 Task: Apply a patch file to your repository.
Action: Mouse moved to (94, 62)
Screenshot: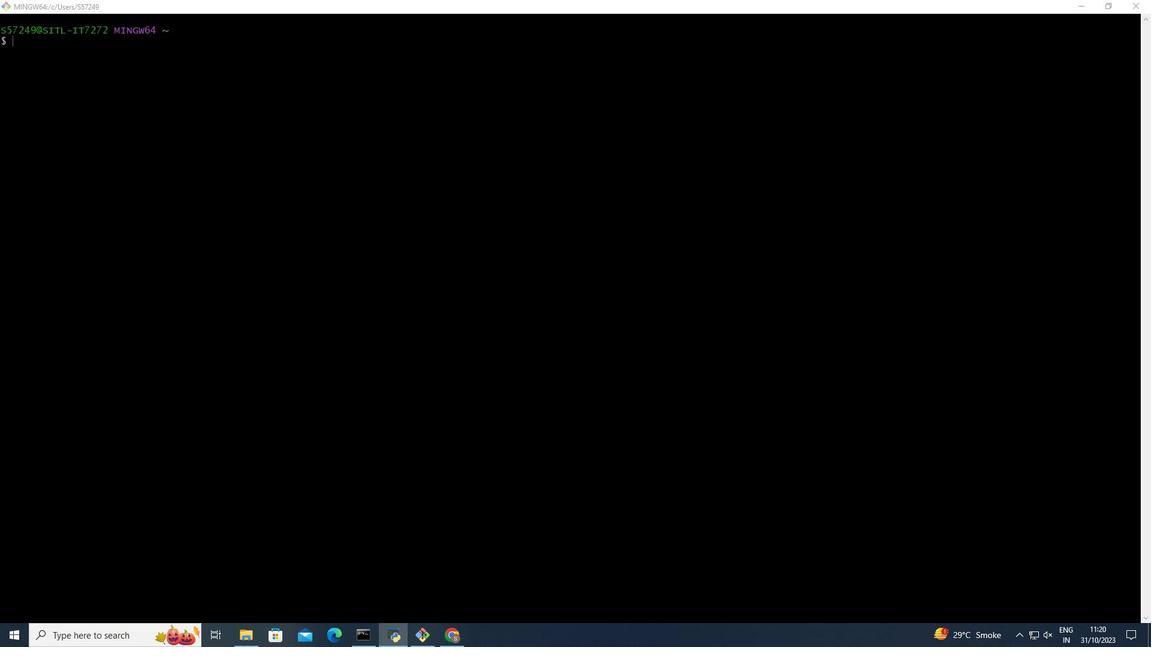 
Action: Mouse pressed left at (94, 62)
Screenshot: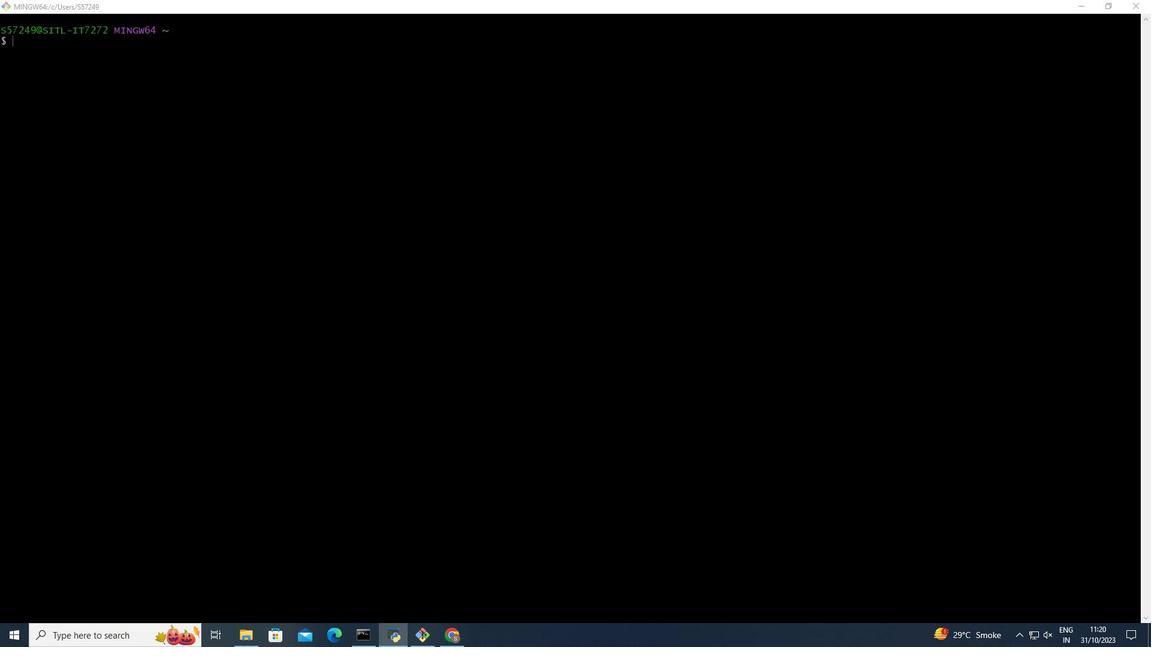 
Action: Mouse moved to (94, 62)
Screenshot: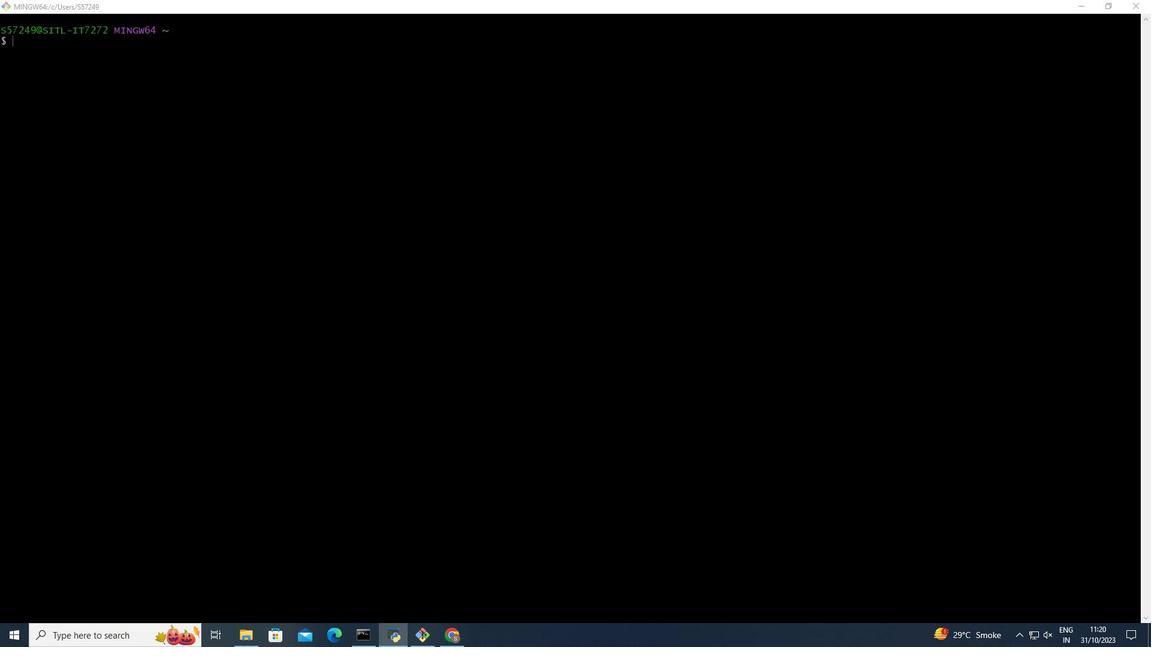 
Action: Key pressed ls<Key.enter>
Screenshot: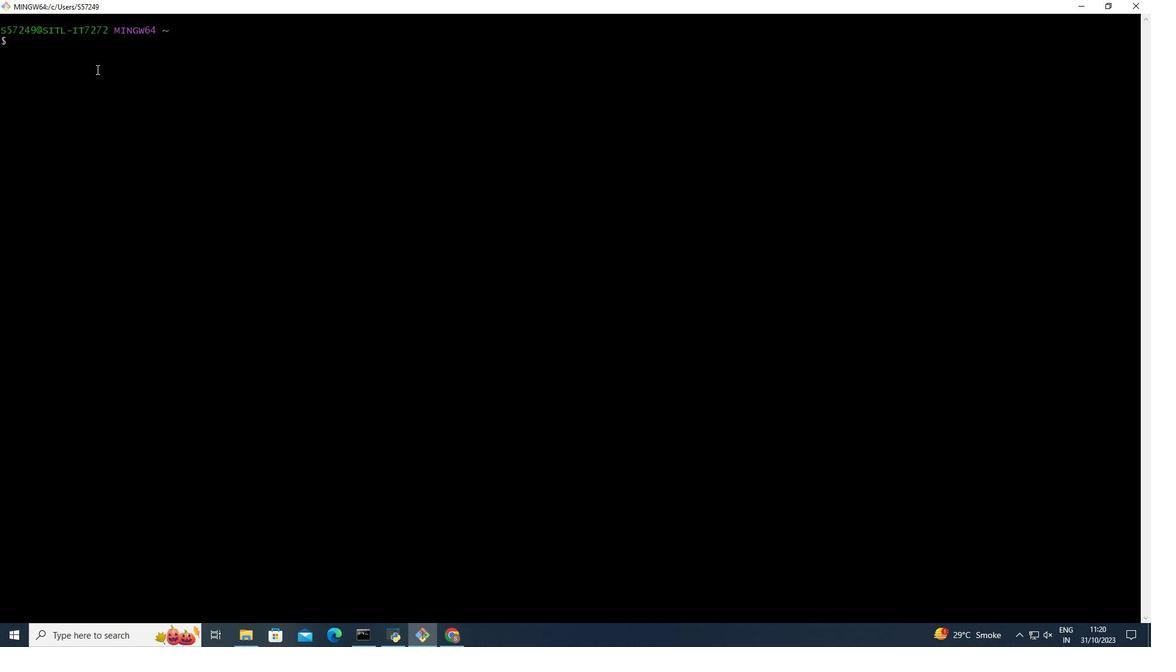
Action: Mouse moved to (95, 74)
Screenshot: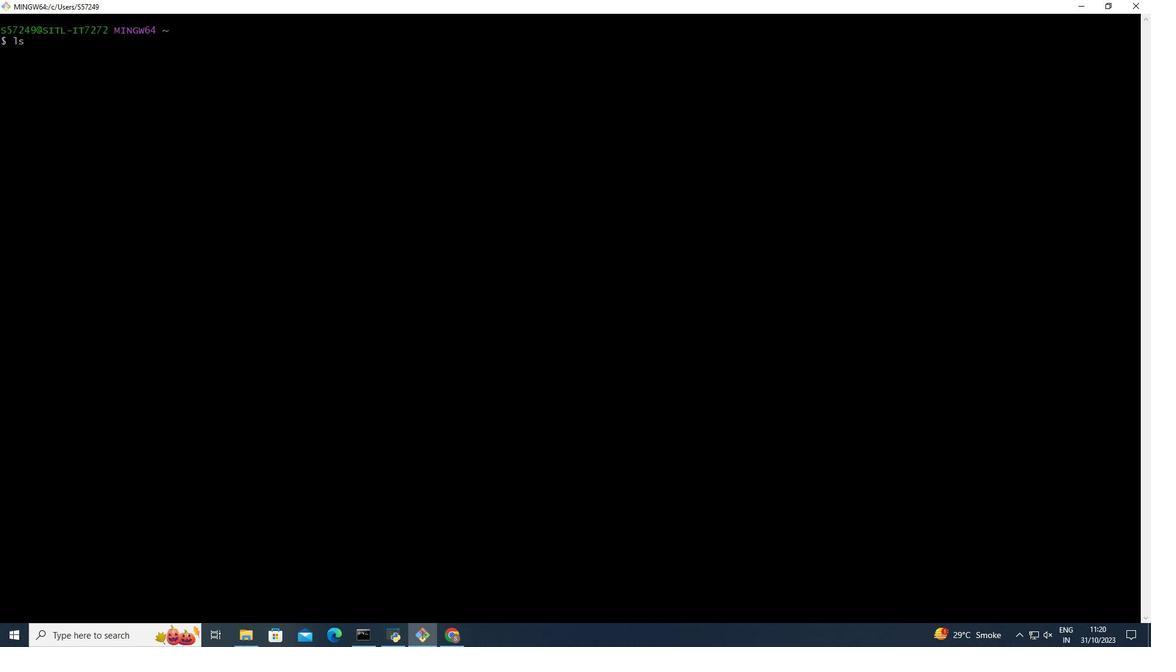 
Action: Mouse scrolled (95, 75) with delta (0, 0)
Screenshot: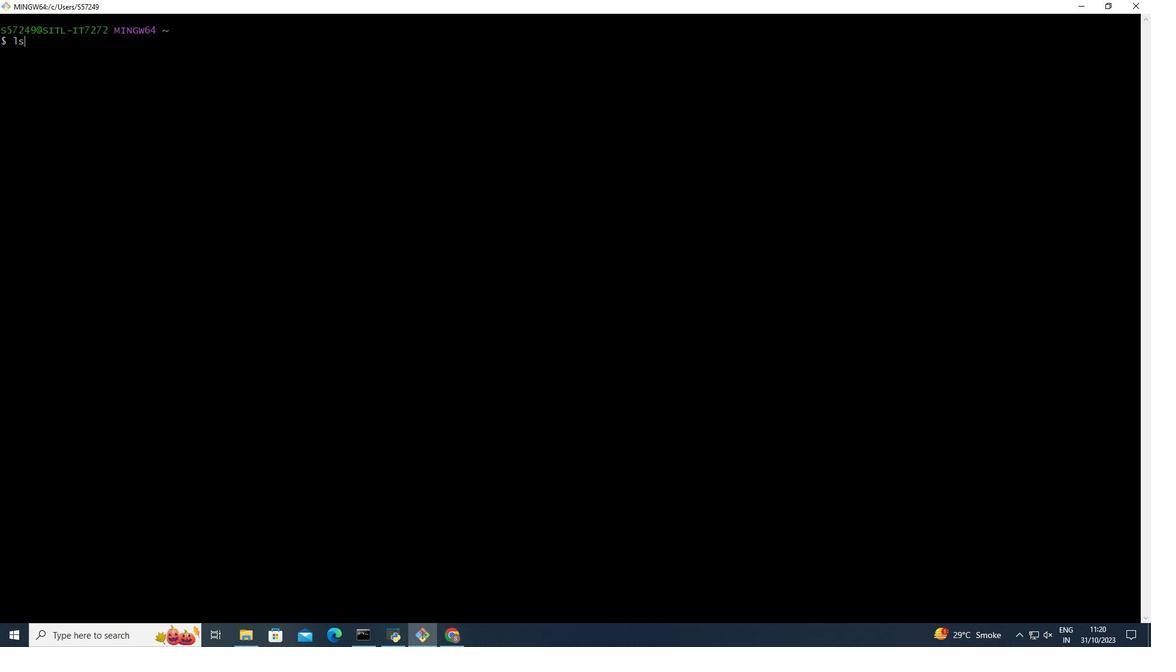 
Action: Mouse scrolled (95, 75) with delta (0, 0)
Screenshot: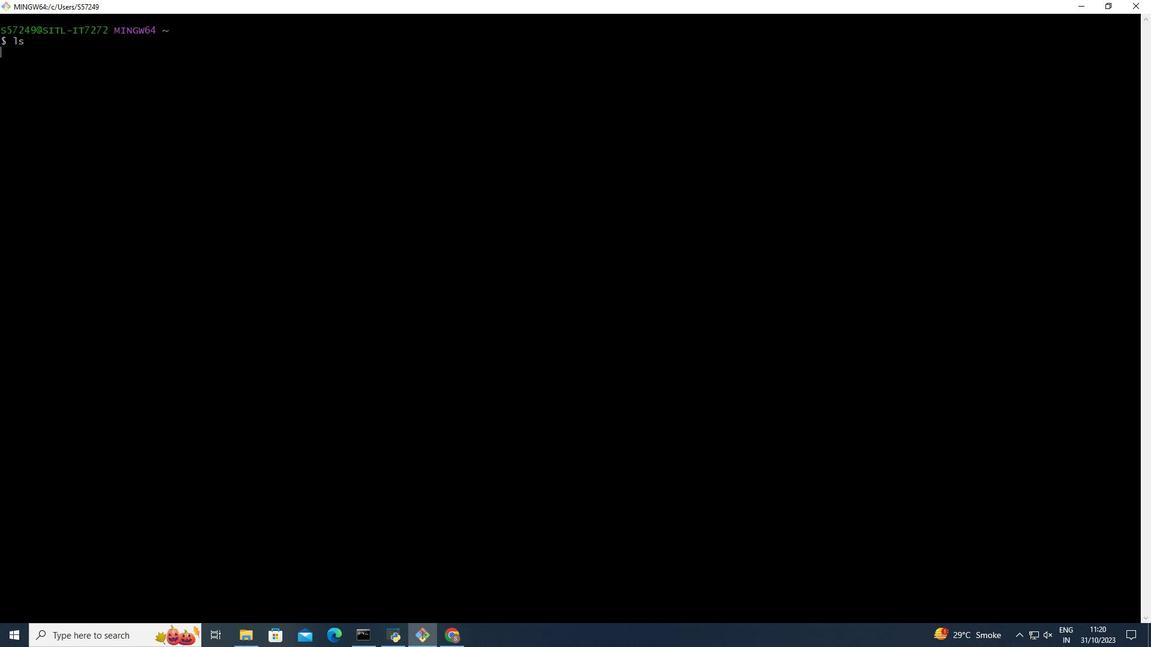 
Action: Mouse scrolled (95, 75) with delta (0, 0)
Screenshot: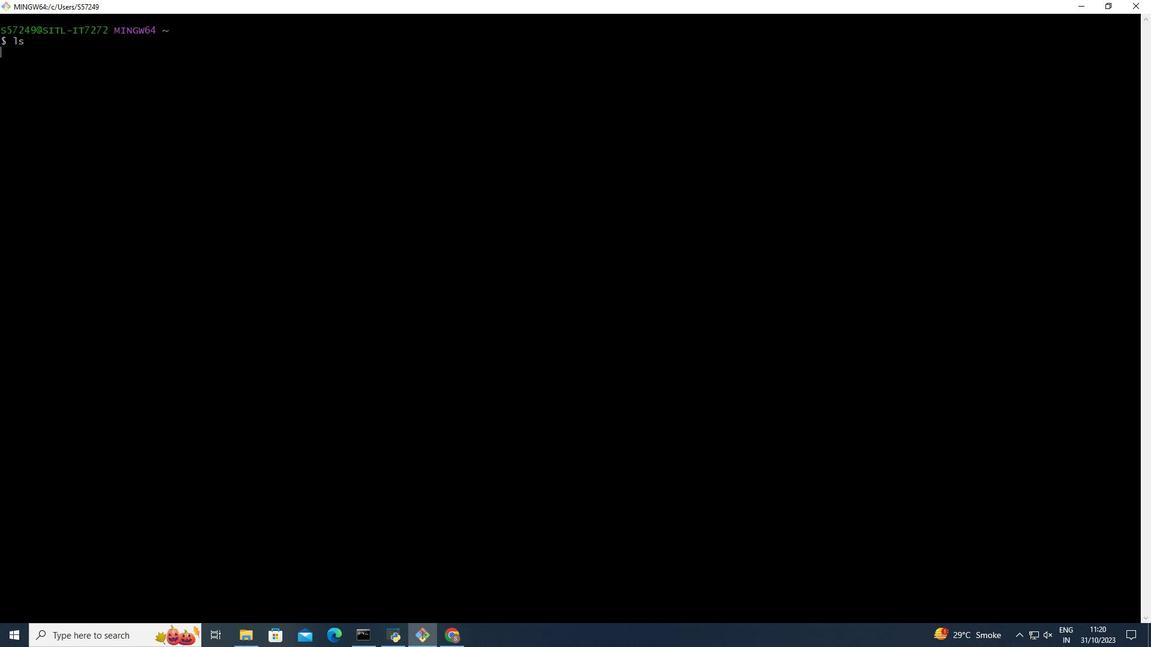 
Action: Mouse scrolled (95, 75) with delta (0, 0)
Screenshot: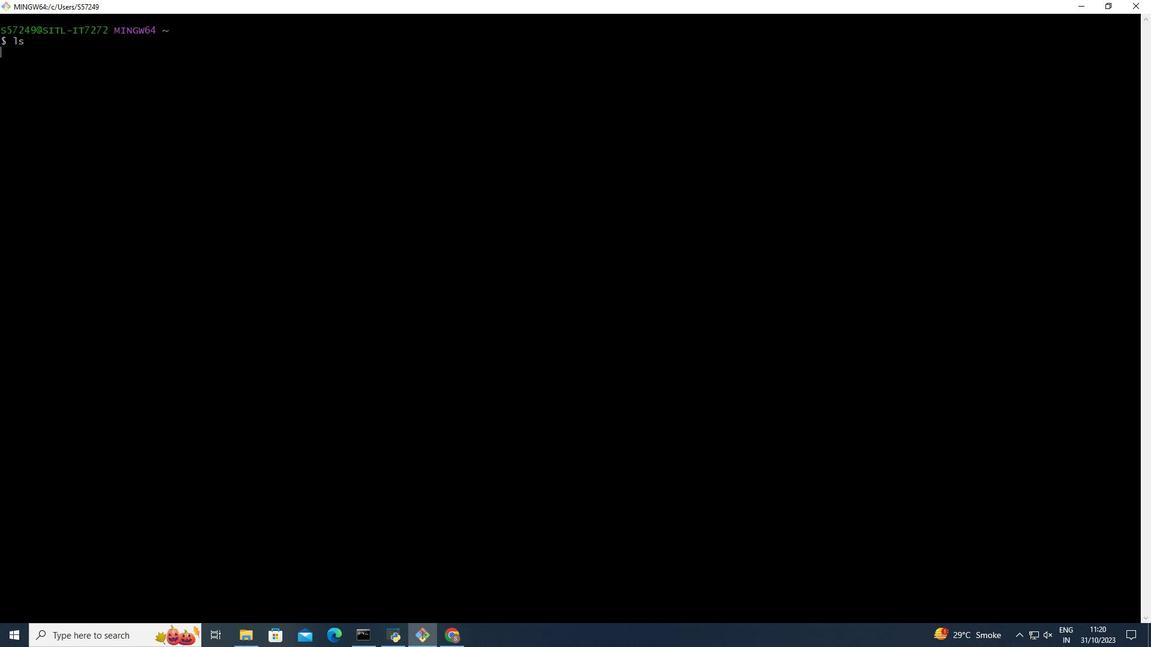 
Action: Mouse moved to (92, 85)
Screenshot: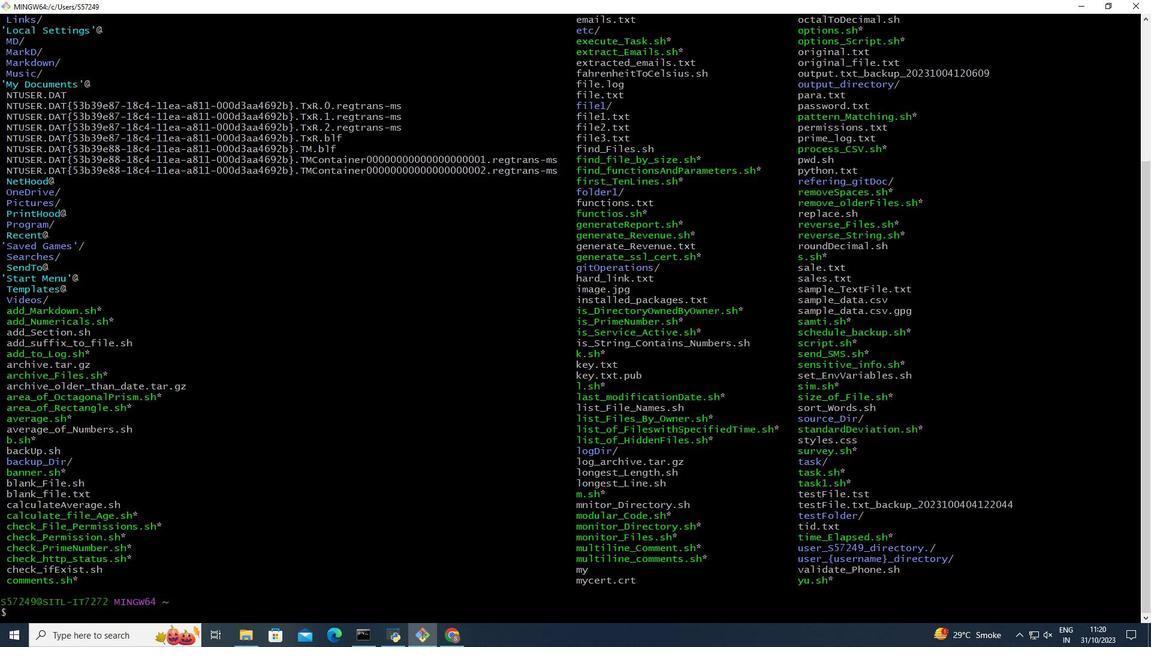 
Action: Mouse scrolled (92, 85) with delta (0, 0)
Screenshot: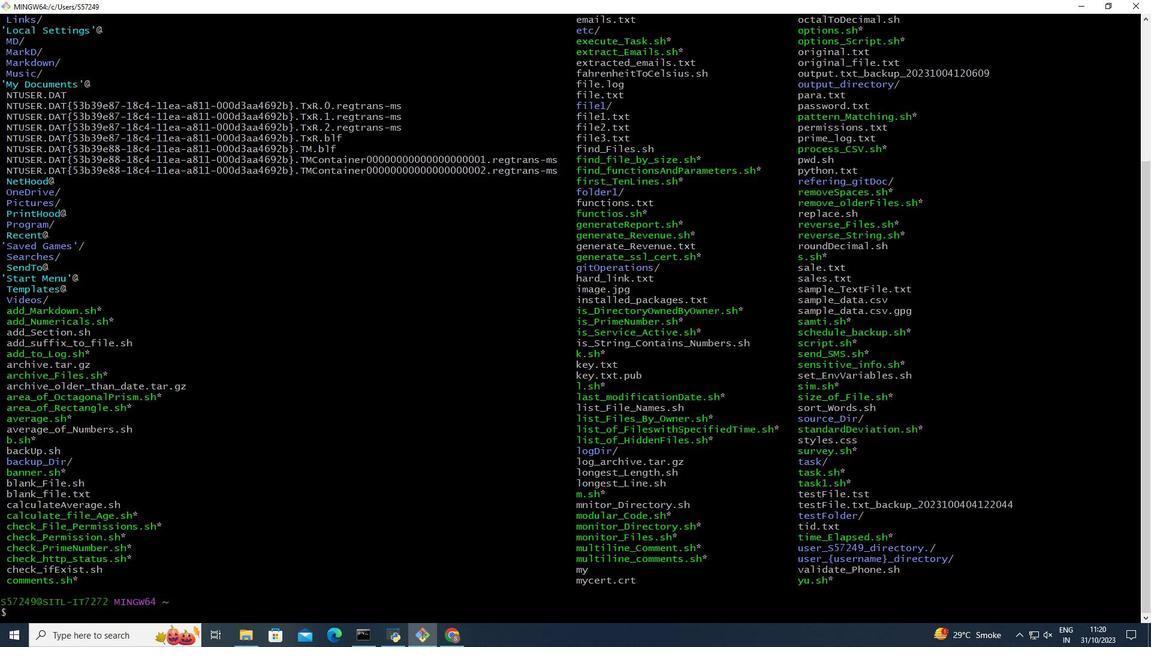 
Action: Mouse moved to (92, 86)
Screenshot: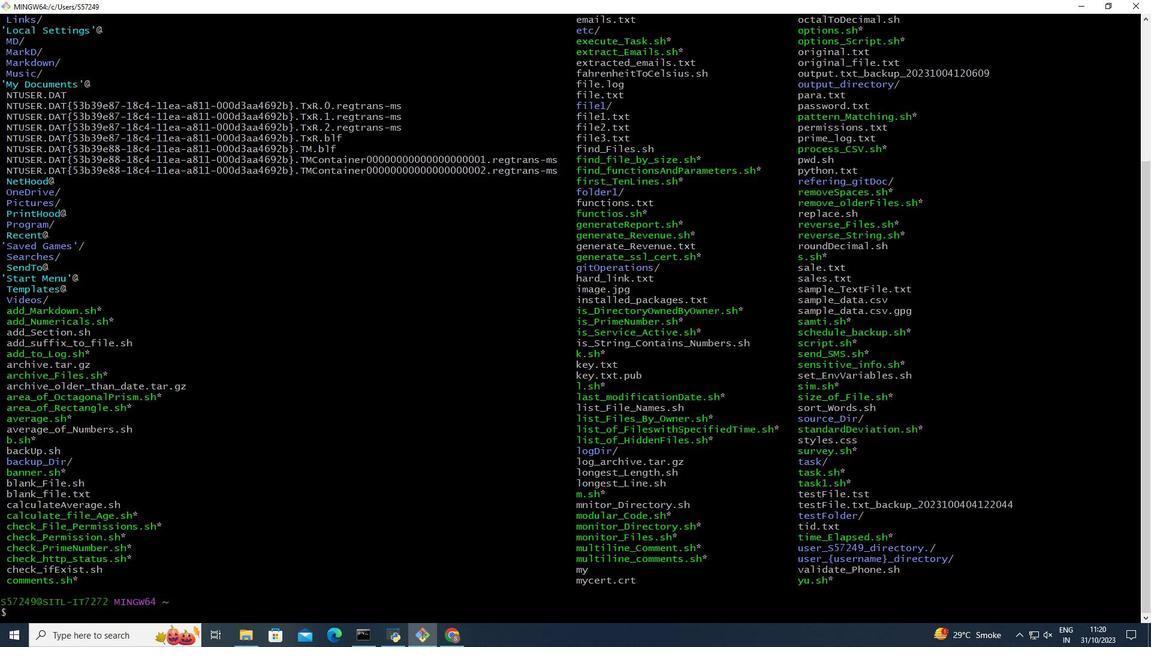 
Action: Mouse scrolled (92, 86) with delta (0, 0)
Screenshot: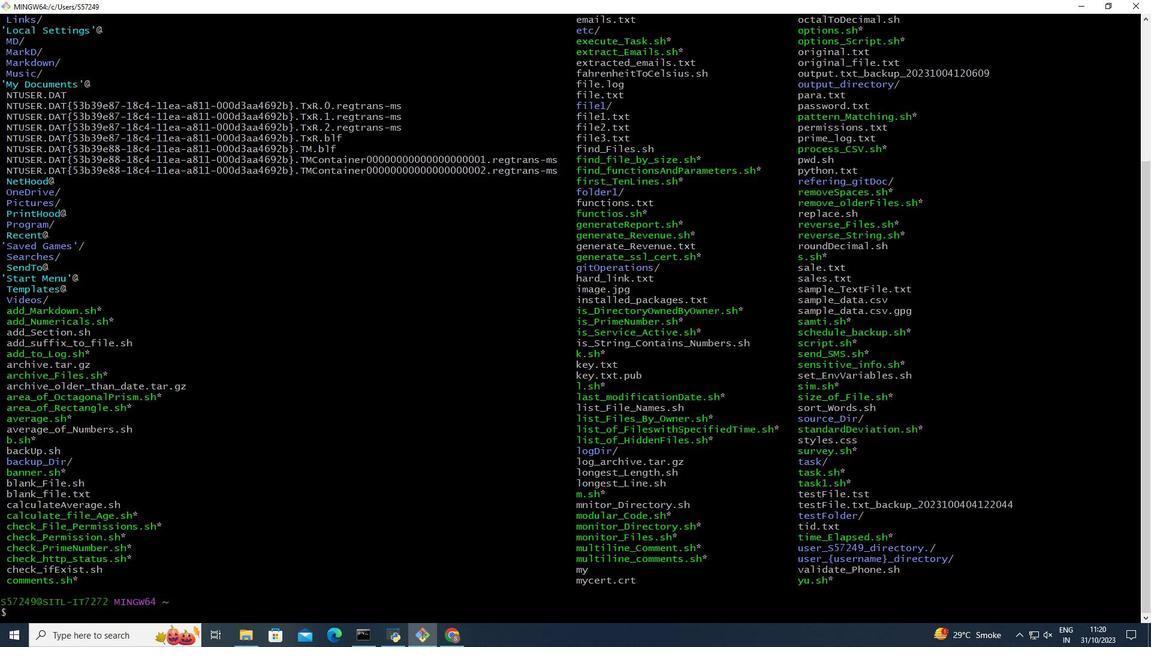 
Action: Mouse moved to (92, 86)
Screenshot: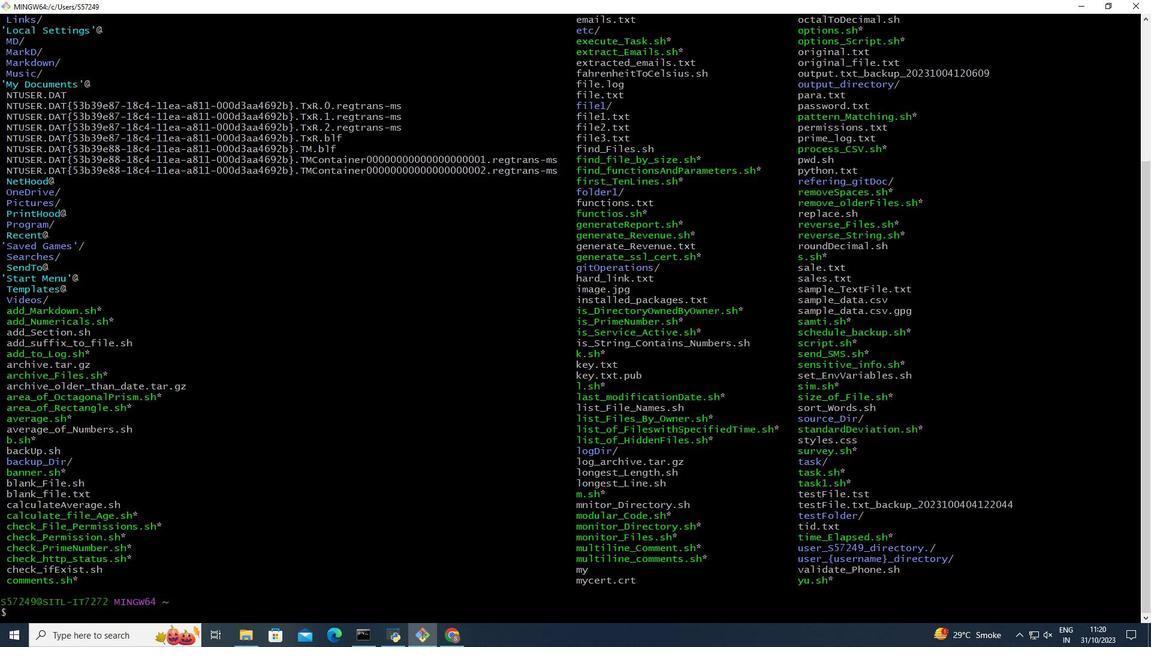 
Action: Mouse scrolled (92, 86) with delta (0, 0)
Screenshot: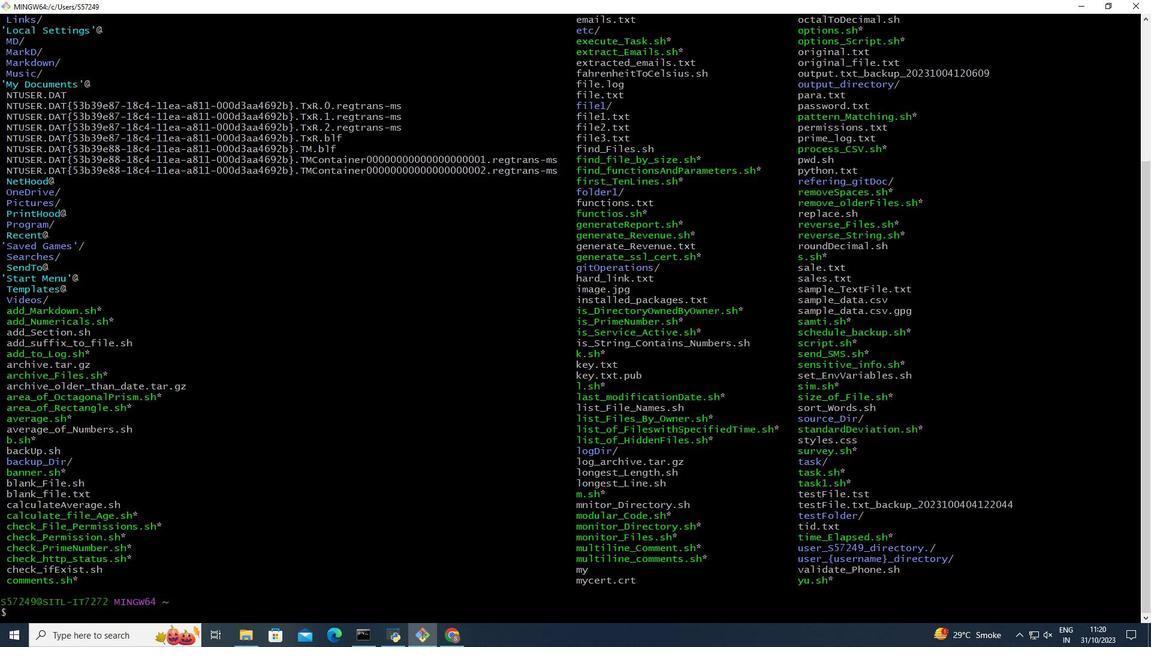 
Action: Mouse scrolled (92, 86) with delta (0, 0)
Screenshot: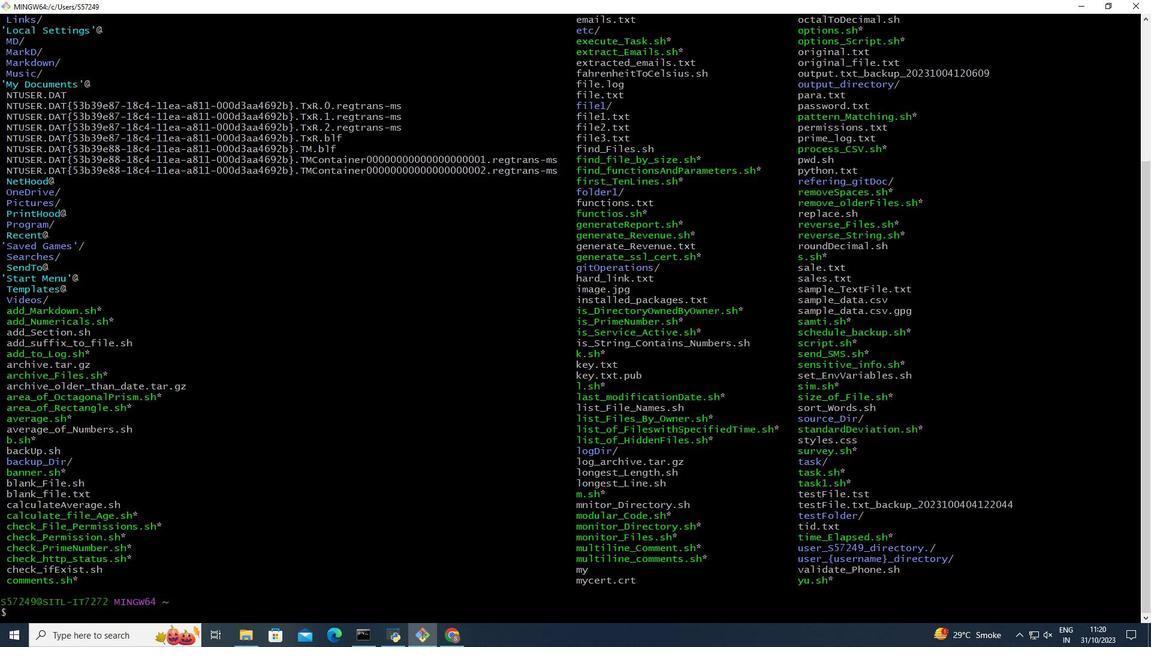 
Action: Mouse scrolled (92, 86) with delta (0, 0)
Screenshot: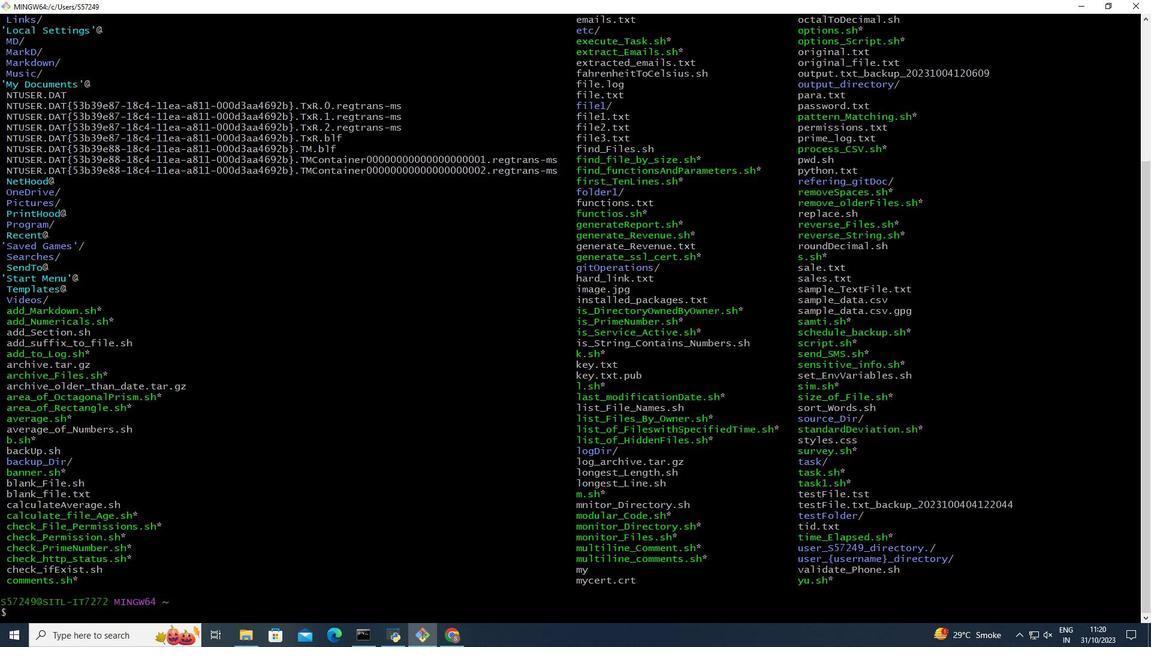 
Action: Mouse scrolled (92, 86) with delta (0, 0)
Screenshot: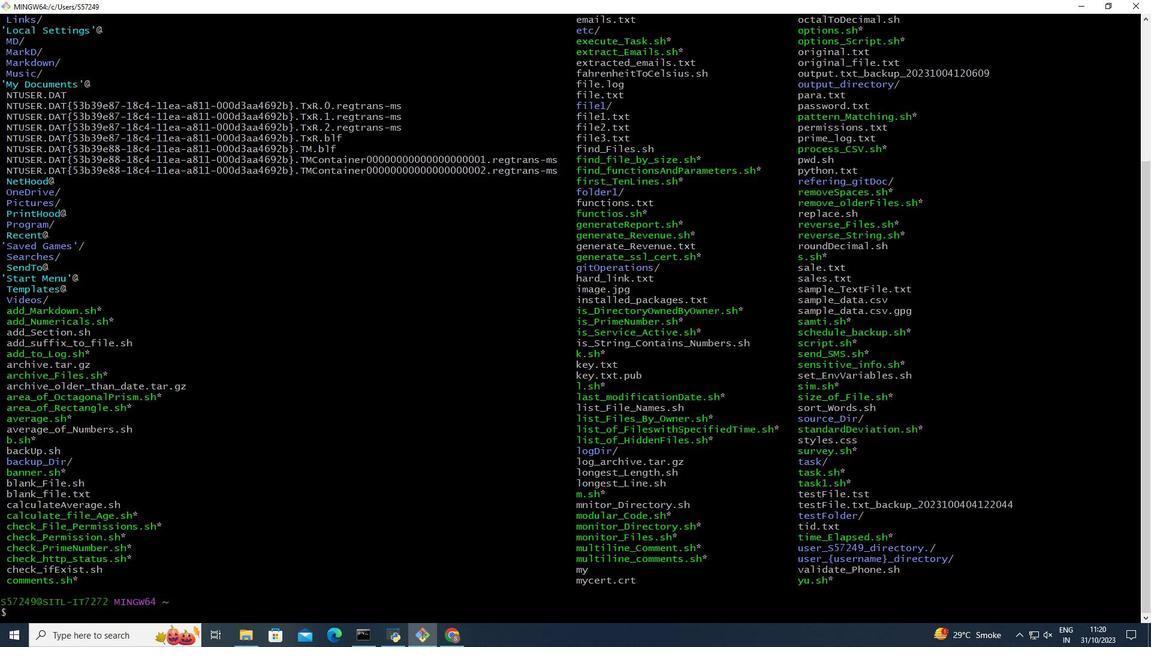 
Action: Mouse scrolled (92, 86) with delta (0, 0)
Screenshot: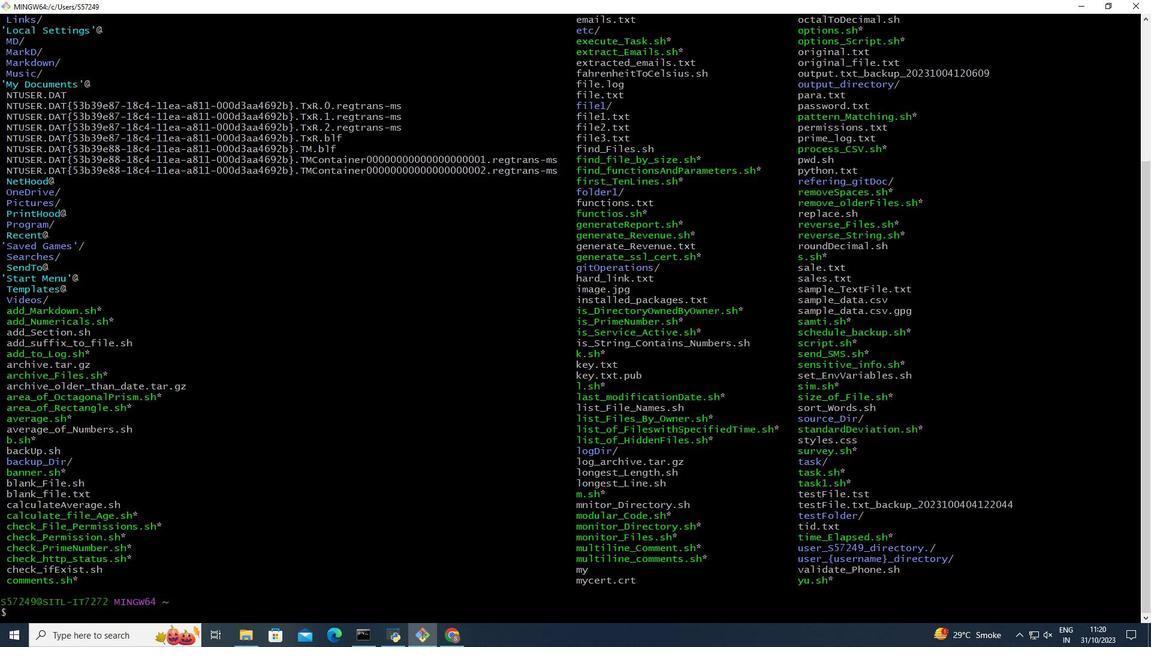 
Action: Mouse moved to (92, 90)
Screenshot: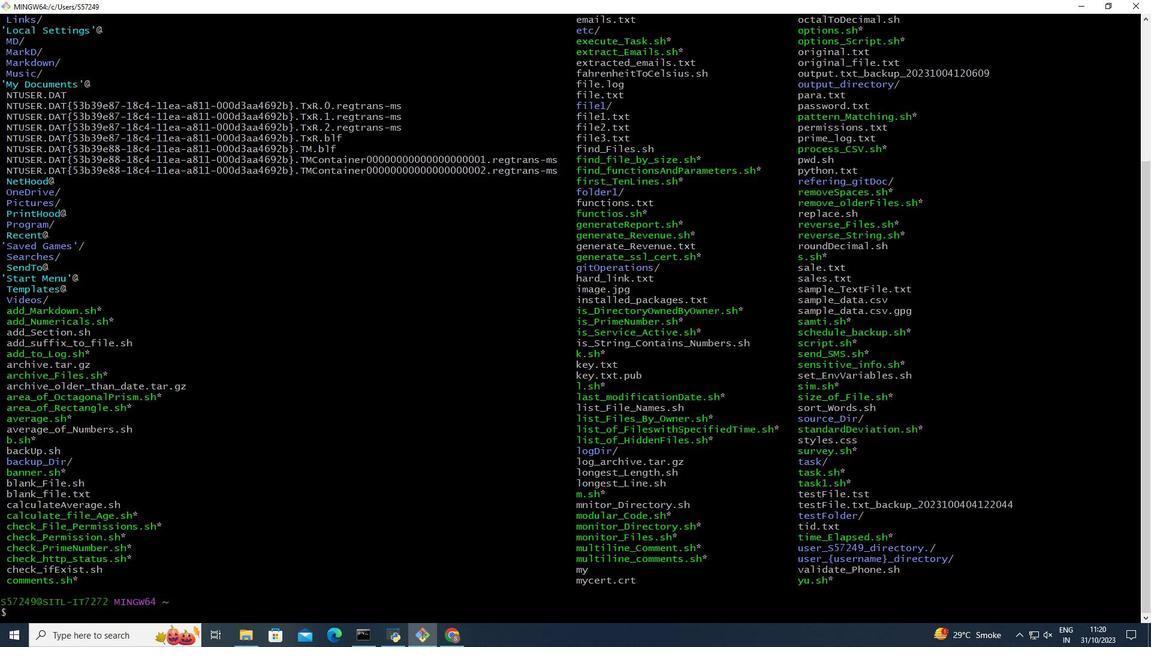 
Action: Mouse scrolled (92, 90) with delta (0, 0)
Screenshot: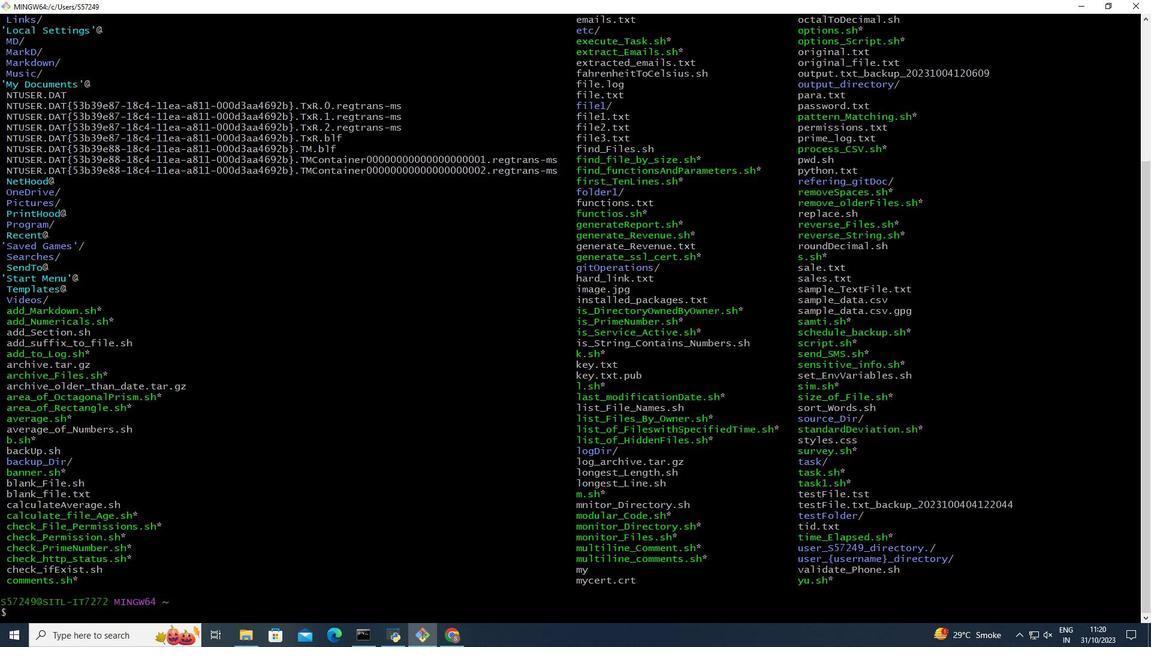 
Action: Mouse moved to (92, 94)
Screenshot: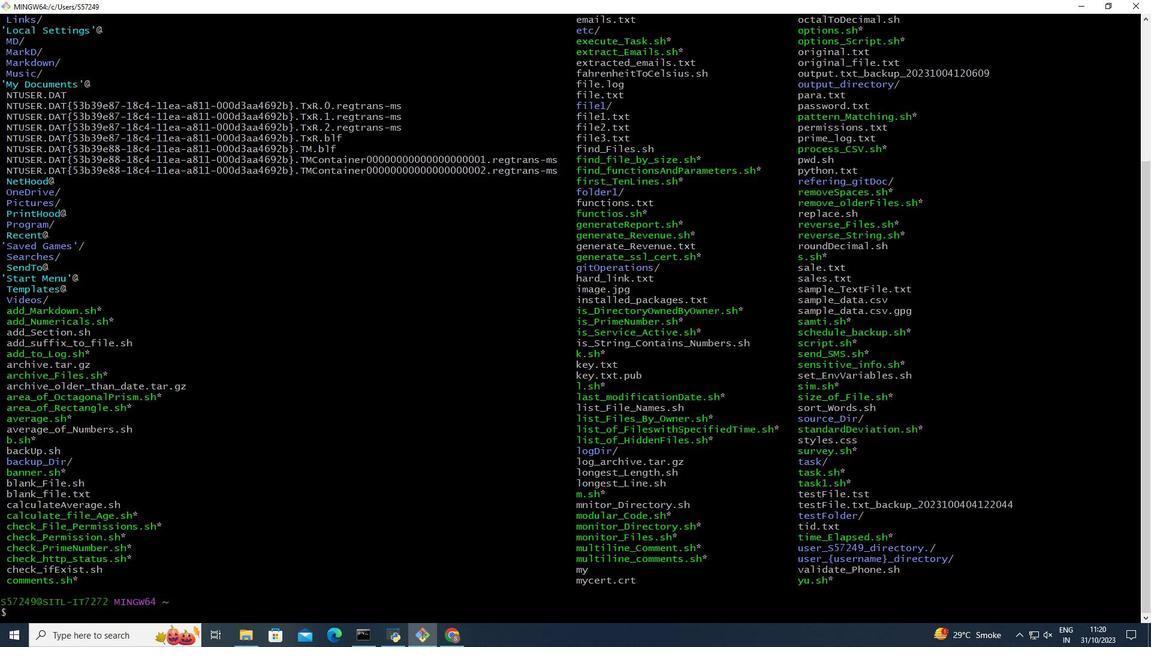 
Action: Mouse scrolled (92, 94) with delta (0, 0)
Screenshot: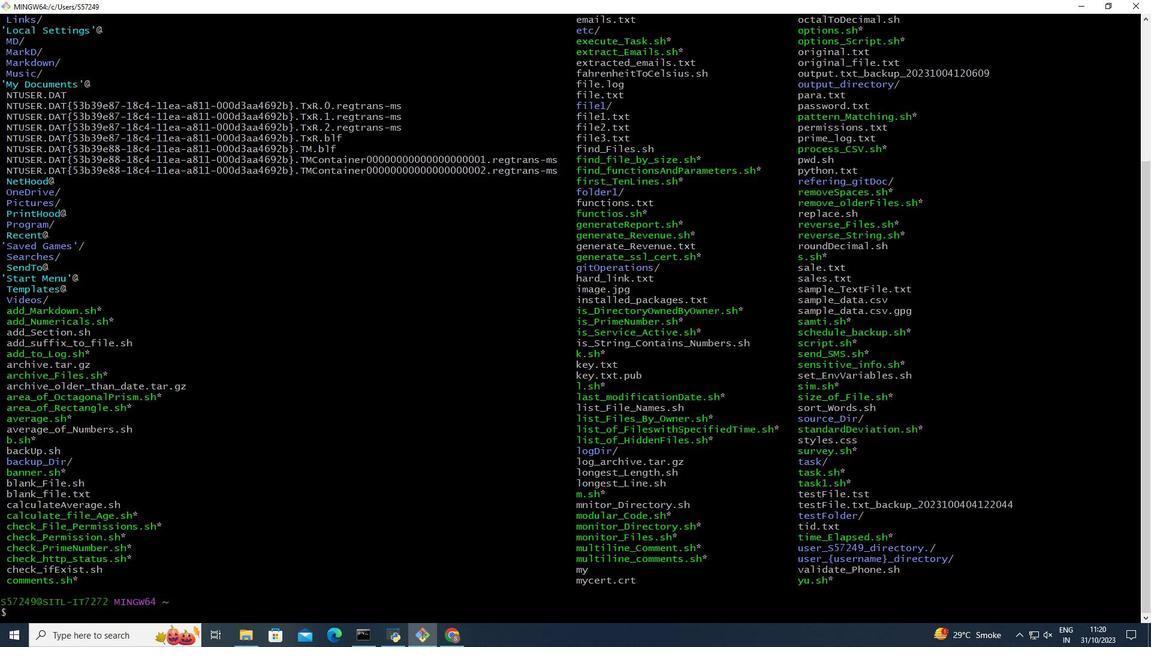 
Action: Mouse moved to (92, 95)
Screenshot: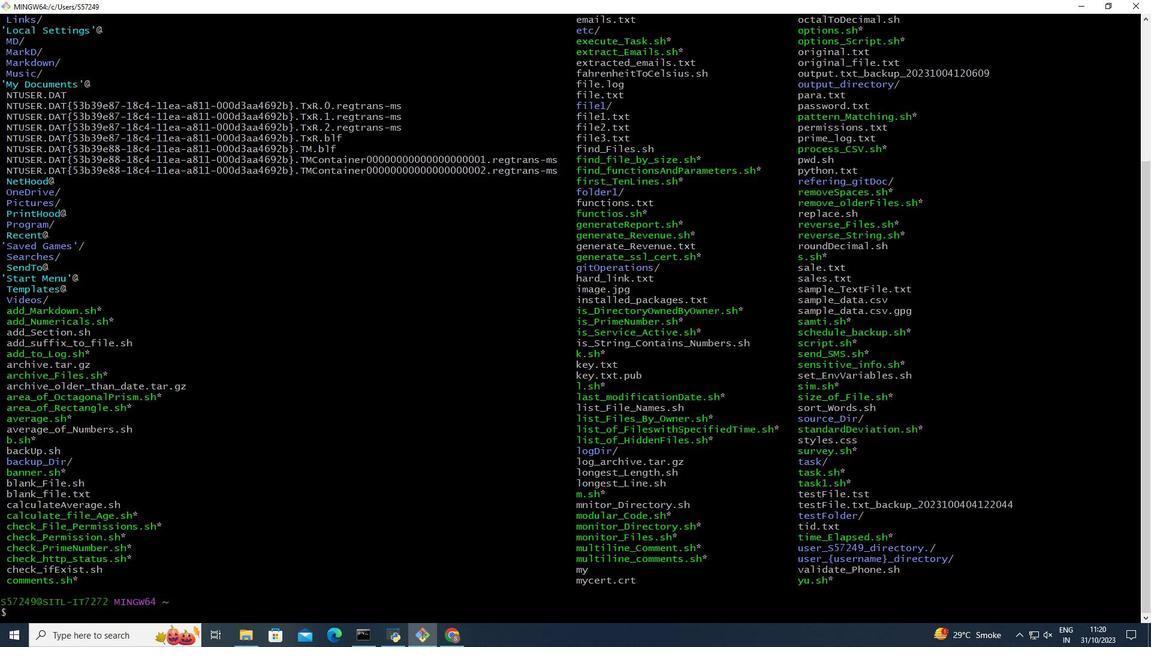 
Action: Mouse scrolled (92, 95) with delta (0, 0)
Screenshot: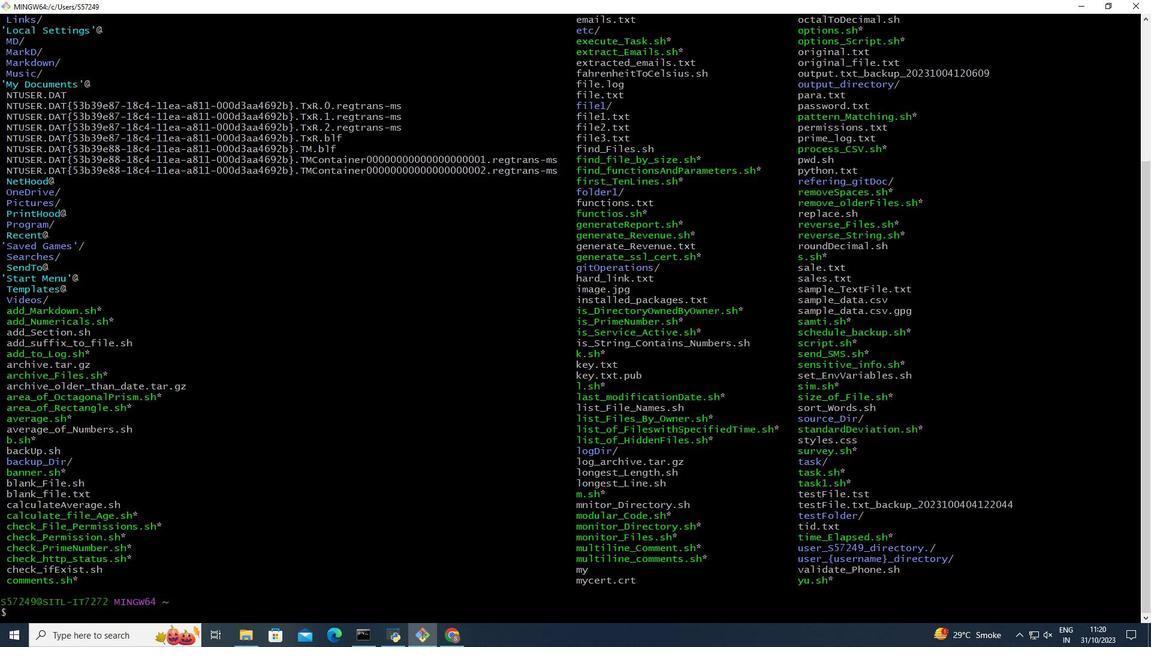
Action: Mouse moved to (94, 177)
Screenshot: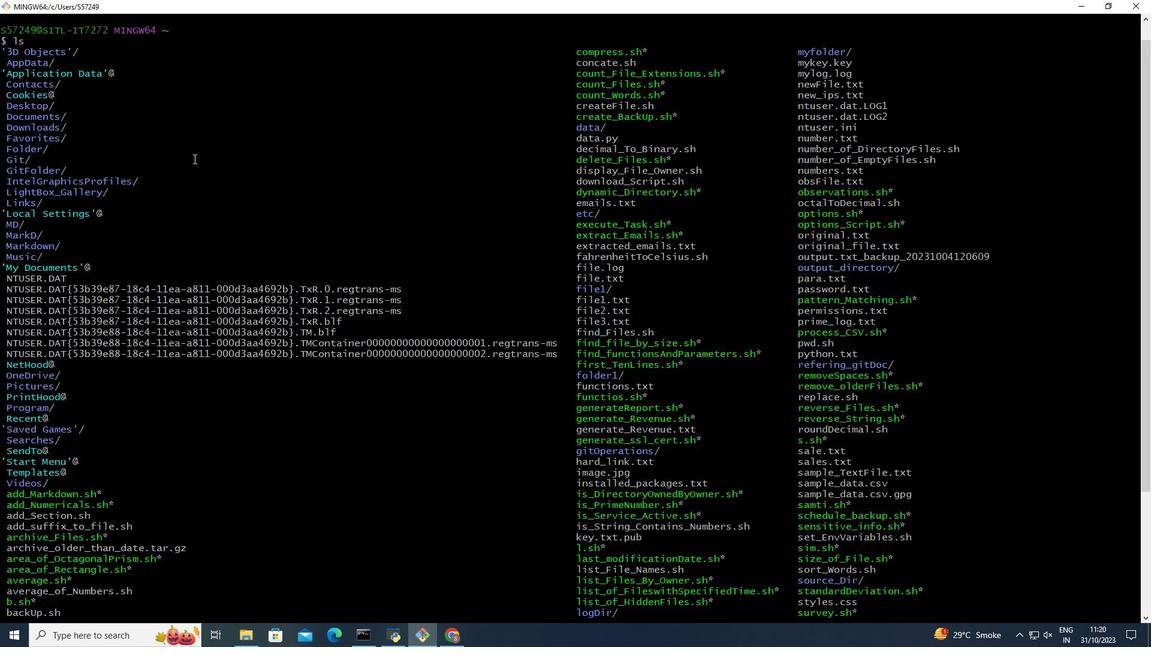 
Action: Mouse pressed left at (94, 177)
Screenshot: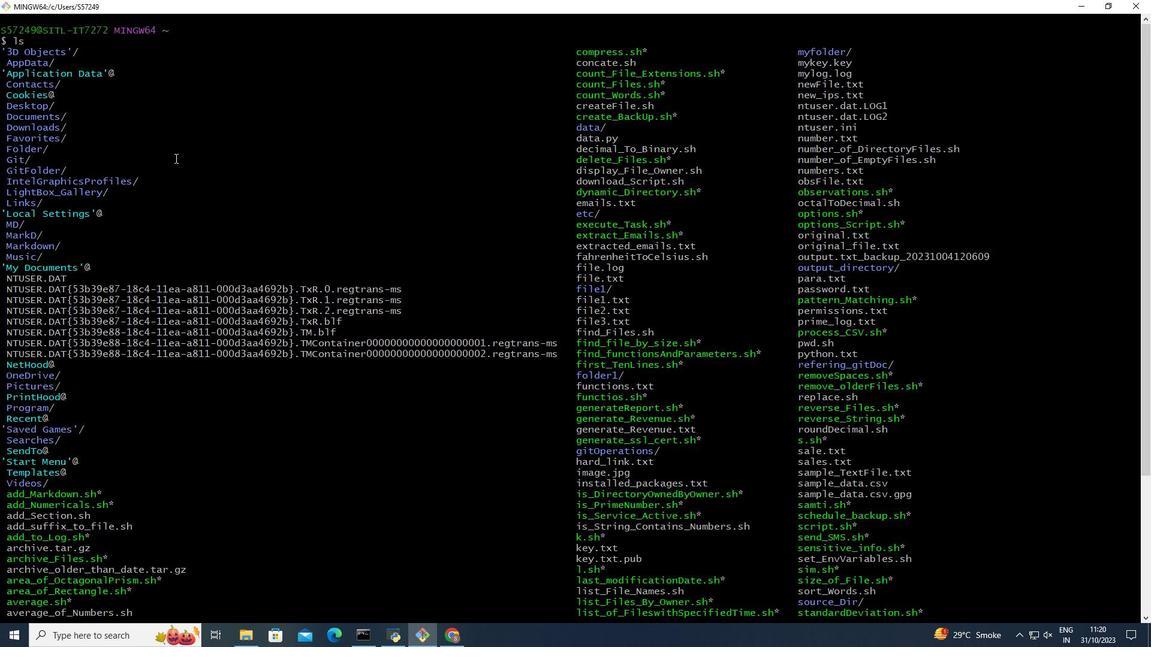 
Action: Mouse moved to (106, 149)
Screenshot: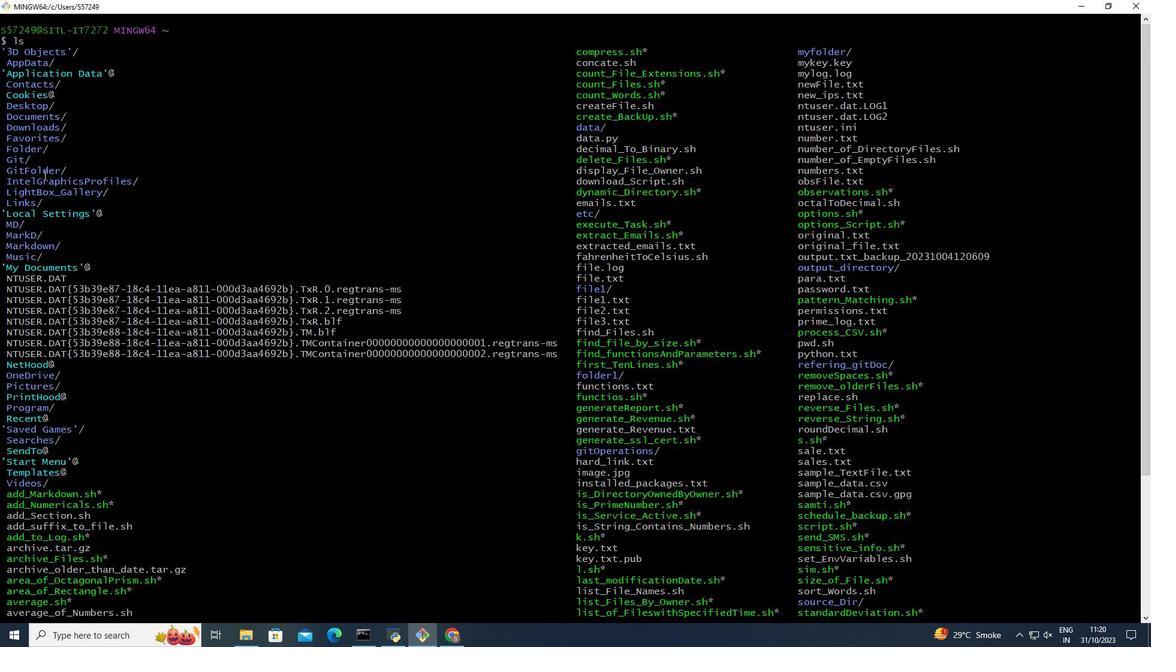
Action: Key pressed cd<Key.space><Key.shift>Git<Key.enter>clear<Key.enter>ls<Key.enter>cd<Key.space>link<Key.shift>Remote<Key.shift>Re
Screenshot: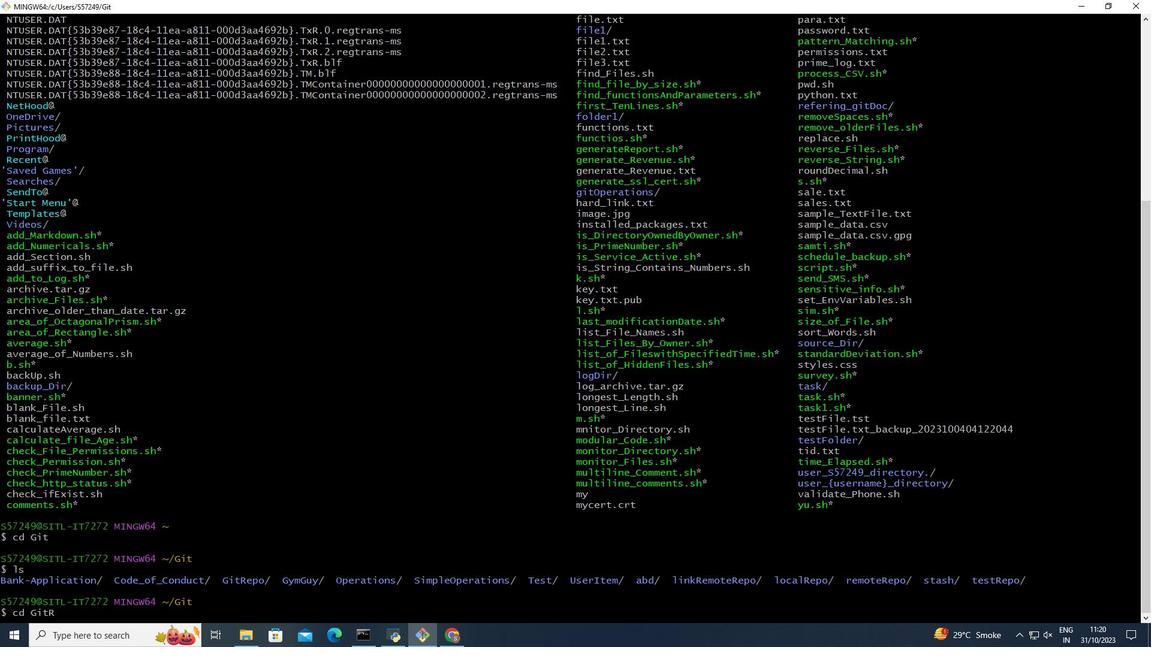 
Action: Mouse moved to (86, 111)
Screenshot: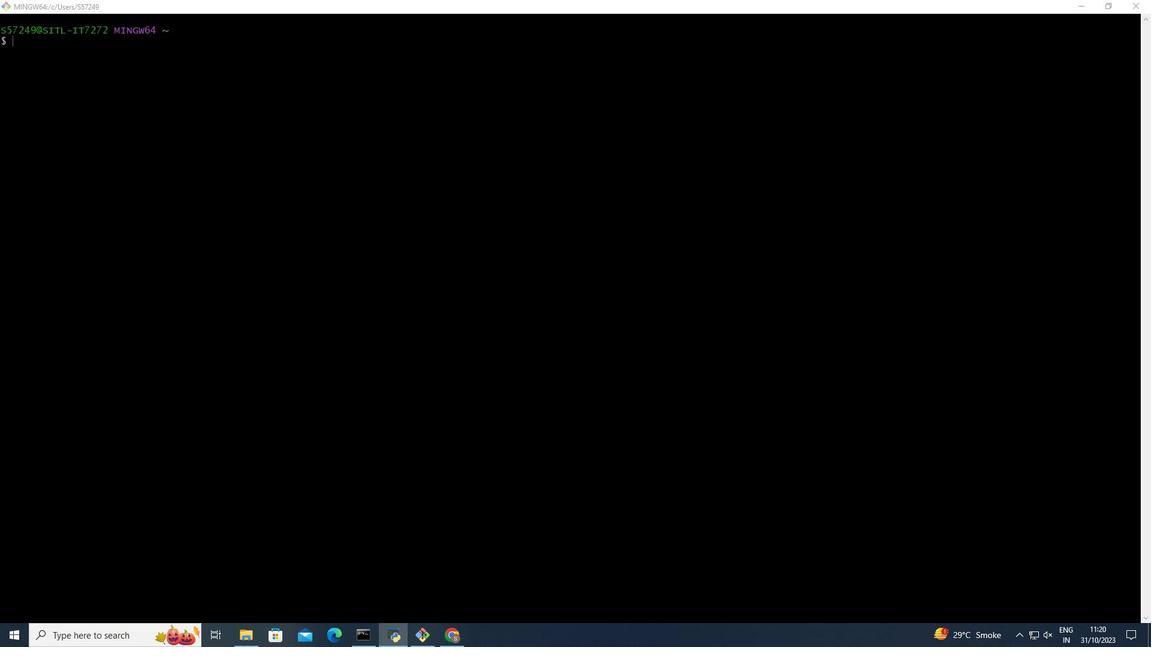 
Action: Mouse pressed left at (86, 111)
Screenshot: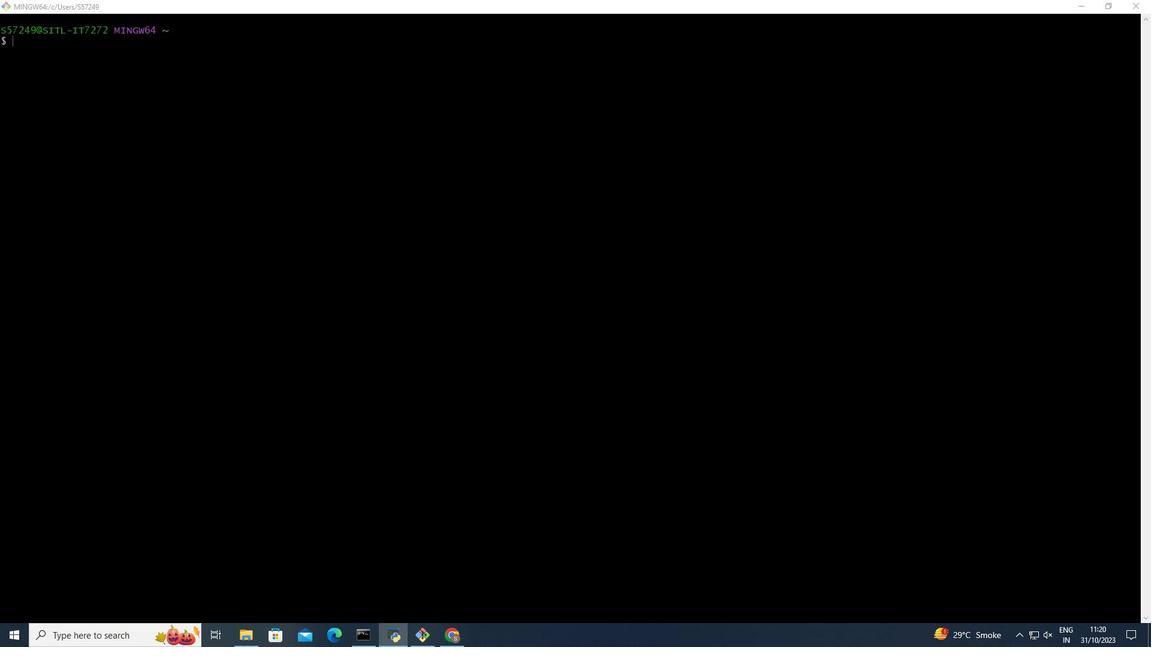 
Action: Mouse moved to (88, 112)
Screenshot: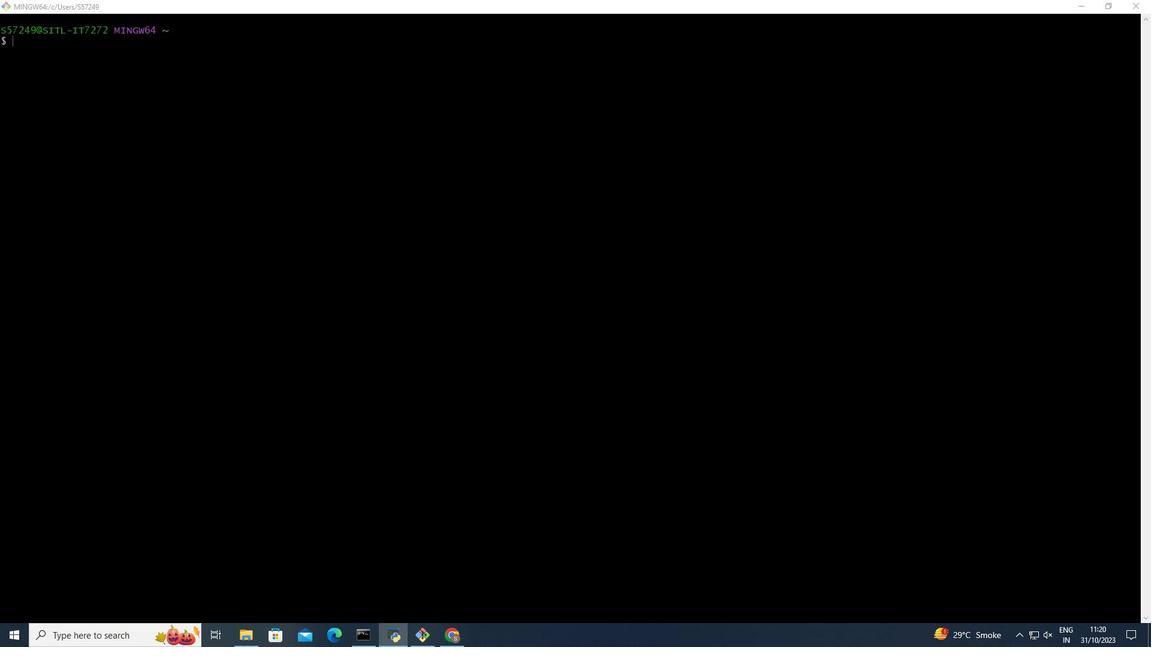 
Action: Mouse pressed left at (88, 112)
Screenshot: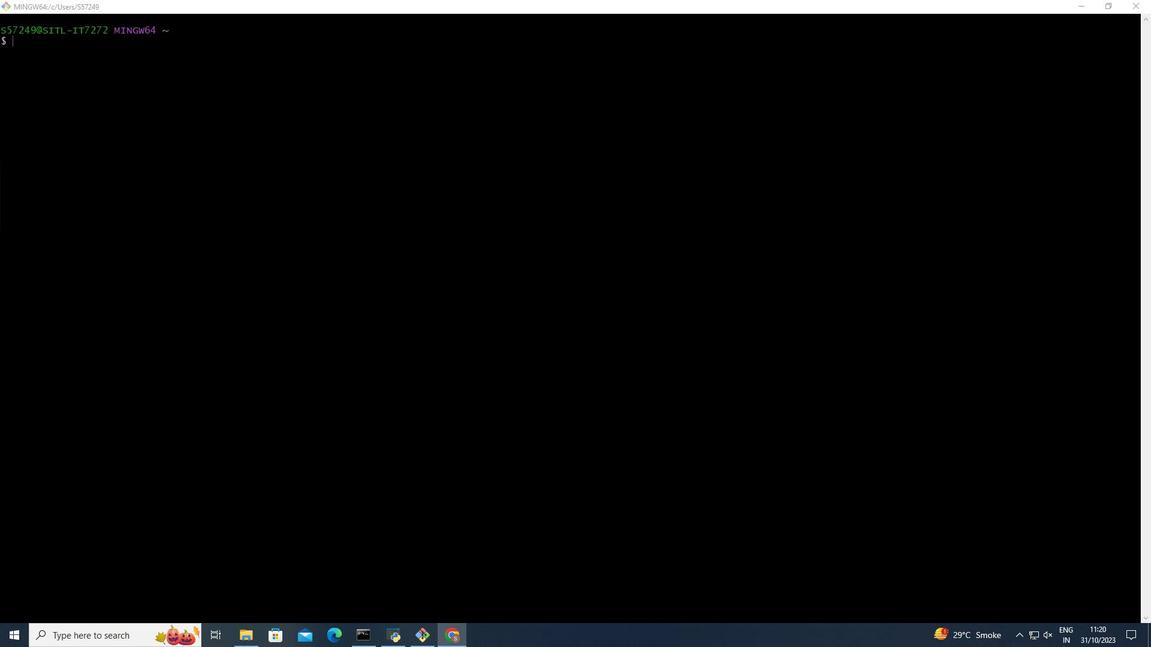 
Action: Mouse moved to (94, 65)
Screenshot: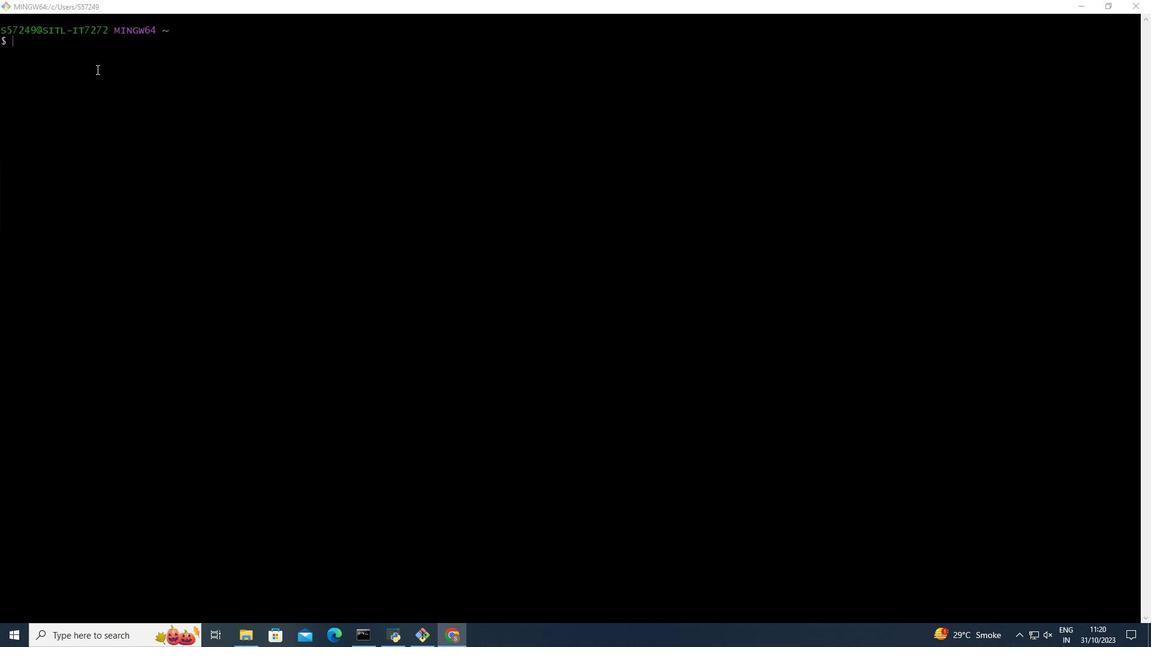 
Action: Mouse pressed left at (94, 65)
Screenshot: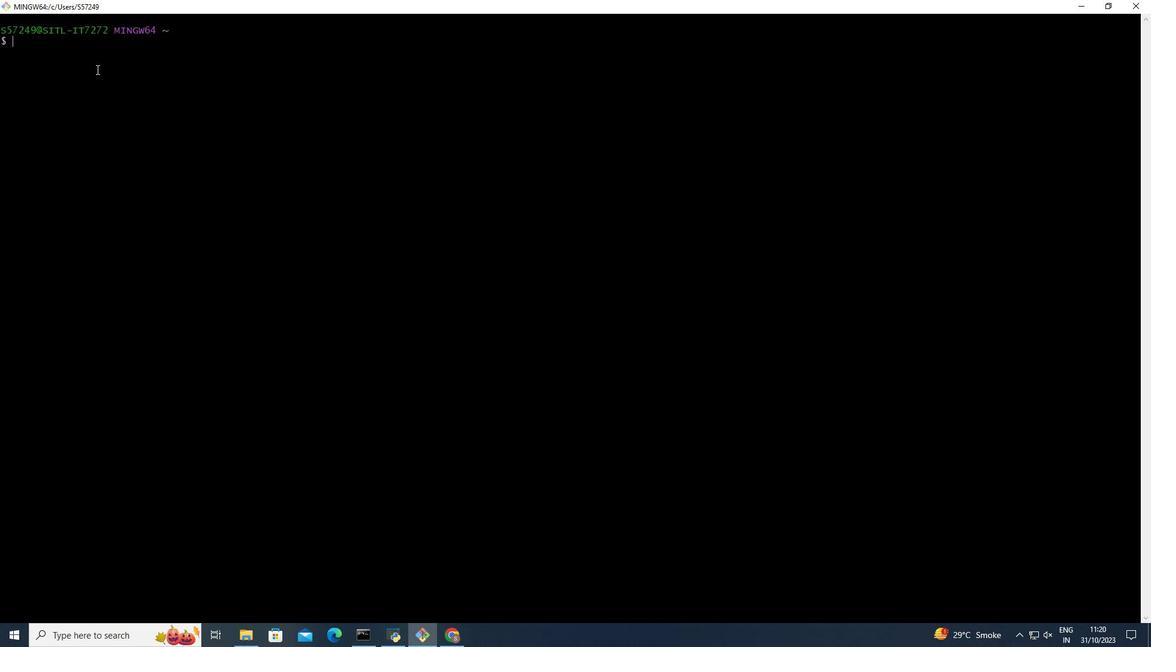 
Action: Key pressed ls<Key.enter>
Screenshot: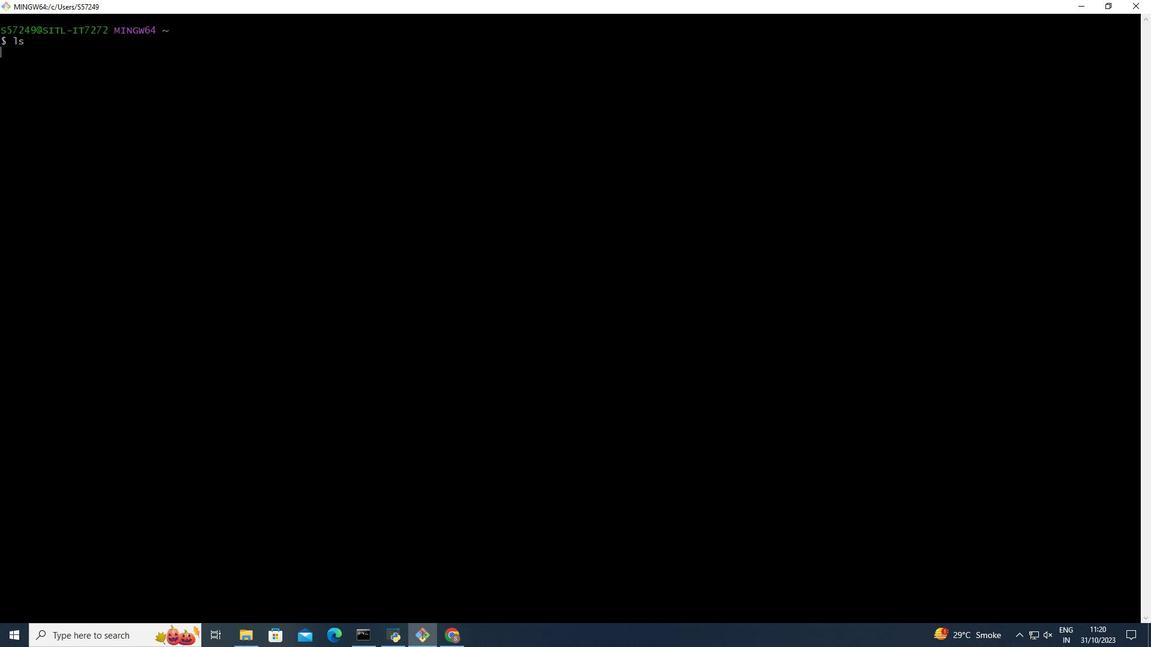 
Action: Mouse moved to (100, 84)
Screenshot: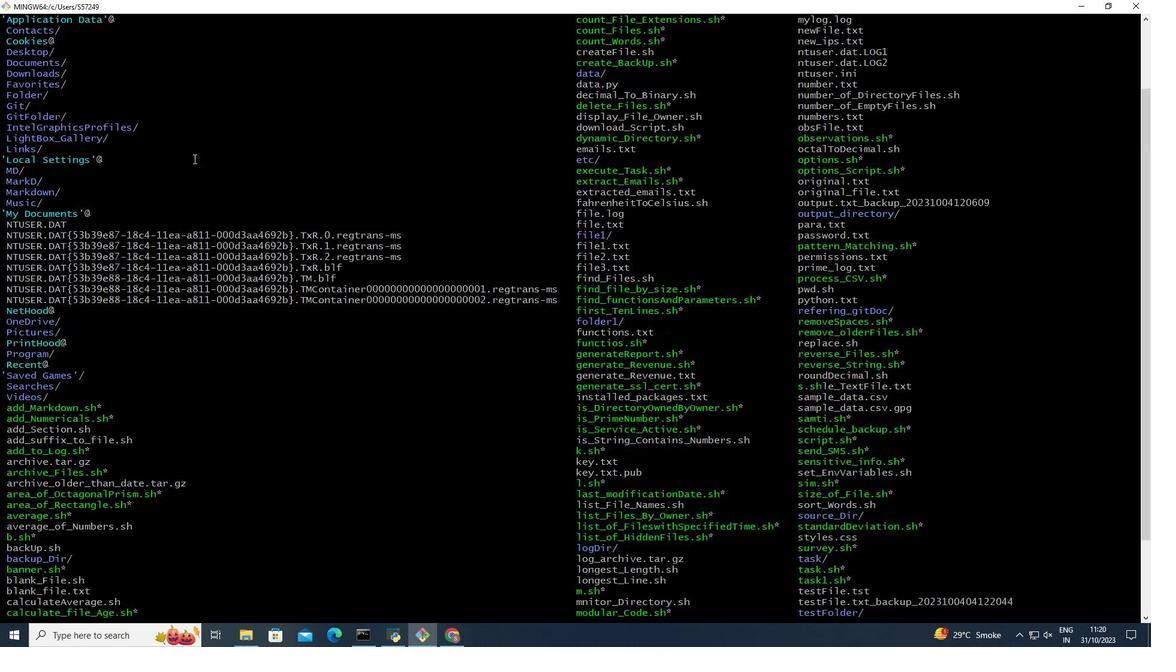 
Action: Mouse scrolled (100, 84) with delta (0, 0)
Screenshot: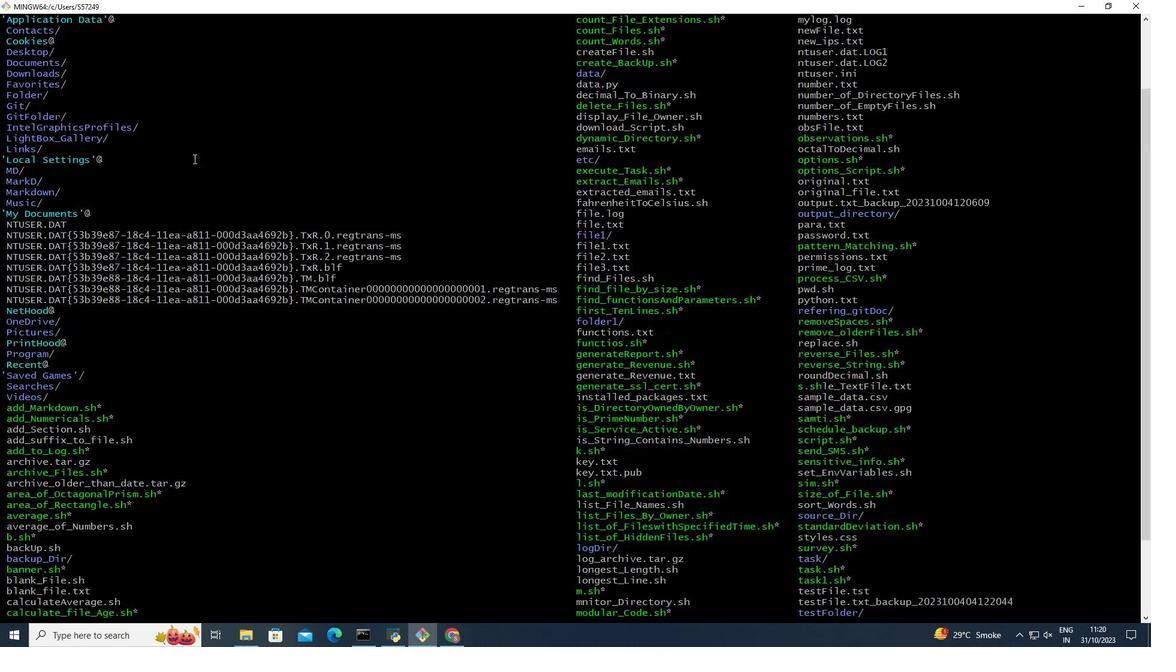 
Action: Mouse scrolled (100, 84) with delta (0, 0)
Screenshot: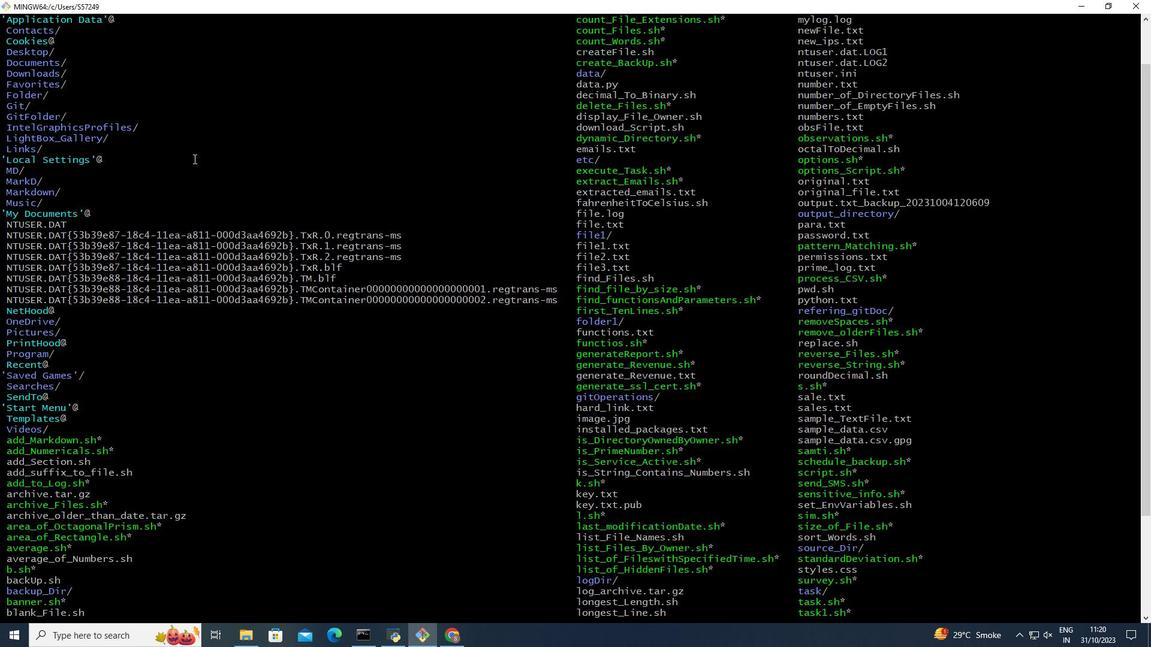 
Action: Mouse scrolled (100, 84) with delta (0, 0)
Screenshot: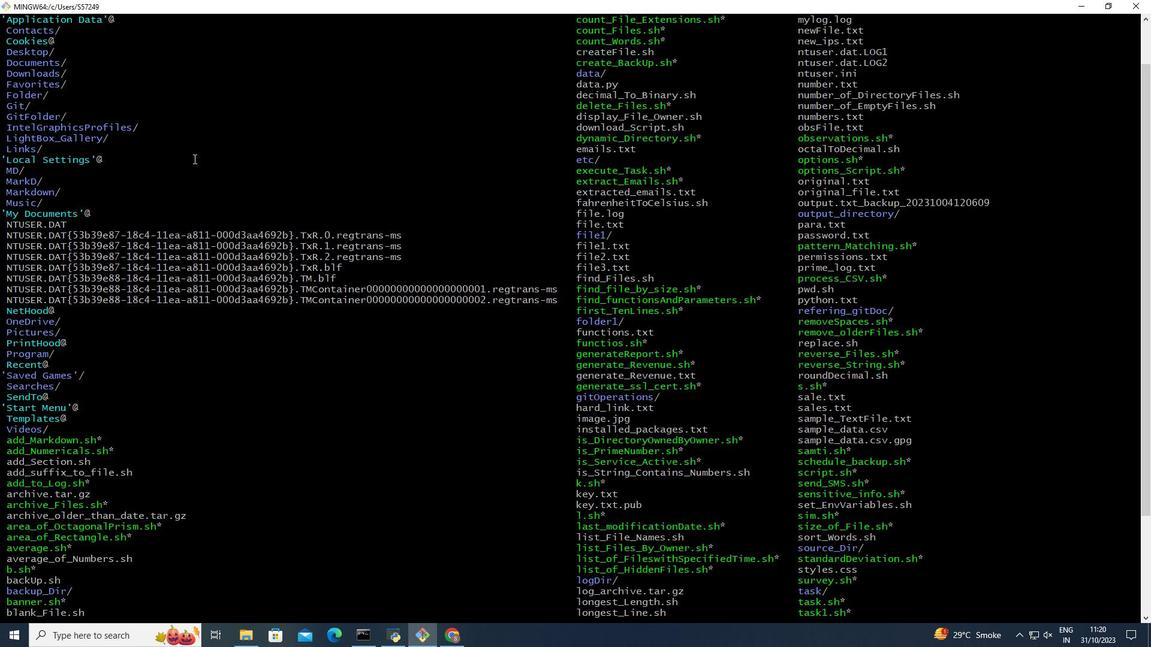 
Action: Mouse scrolled (100, 84) with delta (0, 0)
Screenshot: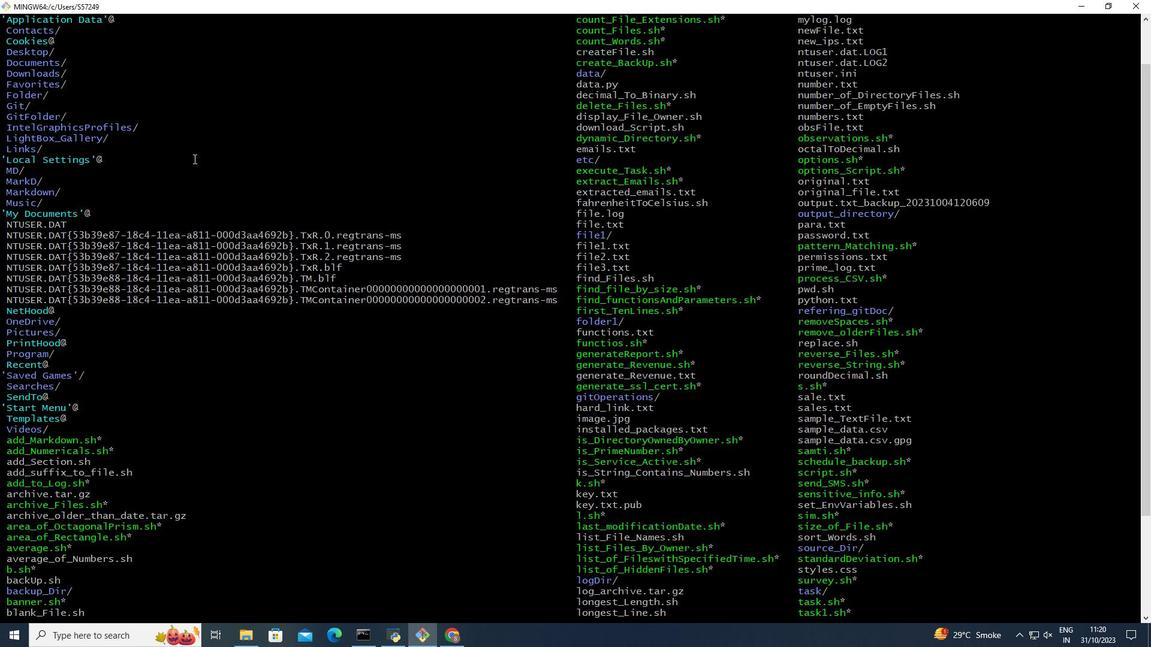 
Action: Mouse scrolled (100, 84) with delta (0, 0)
Screenshot: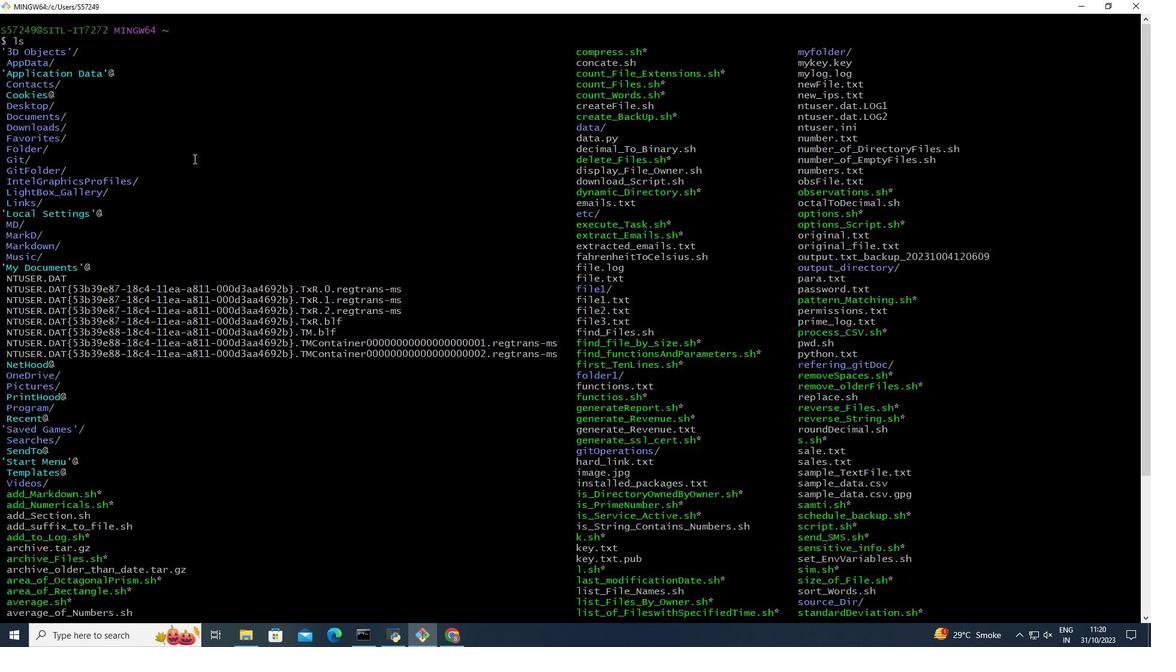 
Action: Mouse scrolled (100, 84) with delta (0, 0)
Screenshot: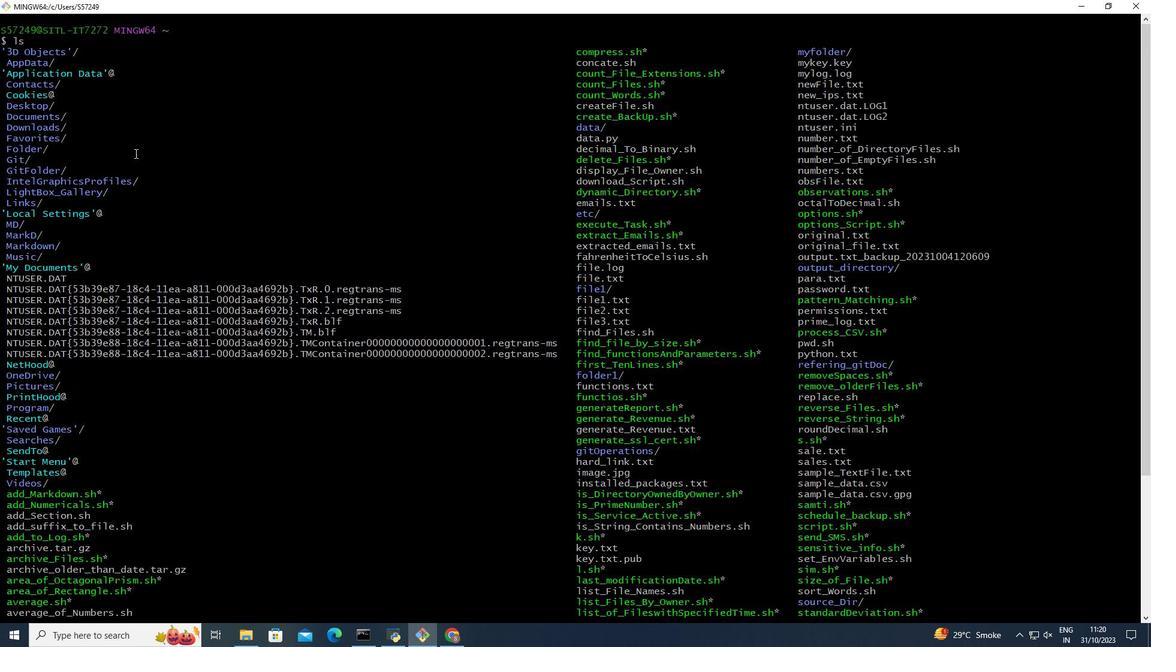 
Action: Mouse moved to (94, 89)
Screenshot: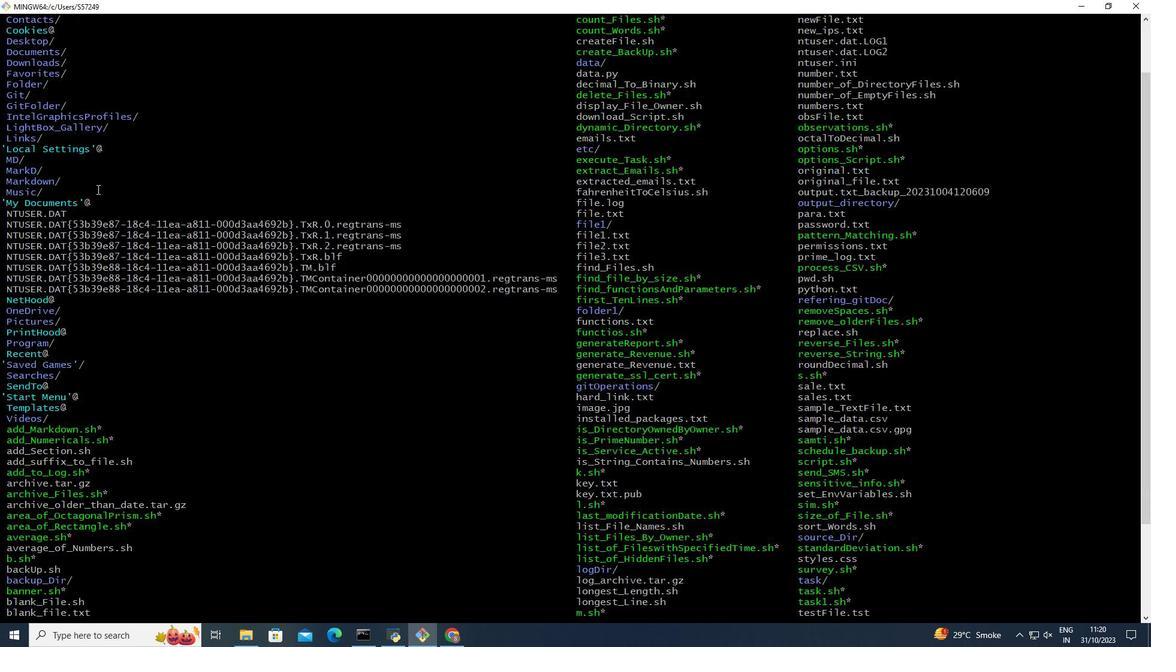 
Action: Mouse scrolled (94, 89) with delta (0, 0)
Screenshot: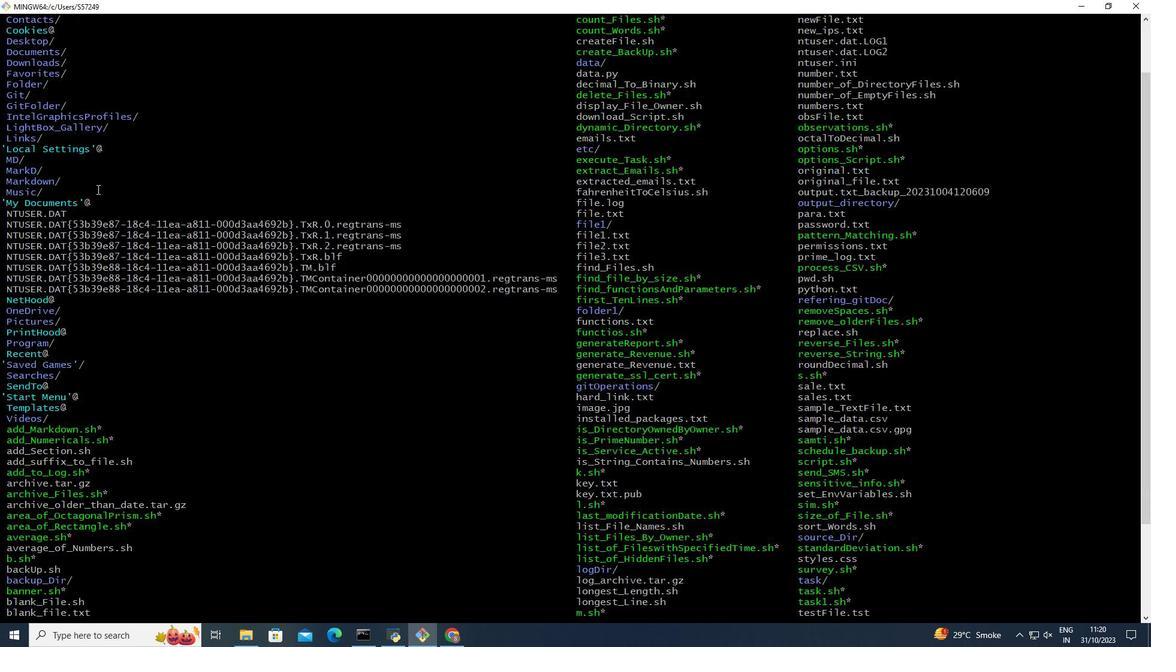 
Action: Mouse moved to (94, 89)
Screenshot: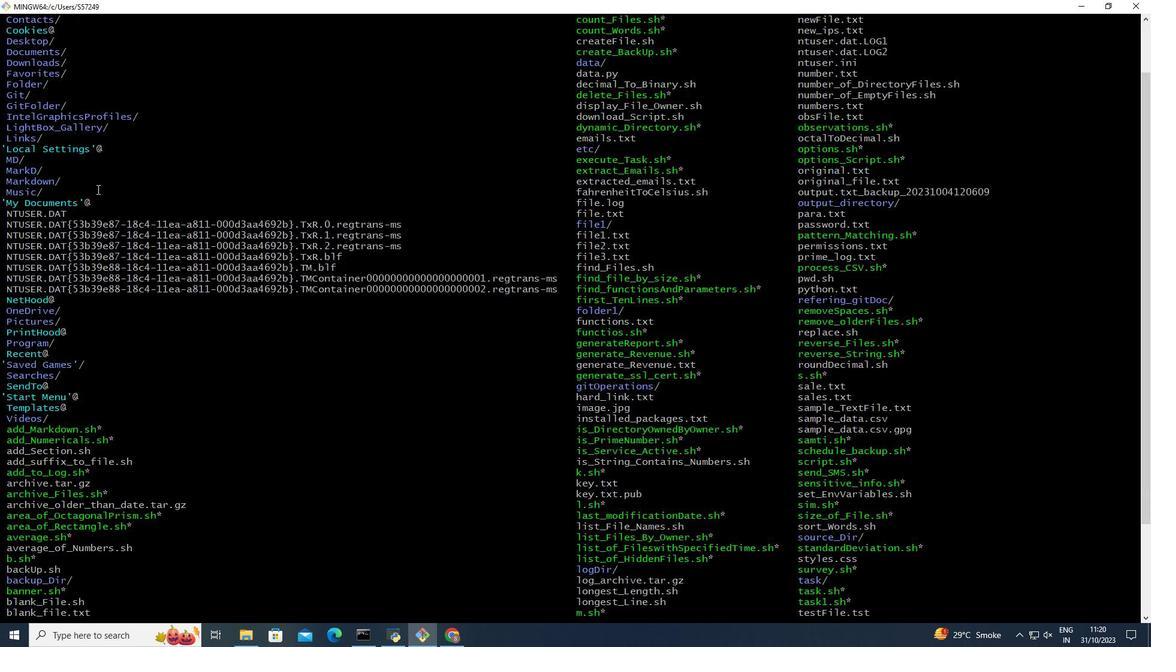 
Action: Mouse scrolled (94, 89) with delta (0, 0)
Screenshot: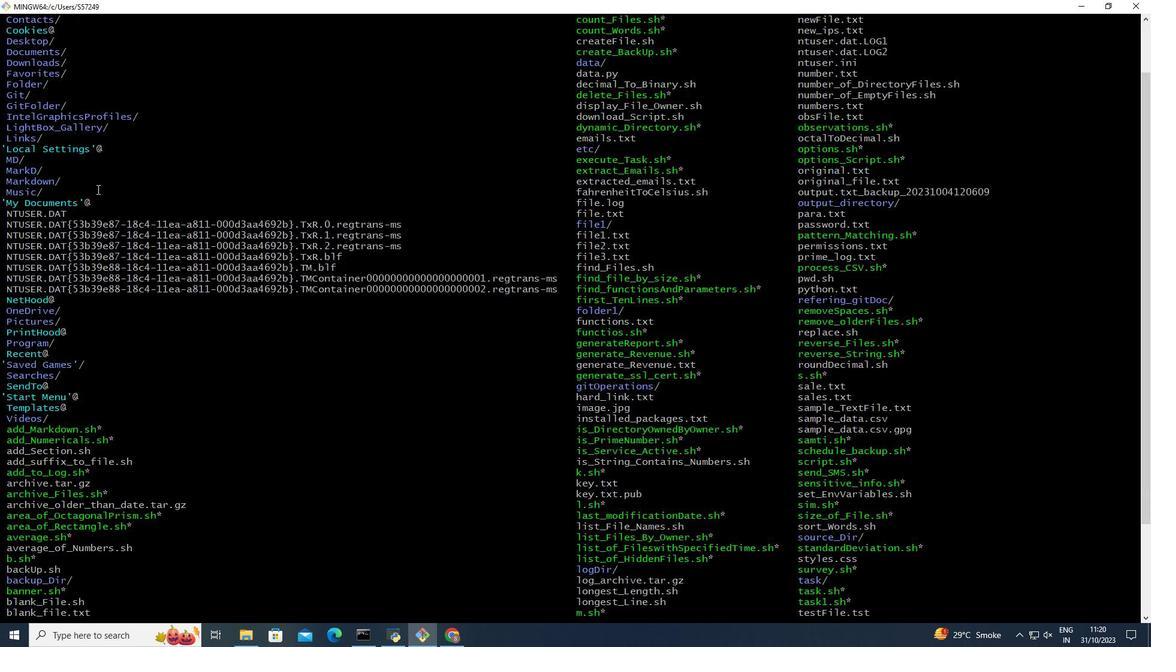 
Action: Mouse moved to (94, 90)
Screenshot: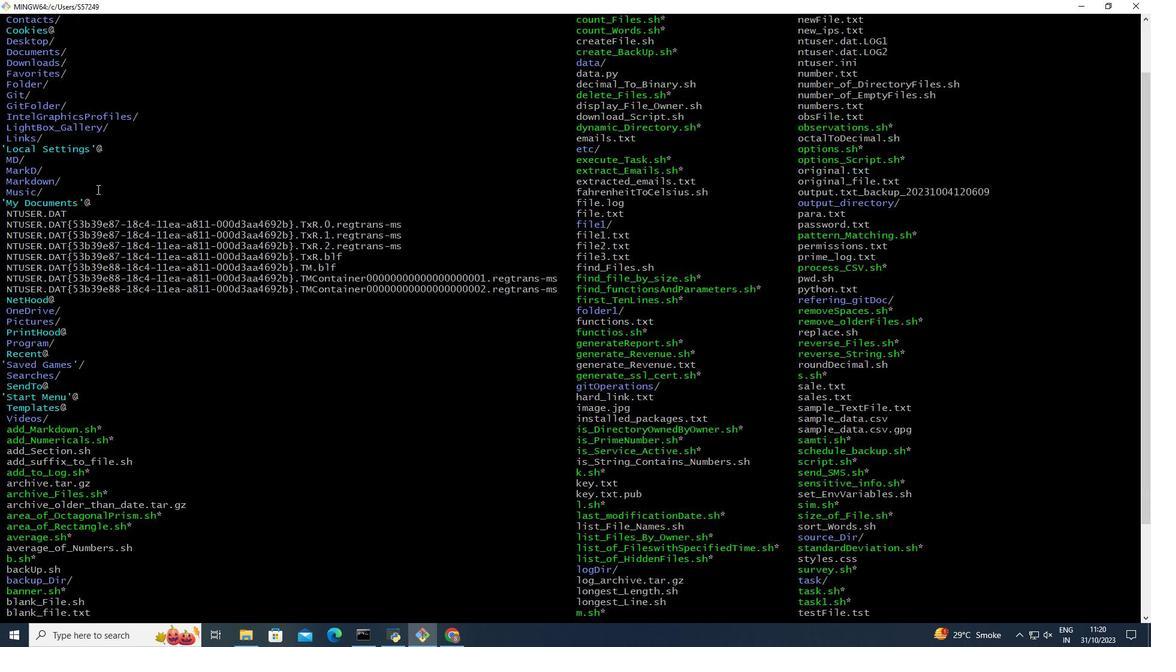 
Action: Mouse scrolled (94, 90) with delta (0, 0)
Screenshot: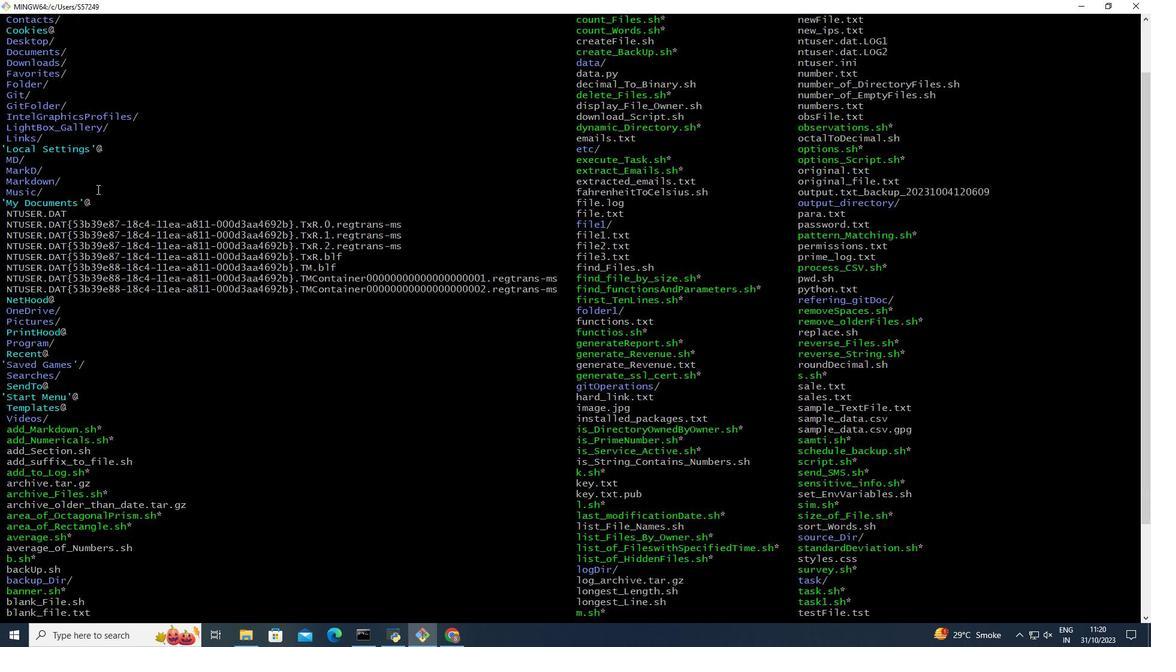 
Action: Mouse scrolled (94, 91) with delta (0, 0)
Screenshot: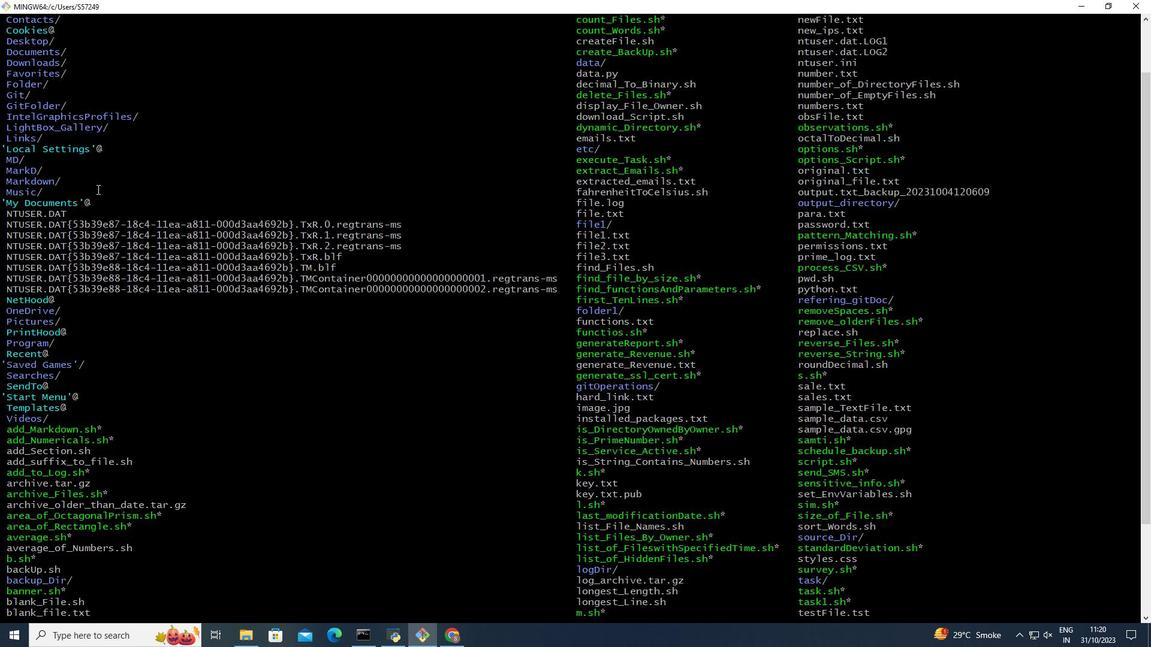 
Action: Mouse moved to (94, 90)
Screenshot: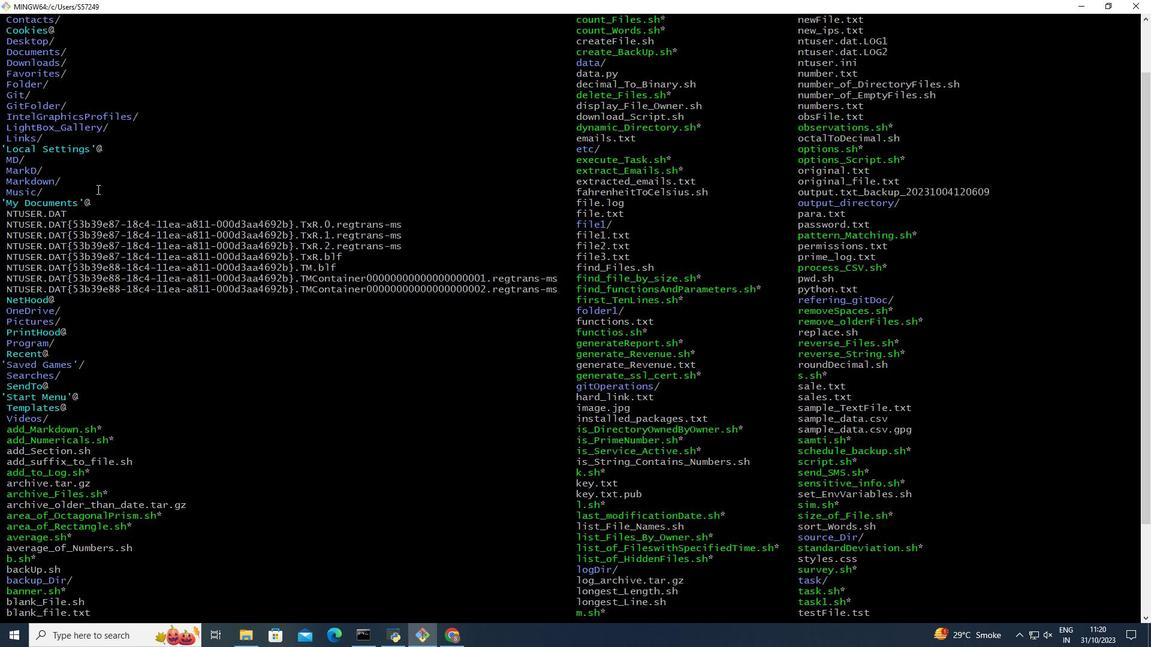 
Action: Mouse scrolled (94, 90) with delta (0, 0)
Screenshot: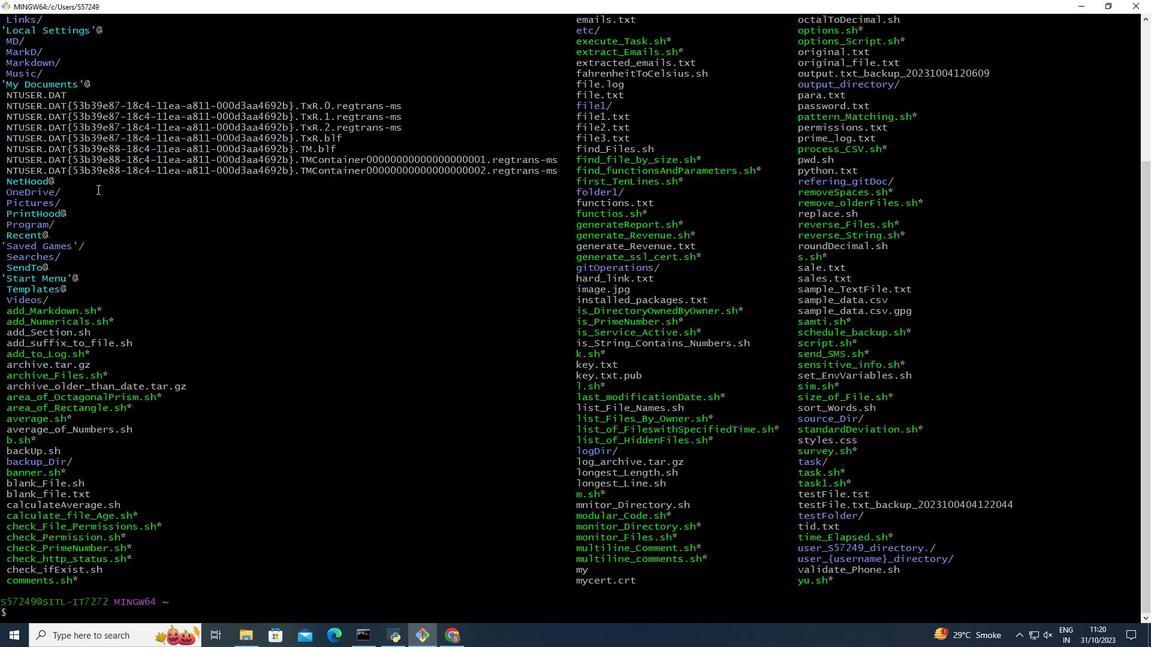 
Action: Mouse scrolled (94, 90) with delta (0, 0)
Screenshot: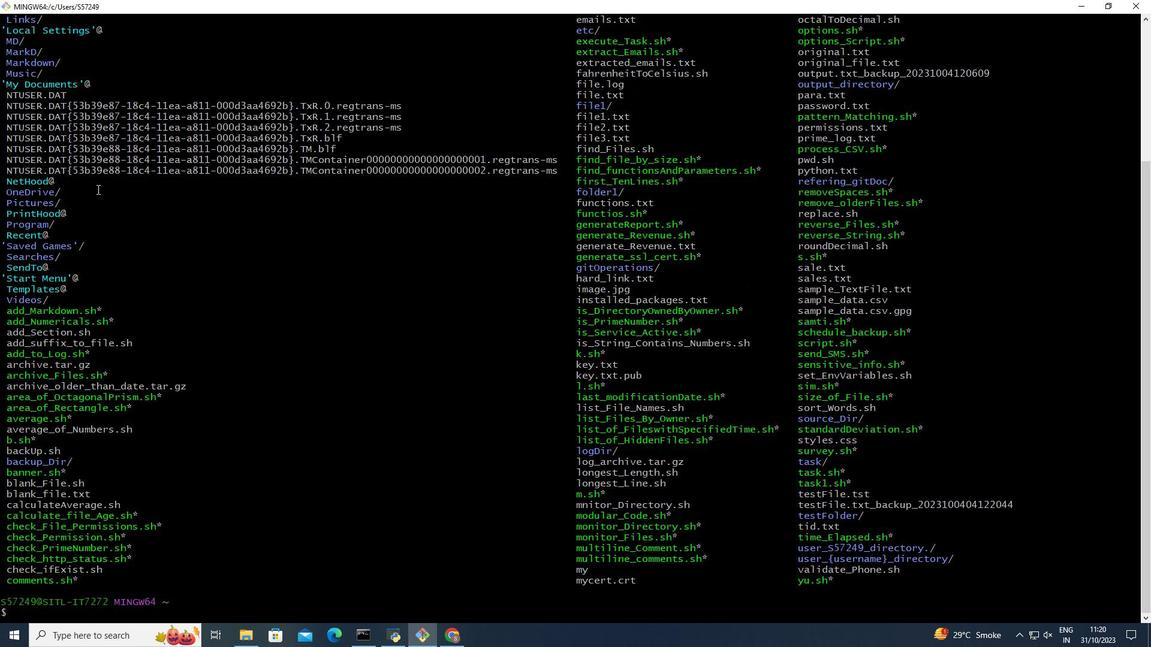 
Action: Mouse scrolled (94, 90) with delta (0, 0)
Screenshot: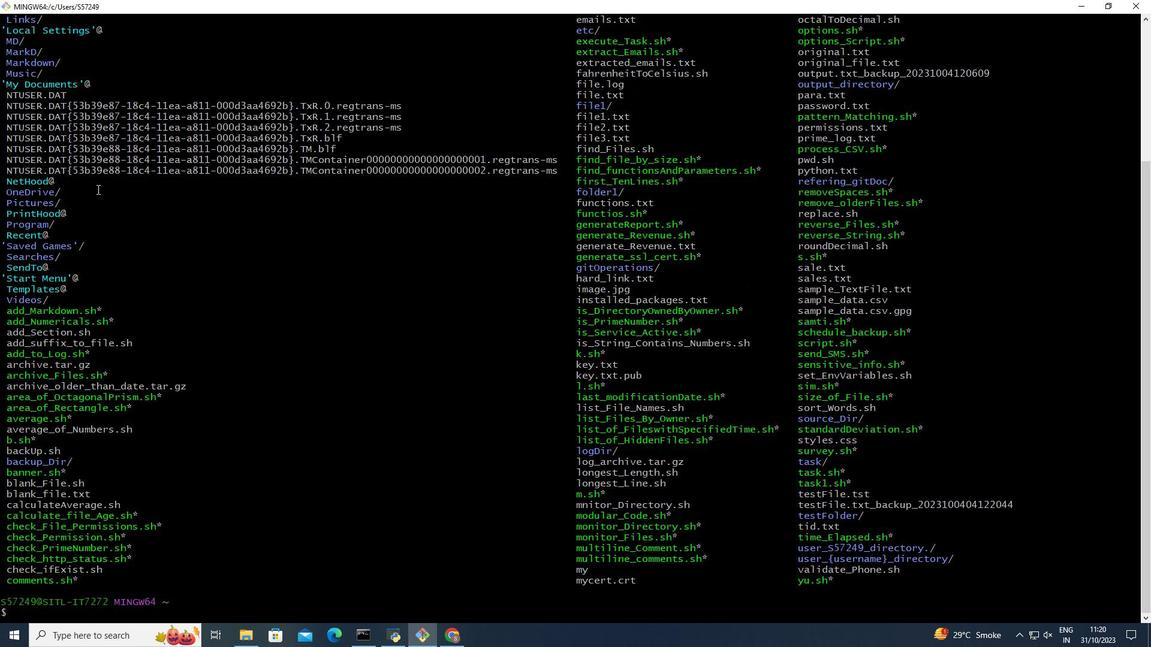 
Action: Mouse scrolled (94, 90) with delta (0, 0)
Screenshot: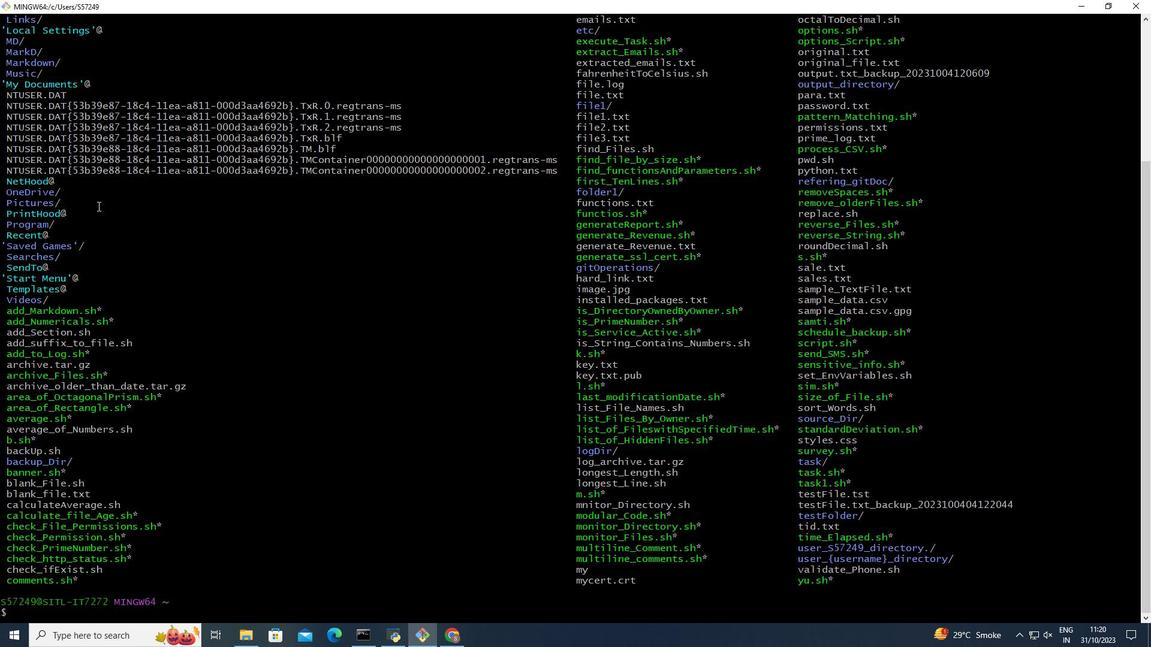 
Action: Mouse scrolled (94, 90) with delta (0, 0)
Screenshot: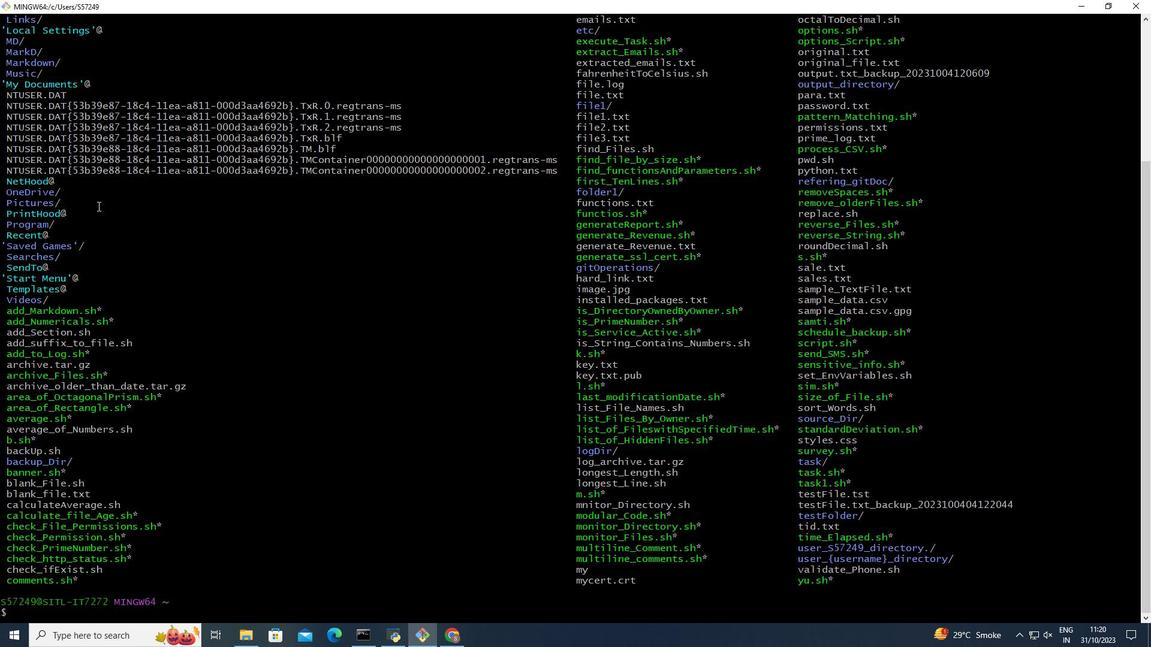 
Action: Mouse moved to (92, 176)
Screenshot: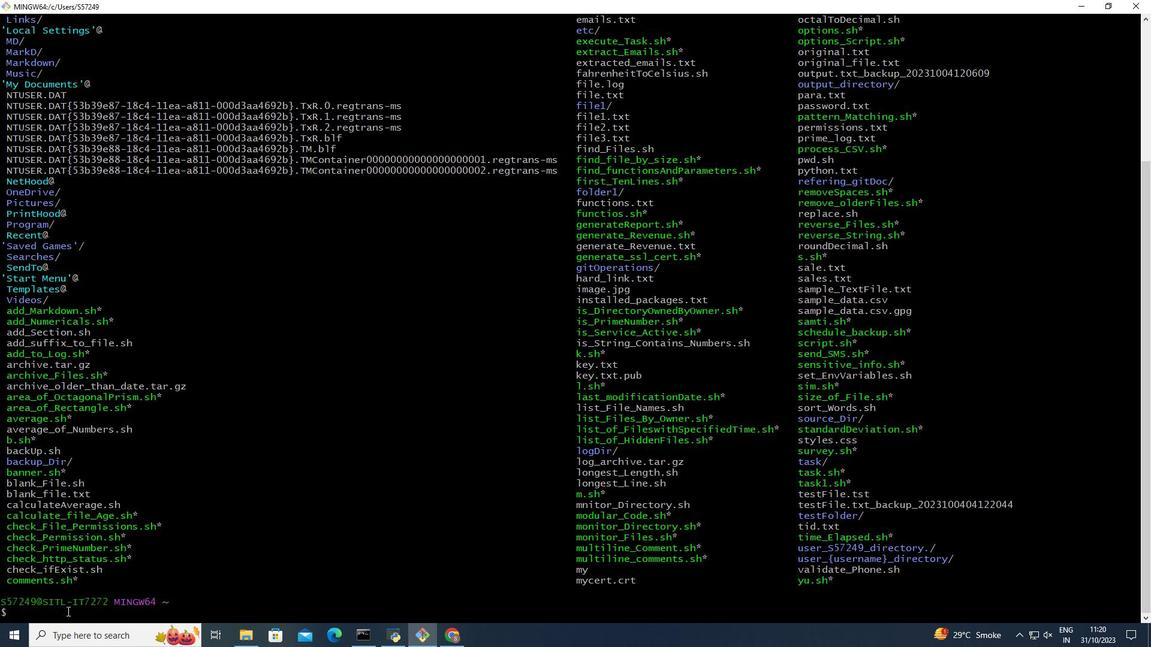 
Action: Mouse pressed left at (92, 176)
Screenshot: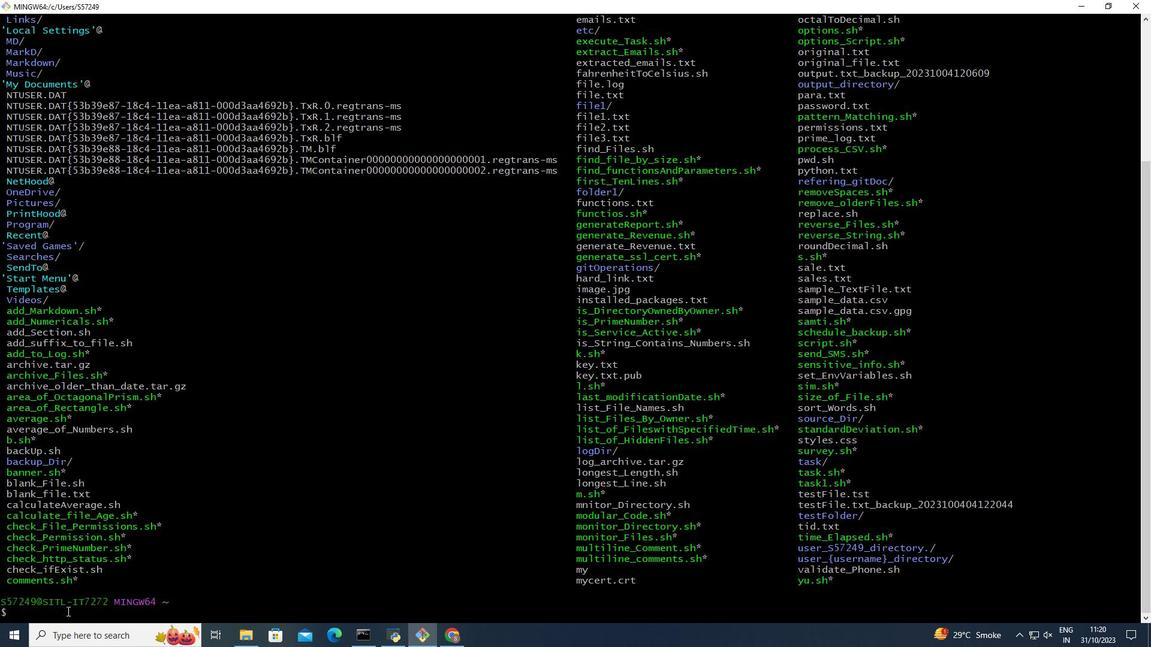 
Action: Key pressed cd<Key.space><Key.shift>Git<Key.enter>ls<Key.enter>cd<Key.space><Key.shift>Git<Key.shift><Key.shift><Key.shift><Key.shift><Key.shift><Key.shift><Key.shift><Key.shift><Key.shift><Key.shift><Key.shift><Key.shift>Repo<Key.enter>s<Key.backspace>ls<Key.enter>git<Key.space>log<Key.enter>git<Key.space>format-patch<Key.space>-1<Key.space>177d85<Key.enter>
Screenshot: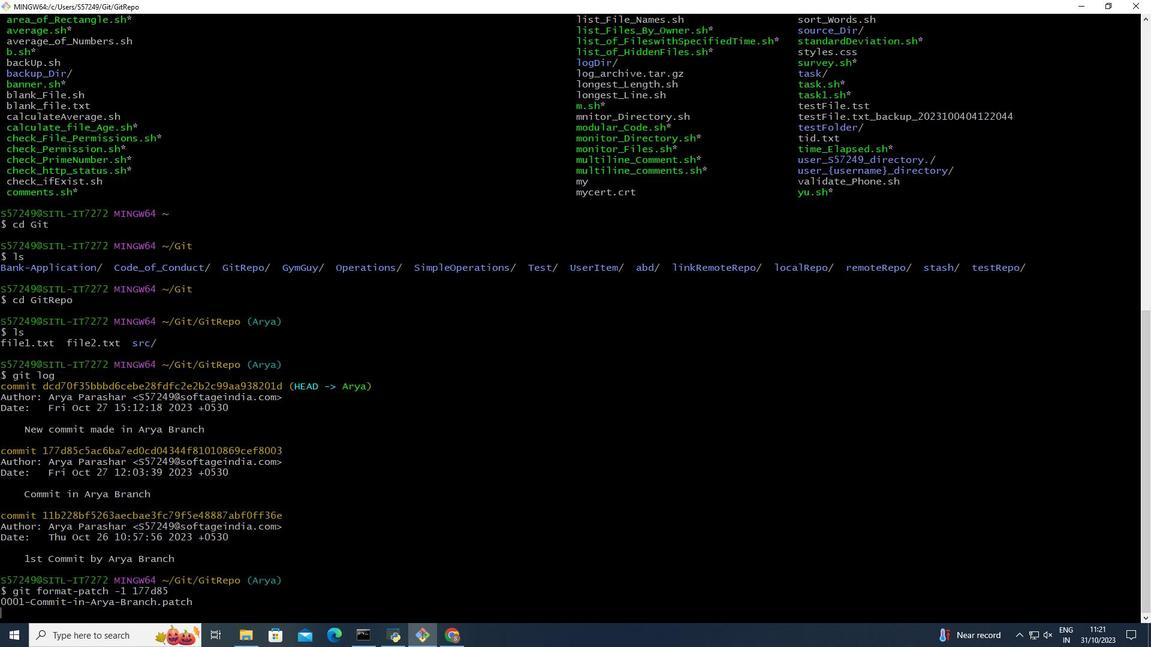 
Action: Mouse moved to (73, 137)
Screenshot: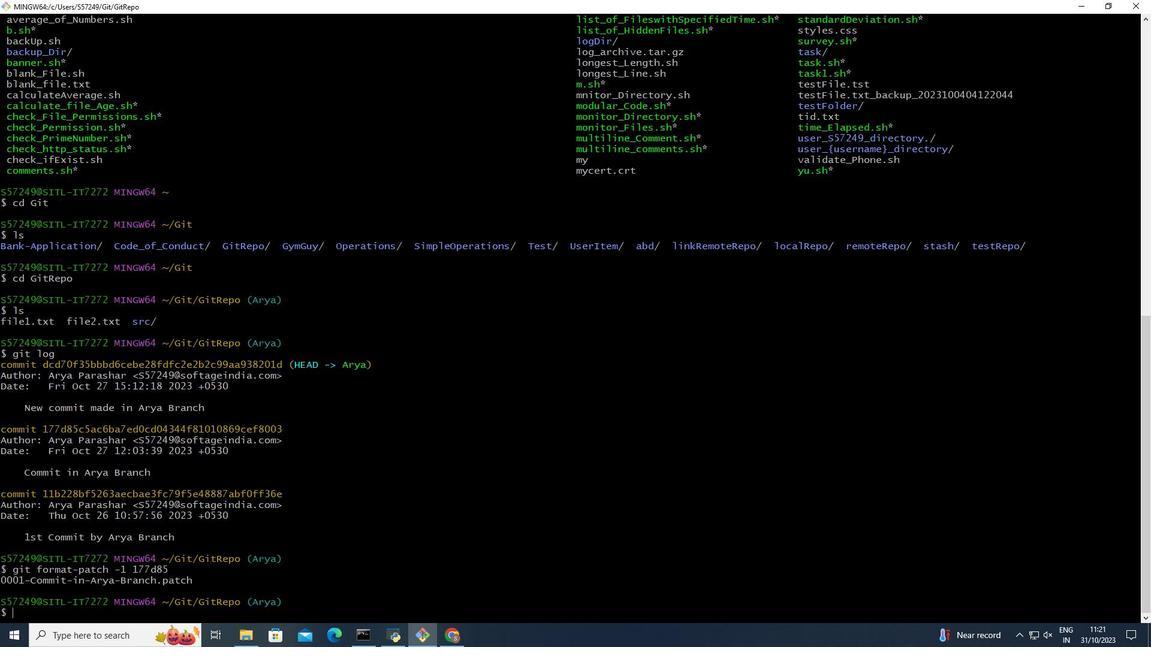 
Action: Key pressed ls<Key.enter>
Screenshot: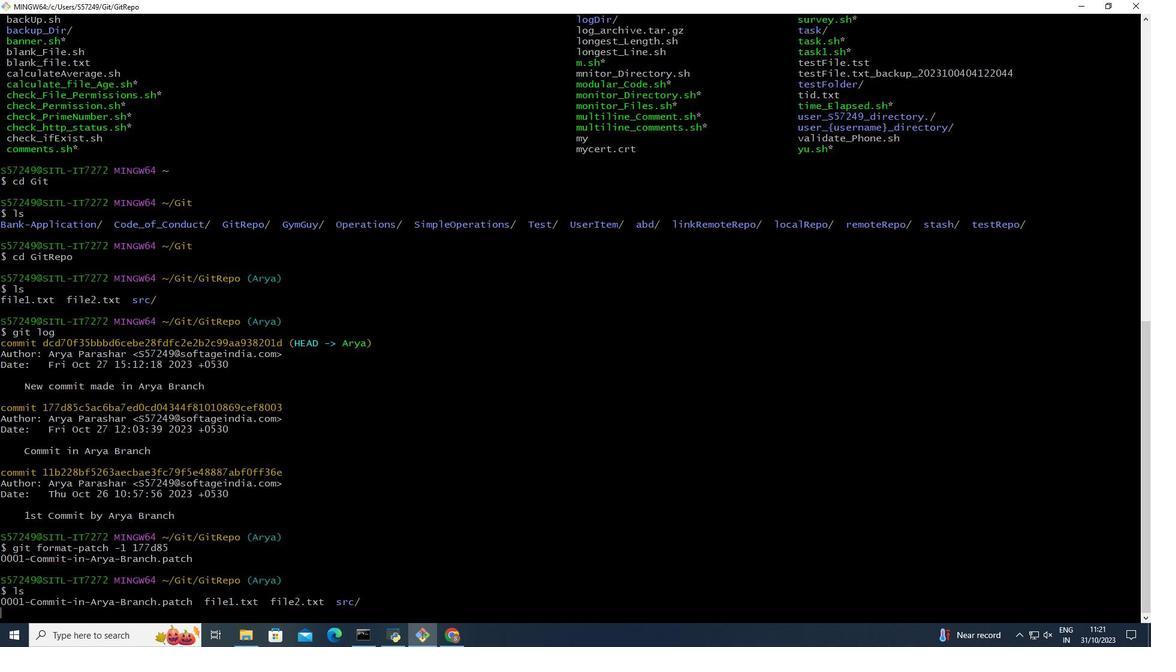 
Action: Mouse moved to (65, 130)
Screenshot: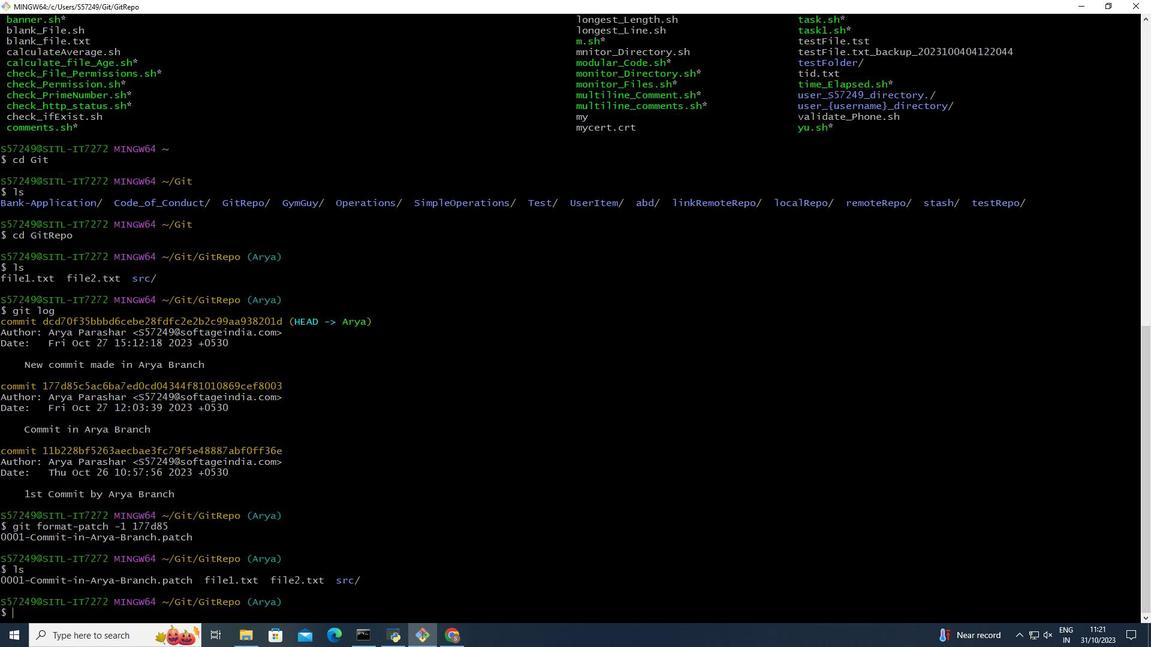 
Action: Mouse scrolled (65, 130) with delta (0, 0)
Screenshot: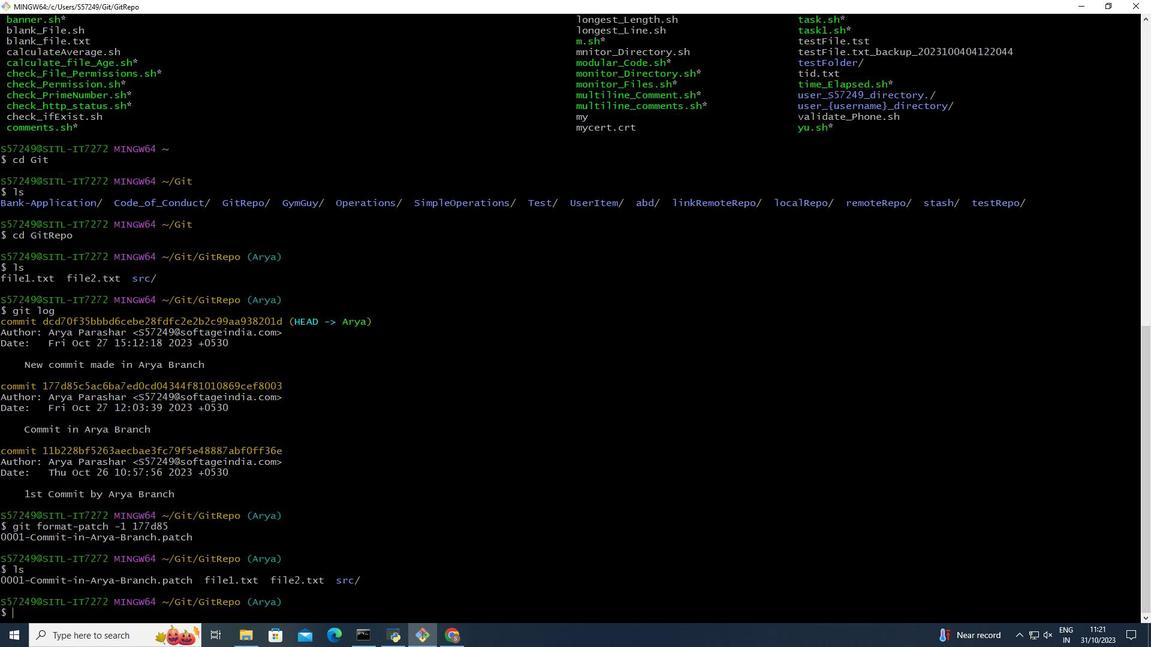 
Action: Mouse moved to (65, 130)
Screenshot: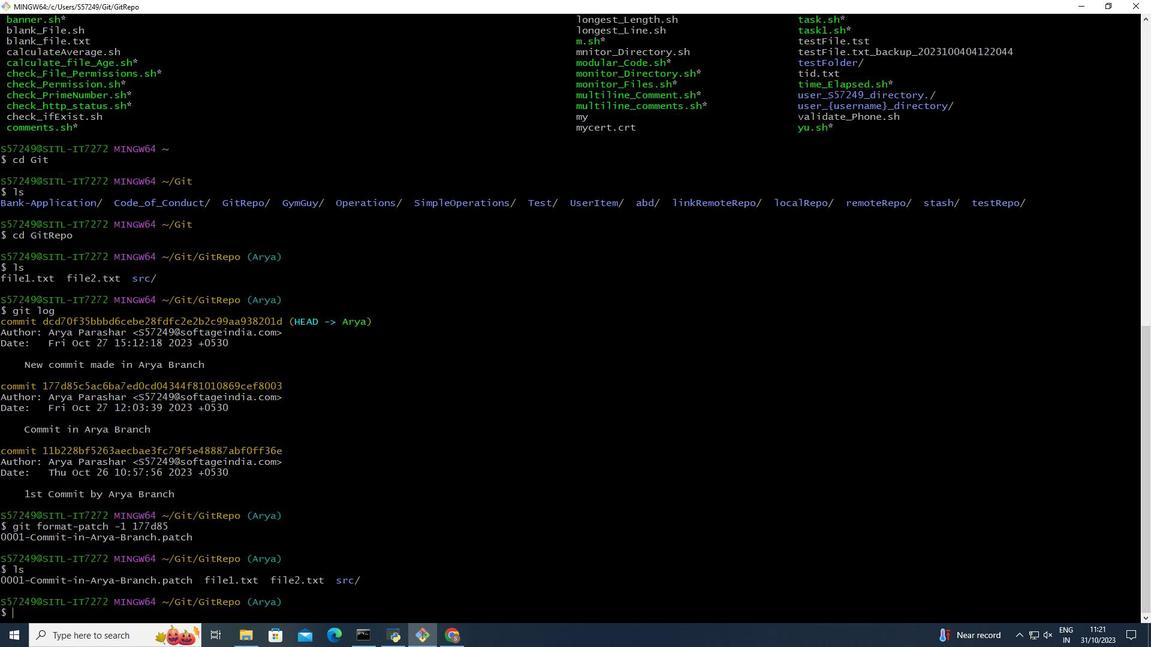 
Action: Mouse scrolled (65, 130) with delta (0, 0)
Screenshot: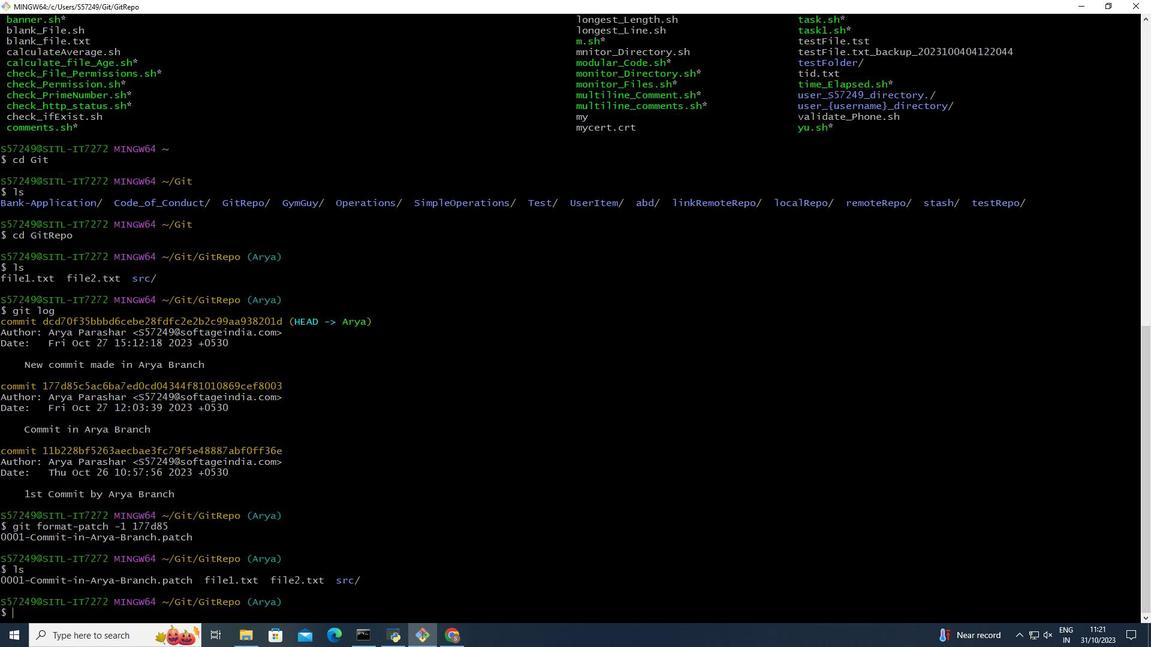 
Action: Mouse scrolled (65, 130) with delta (0, 0)
Screenshot: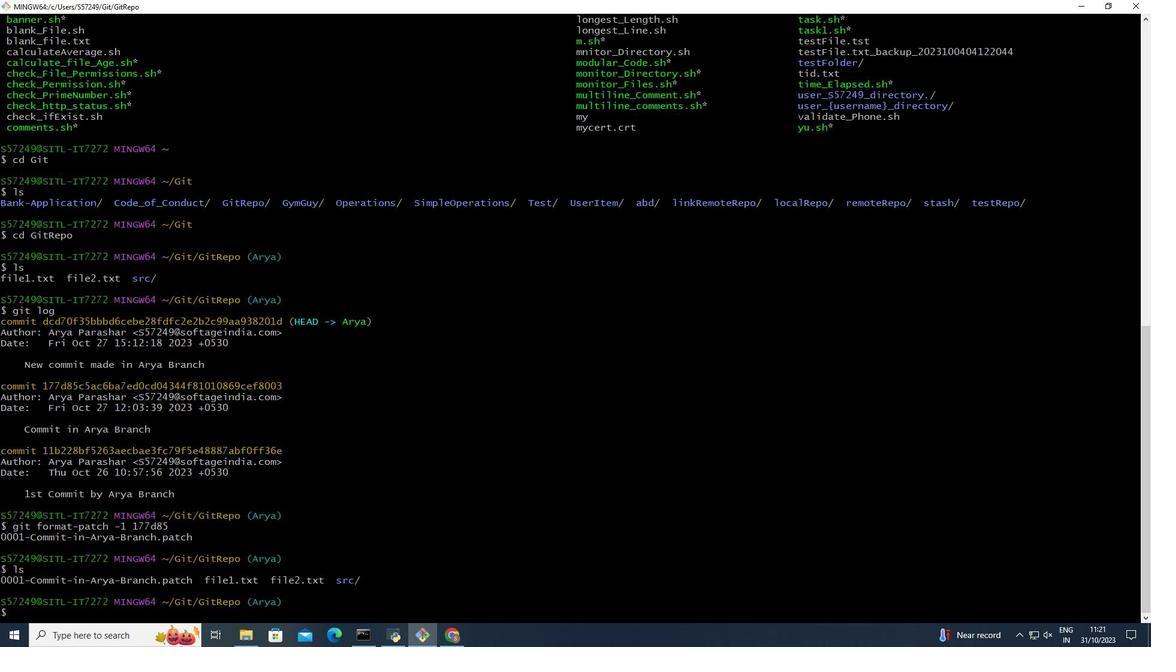 
Action: Mouse scrolled (65, 130) with delta (0, 0)
Screenshot: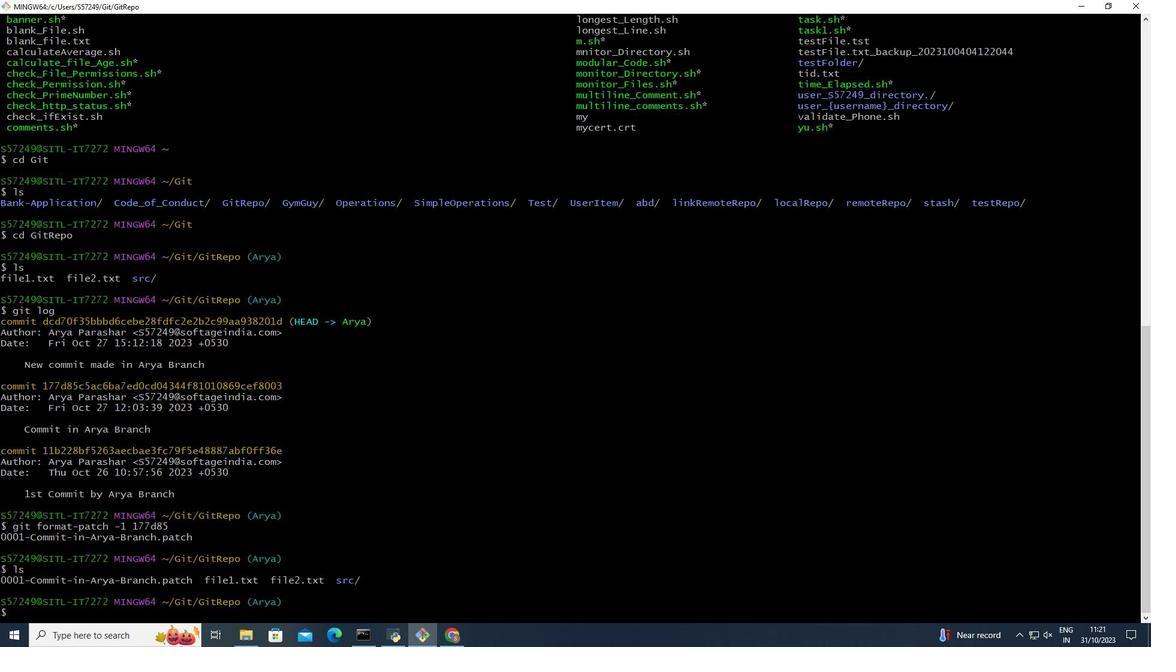 
Action: Mouse moved to (67, 128)
Screenshot: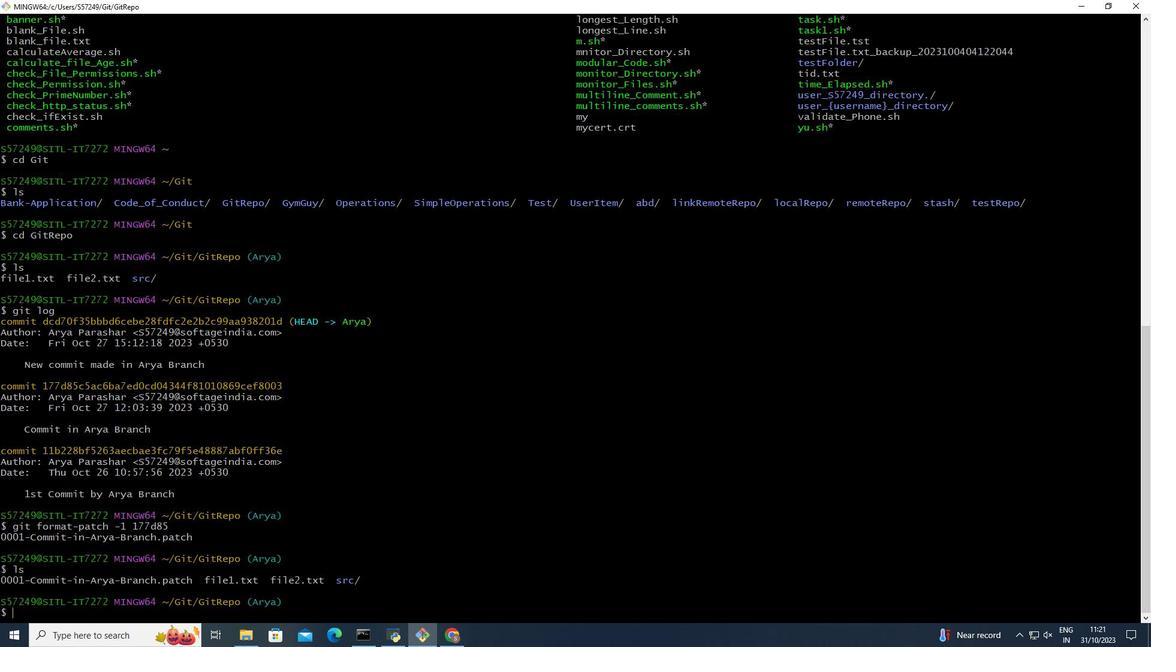 
Action: Mouse scrolled (67, 129) with delta (0, 0)
Screenshot: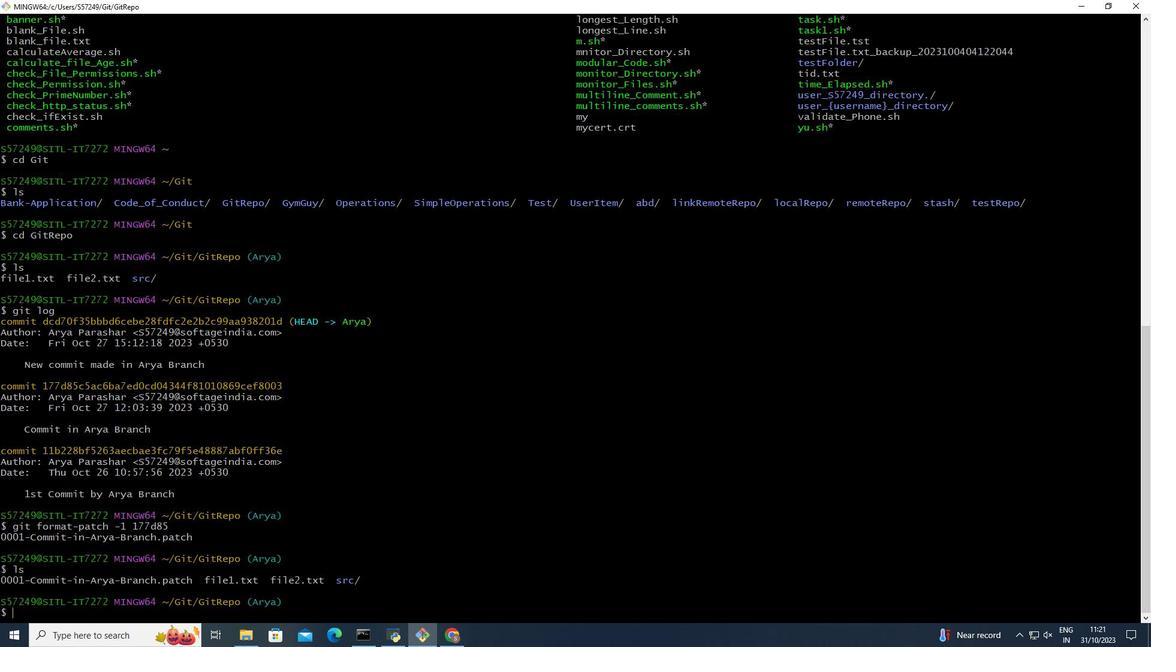 
Action: Mouse scrolled (67, 129) with delta (0, 0)
Screenshot: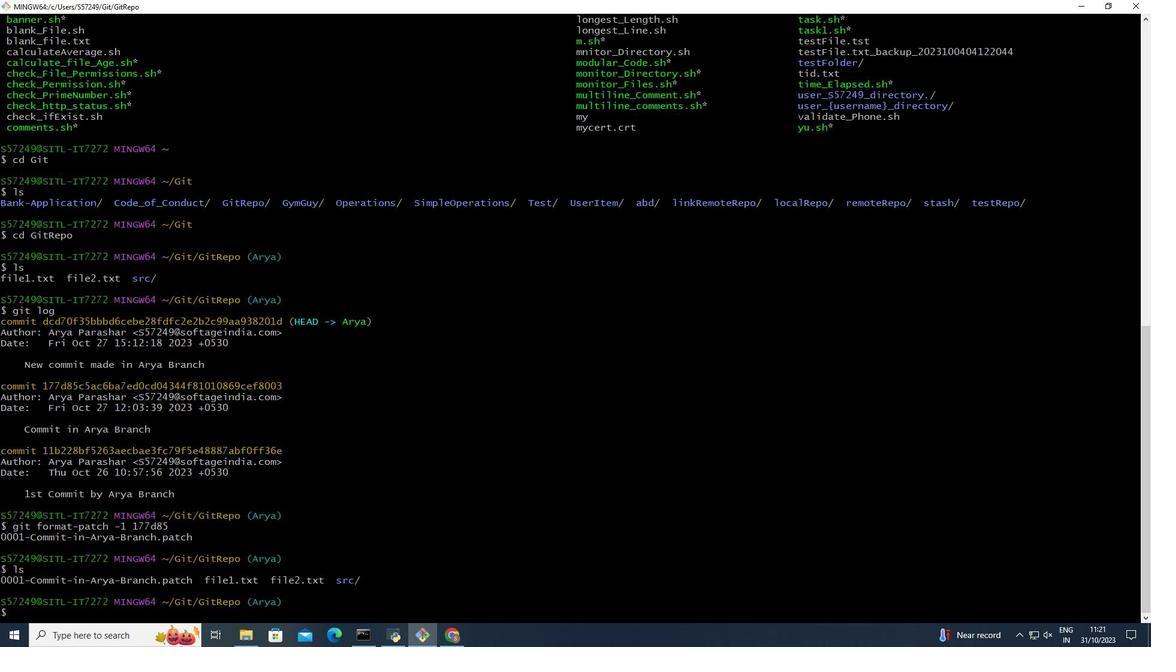 
Action: Mouse scrolled (67, 129) with delta (0, 0)
Screenshot: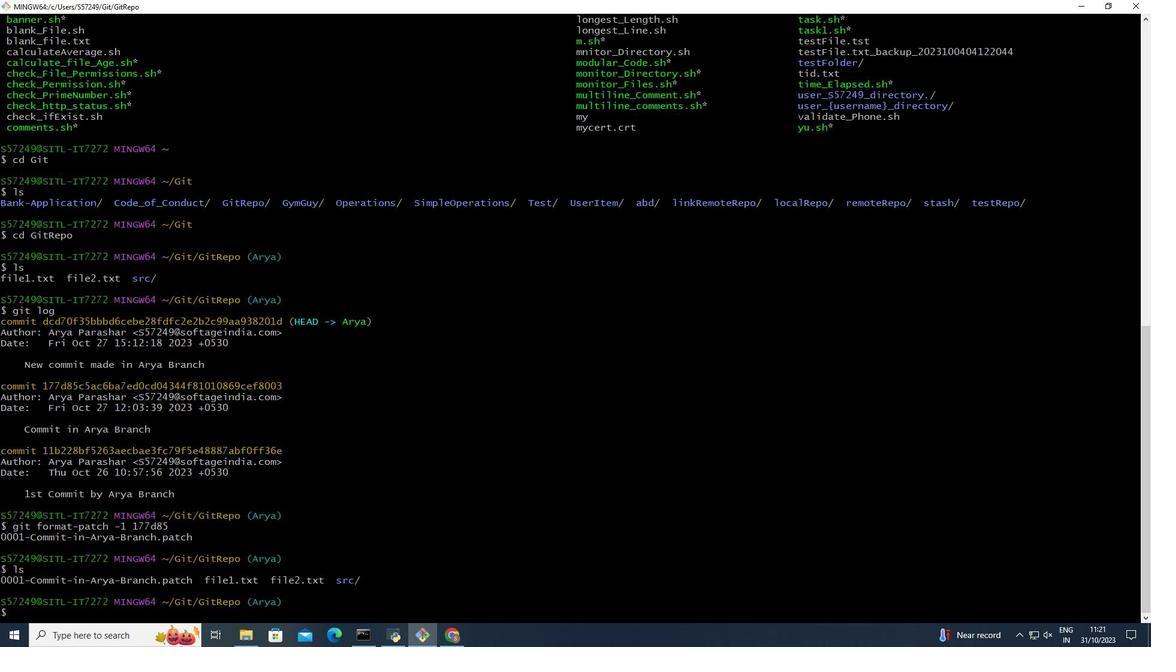 
Action: Mouse scrolled (67, 129) with delta (0, 0)
Screenshot: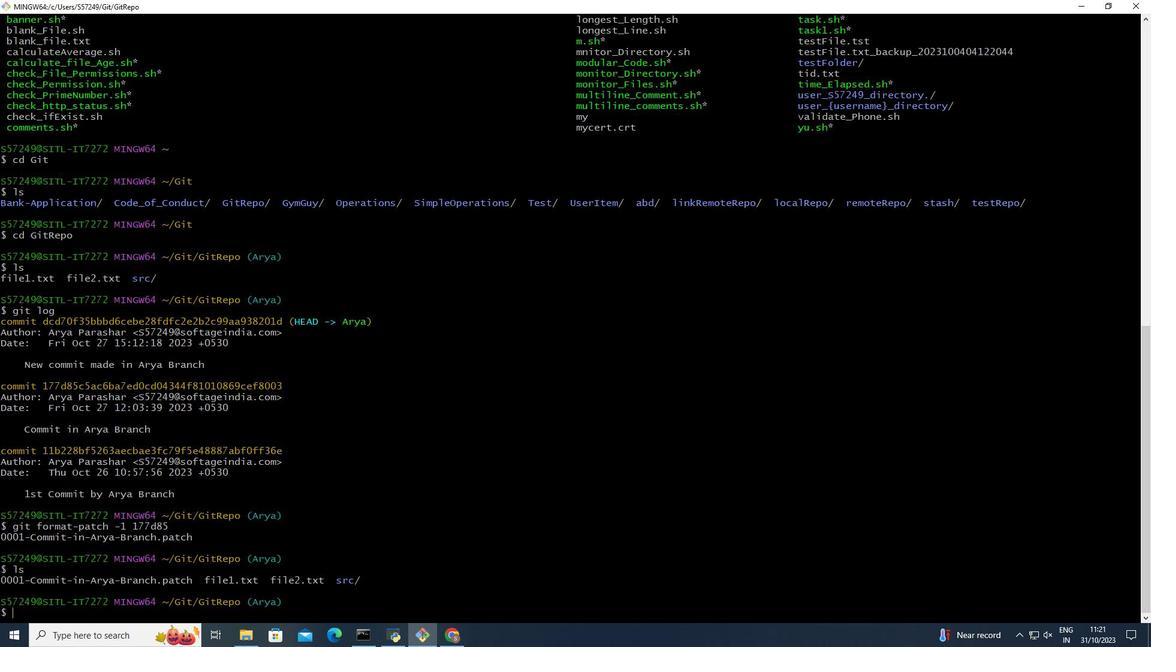 
Action: Mouse scrolled (67, 129) with delta (0, 0)
Screenshot: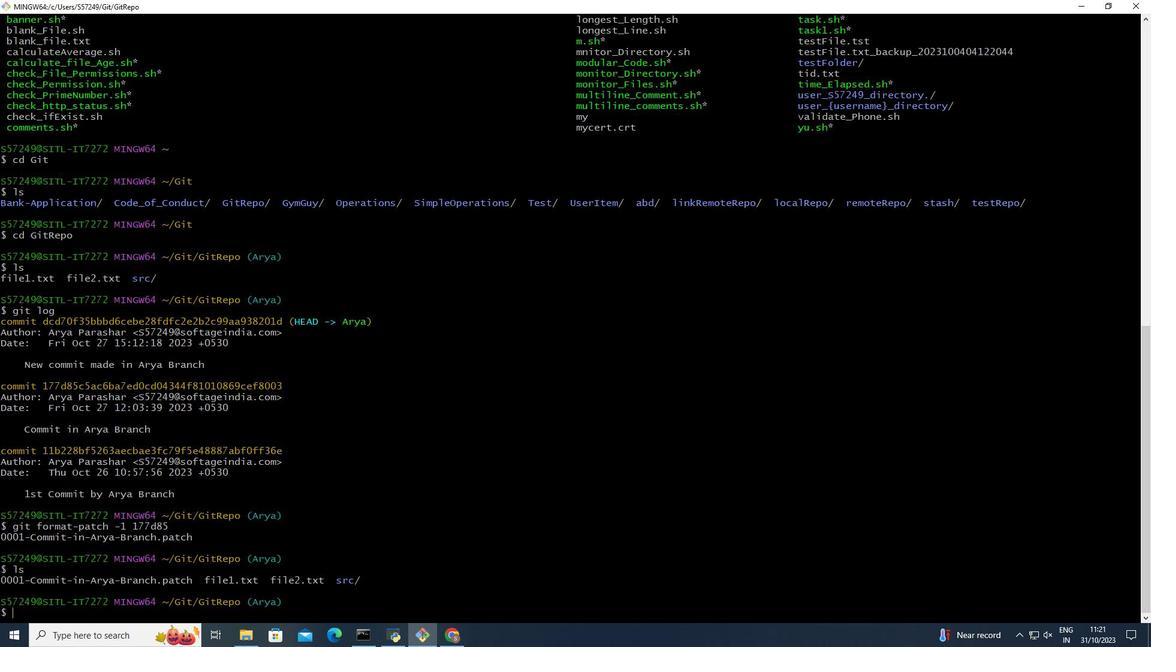 
Action: Mouse scrolled (67, 129) with delta (0, 0)
Screenshot: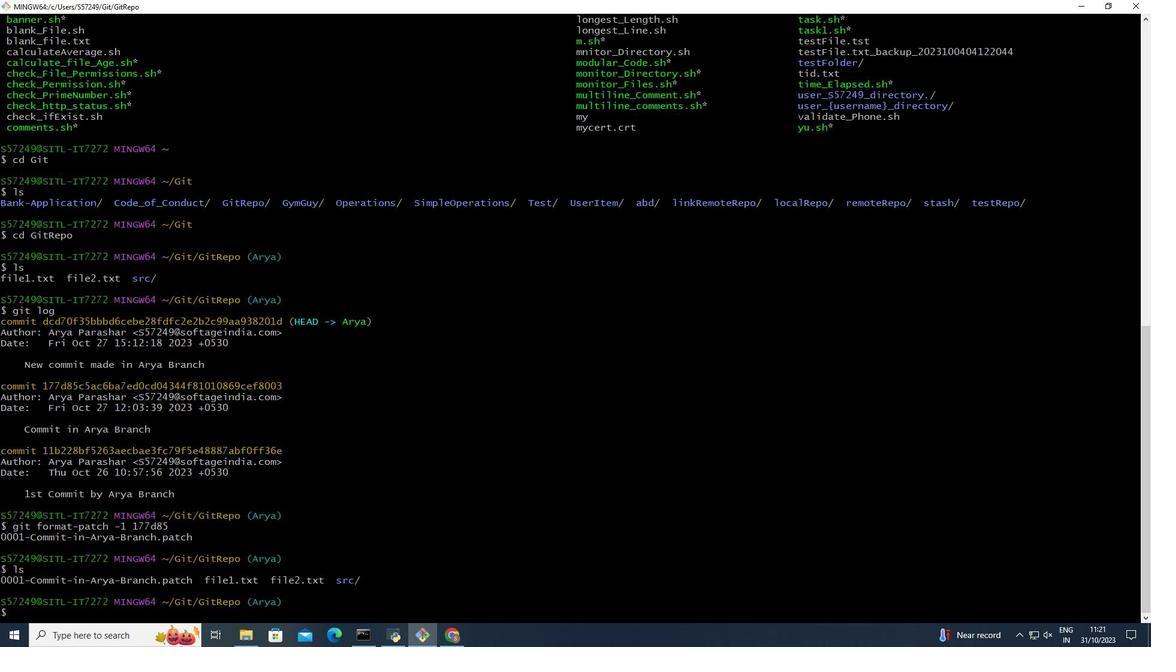 
Action: Mouse scrolled (67, 129) with delta (0, 0)
Screenshot: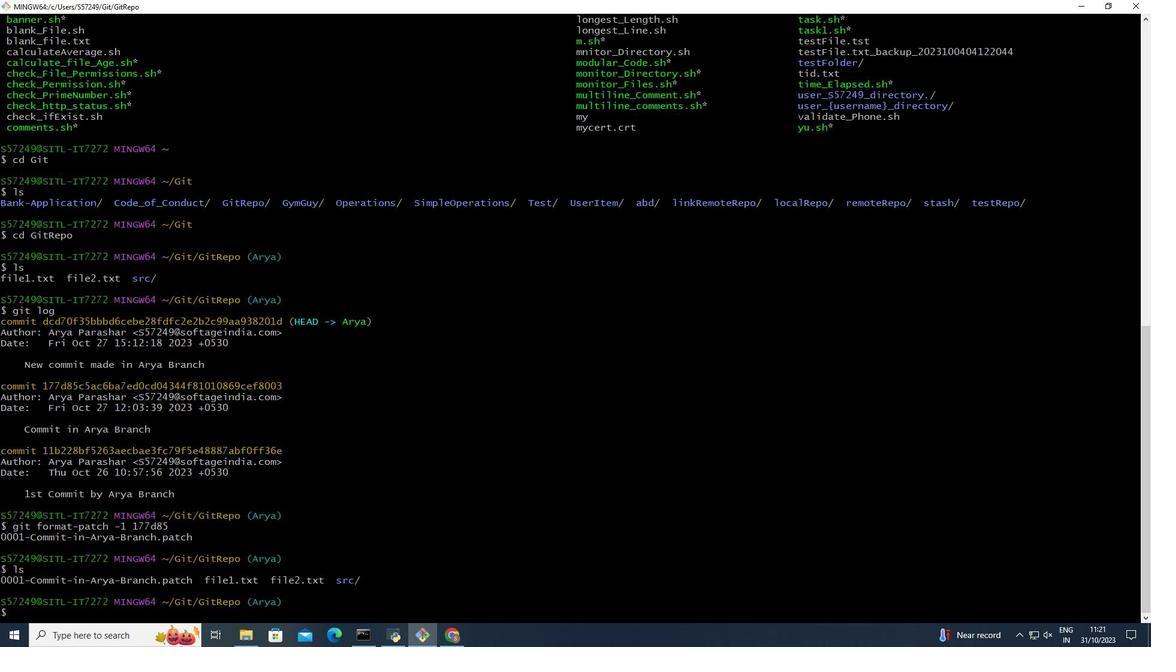 
Action: Mouse scrolled (67, 129) with delta (0, 0)
Screenshot: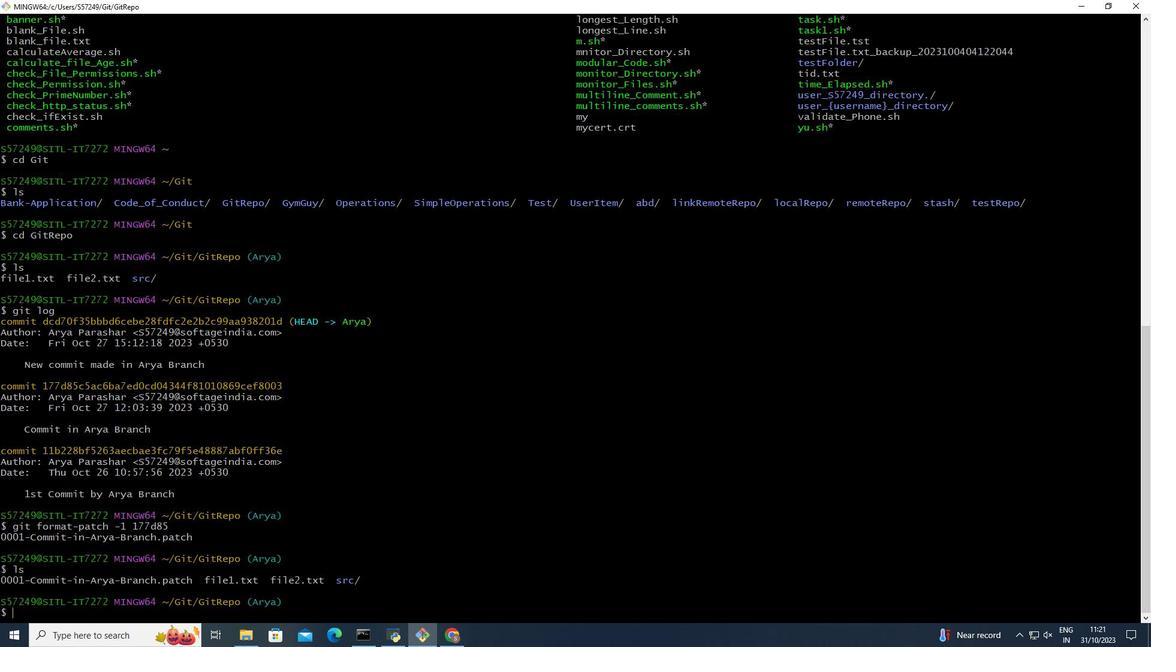 
Action: Mouse scrolled (67, 129) with delta (0, 0)
Screenshot: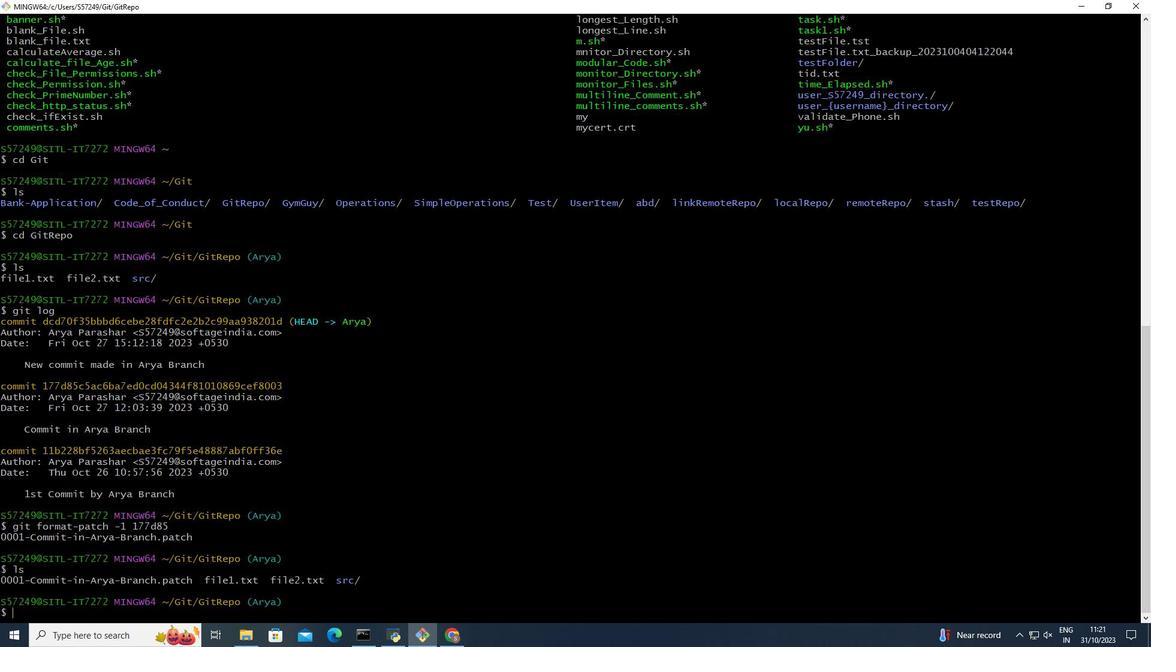 
Action: Mouse scrolled (67, 129) with delta (0, 0)
Screenshot: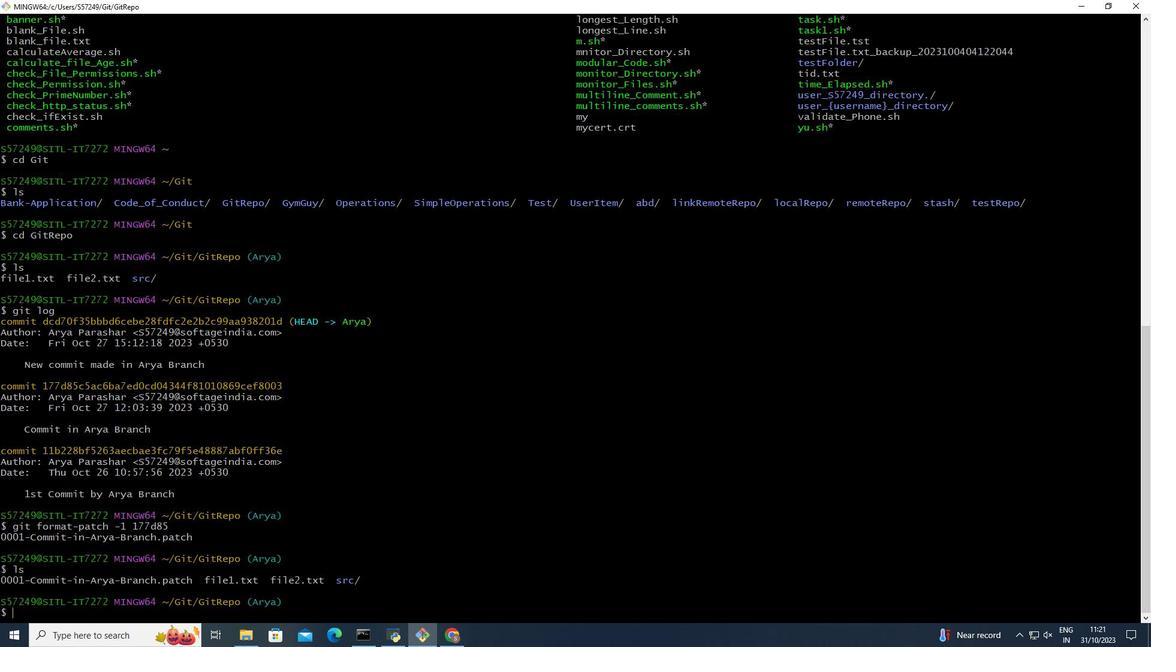 
Action: Mouse scrolled (67, 129) with delta (0, 0)
Screenshot: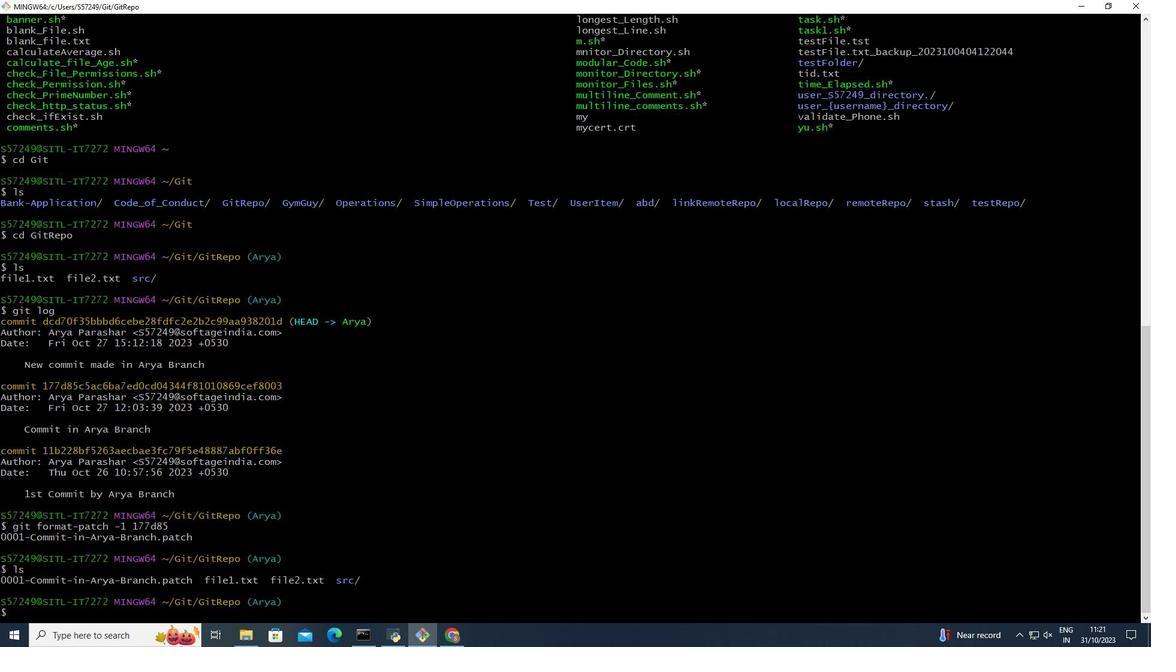 
Action: Mouse moved to (92, 178)
Screenshot: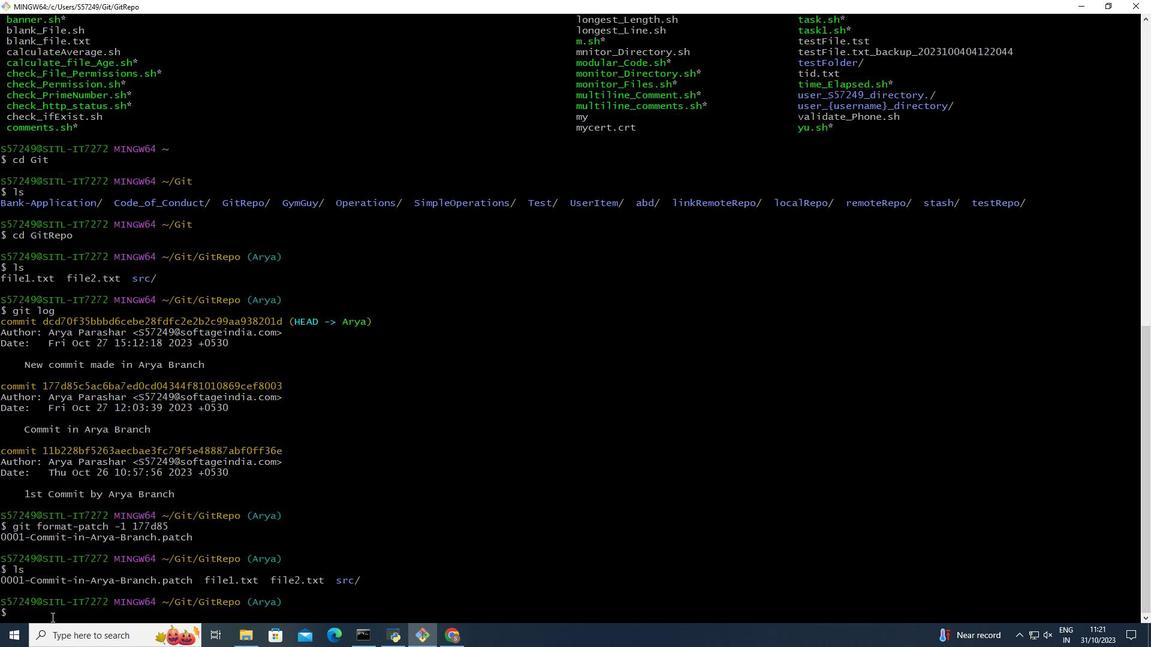 
Action: Key pressed git<Key.space>apply<Key.space>0001-<Key.shift>Commit-in-<Key.shift><Key.shift><Key.shift><Key.shift><Key.shift><Key.shift>Arya-<Key.shift>Branch.patch<Key.enter>
Screenshot: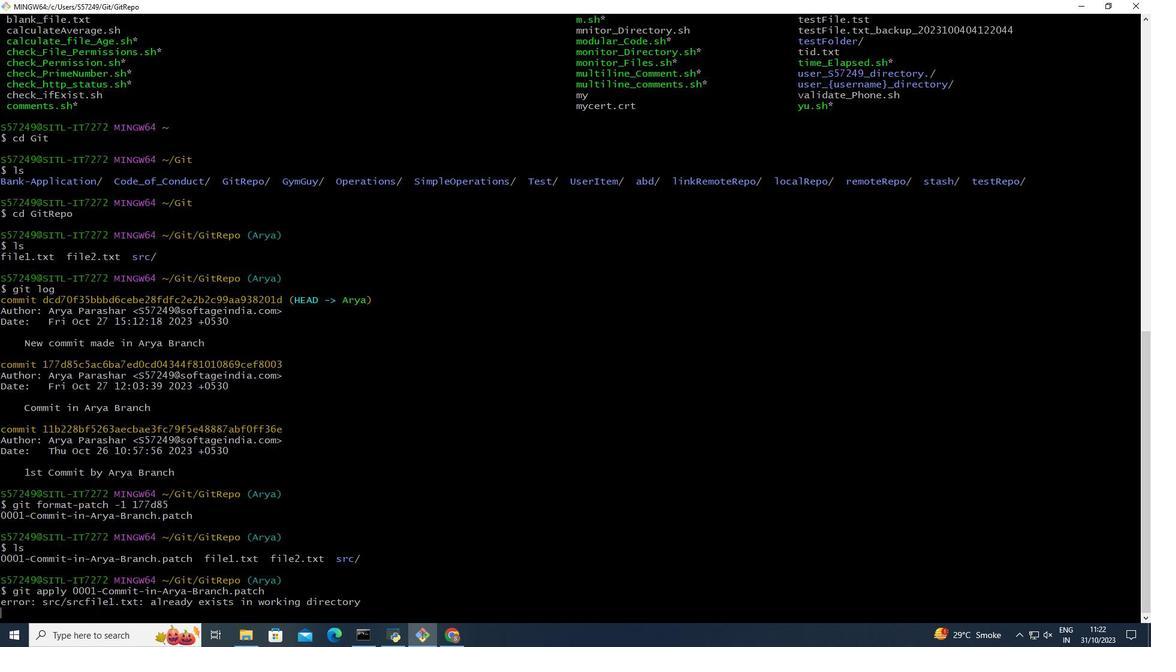 
Action: Mouse moved to (110, 161)
Screenshot: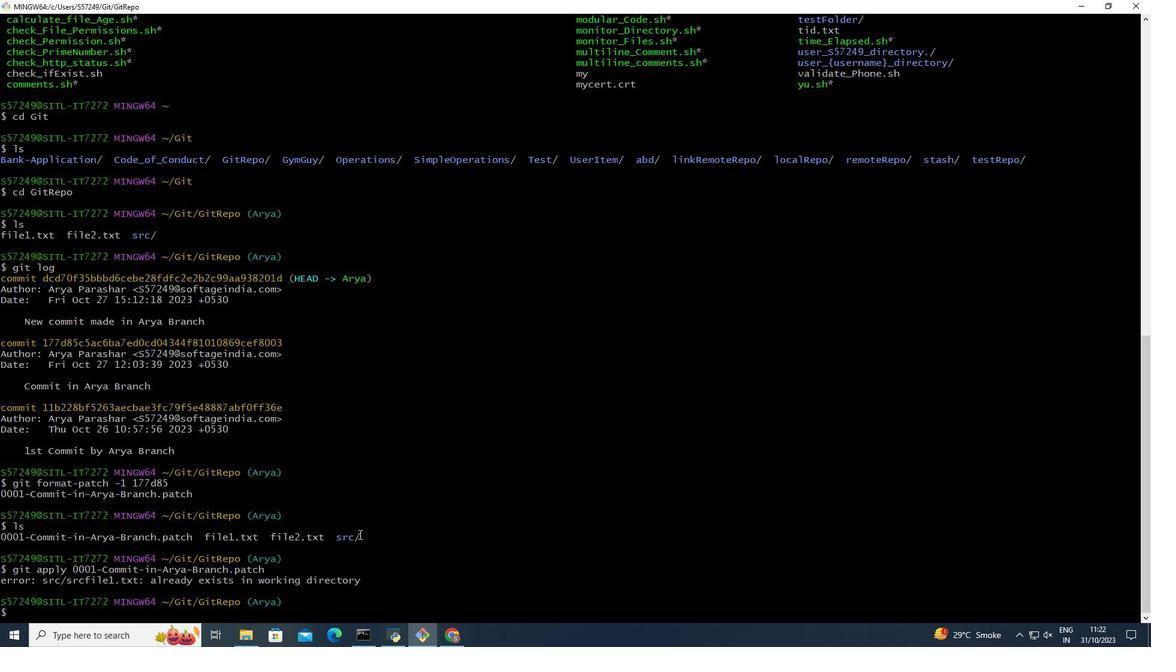 
Action: Key pressed cd<Key.space>src<Key.enter>ld<Key.backspace>s<Key.enter>git<Key.space>format-patch<Key.space>-1<Key.backspace><Key.backspace><Key.backspace><Key.backspace><Key.backspace><Key.backspace><Key.backspace><Key.backspace><Key.backspace><Key.backspace><Key.backspace><Key.backspace><Key.backspace><Key.backspace><Key.backspace><Key.backspace><Key.backspace><Key.backspace><Key.backspace>cat<Key.space>0001-<Key.shift>Commit-in-<Key.shift>Arya-<Key.shift><Key.shift><Key.shift><Key.shift><Key.shift><Key.shift><Key.shift><Key.shift><Key.shift>Branch.patch<Key.enter>cd<Key.space>..<Key.enter><Key.up><Key.up><Key.enter>
Screenshot: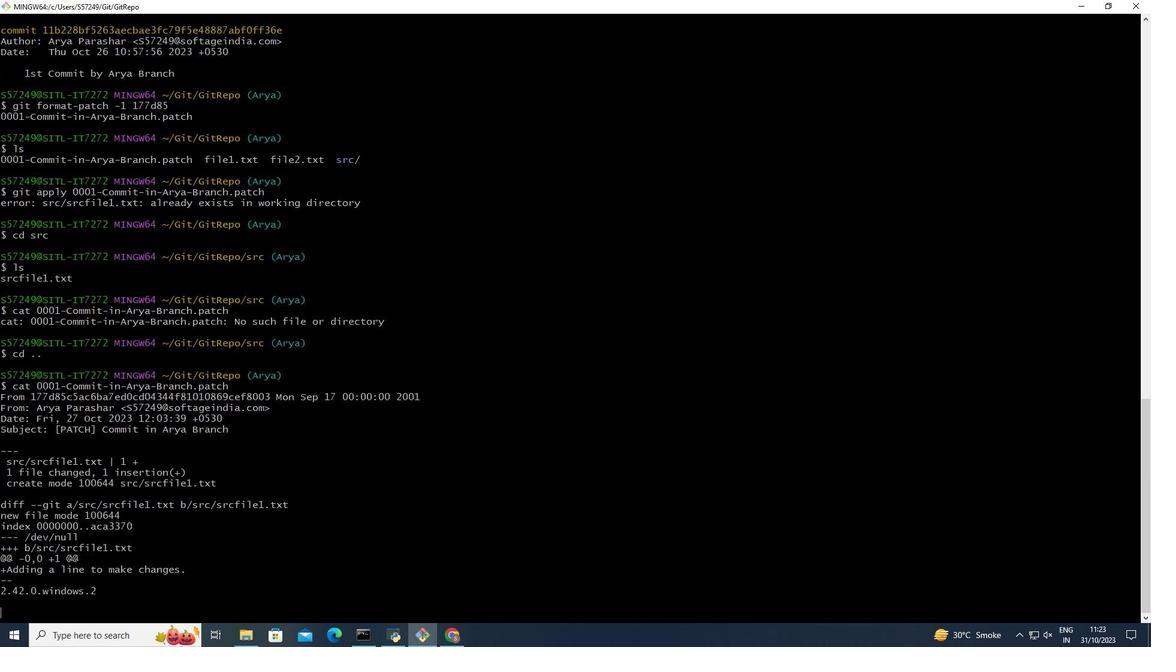 
Action: Mouse moved to (111, 120)
Screenshot: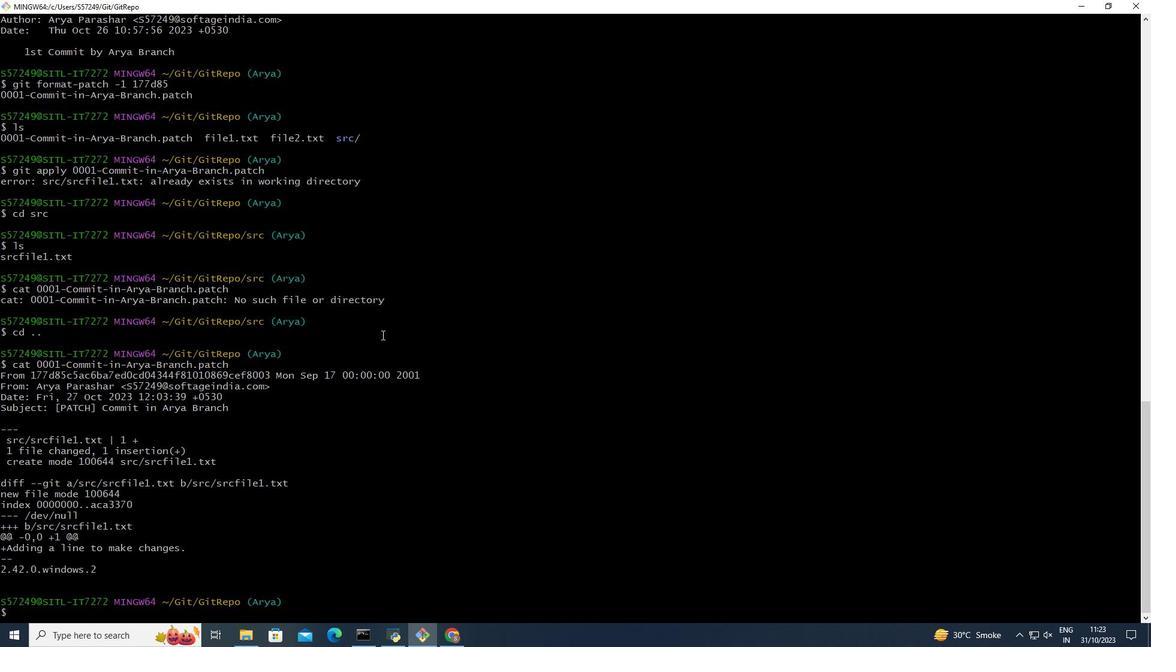 
Action: Key pressed cd<Key.space>sta<Key.backspace><Key.backspace>rc<Key.enter>ls<Key.backspace><Key.backspace><Key.up><Key.up><Key.down><Key.backspace><Key.backspace><Key.backspace><Key.backspace><Key.backspace><Key.backspace>
Screenshot: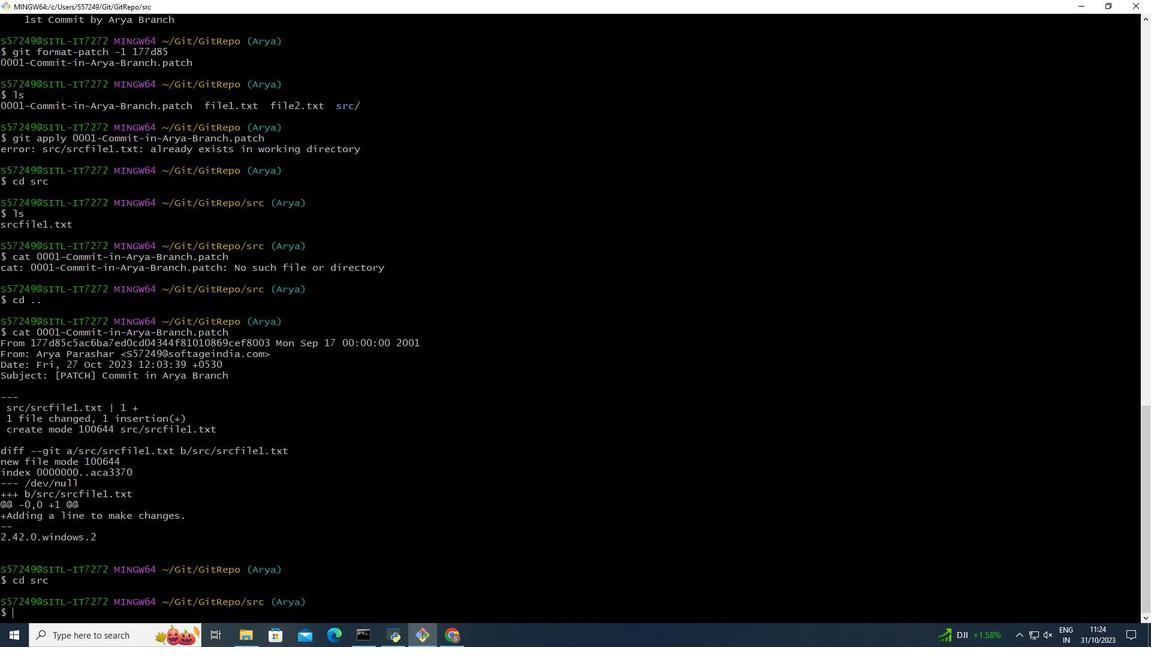 
Action: Mouse moved to (110, 115)
Screenshot: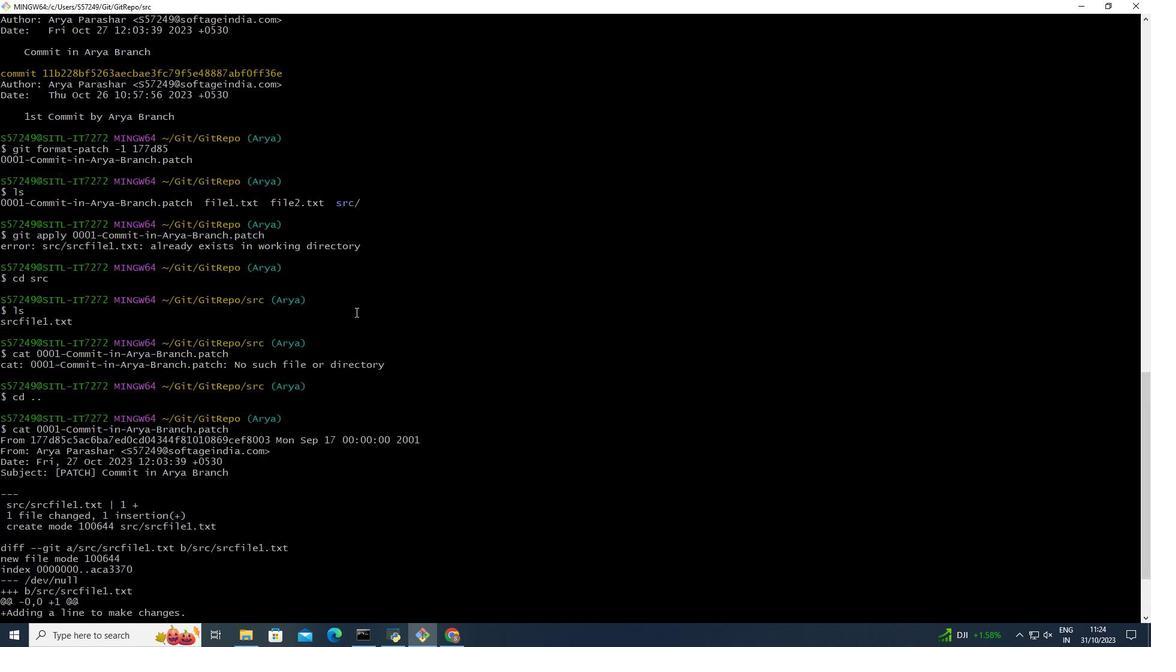 
Action: Mouse scrolled (110, 115) with delta (0, 0)
Screenshot: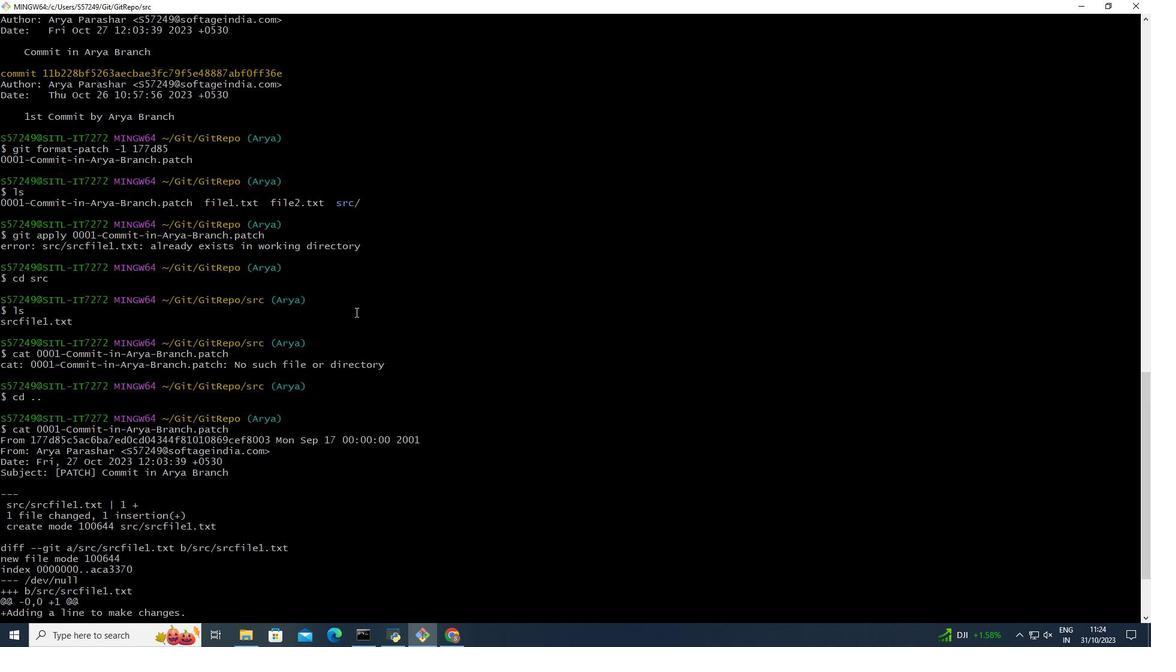 
Action: Mouse scrolled (110, 115) with delta (0, 0)
Screenshot: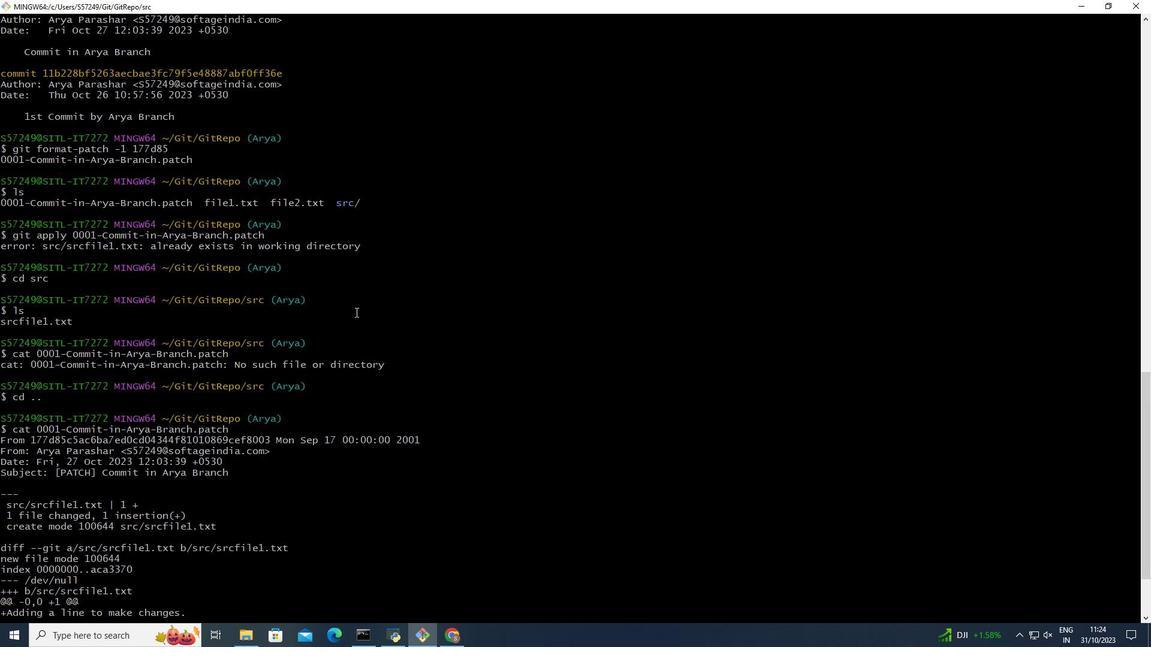 
Action: Mouse scrolled (110, 115) with delta (0, 0)
Screenshot: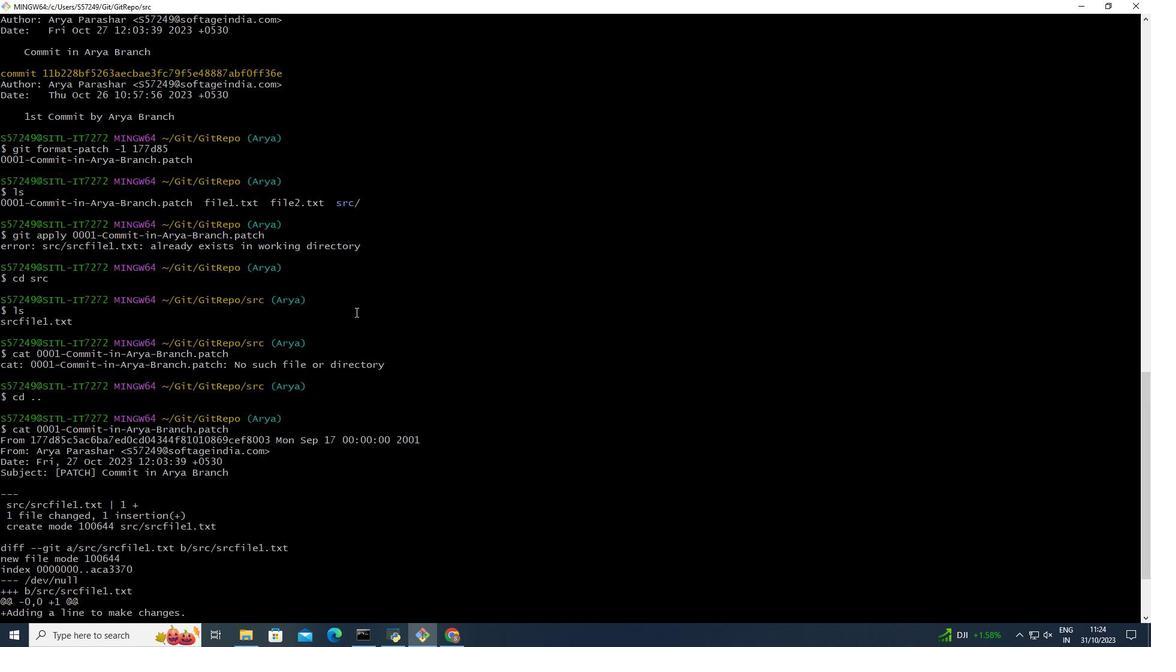 
Action: Mouse moved to (100, 104)
Screenshot: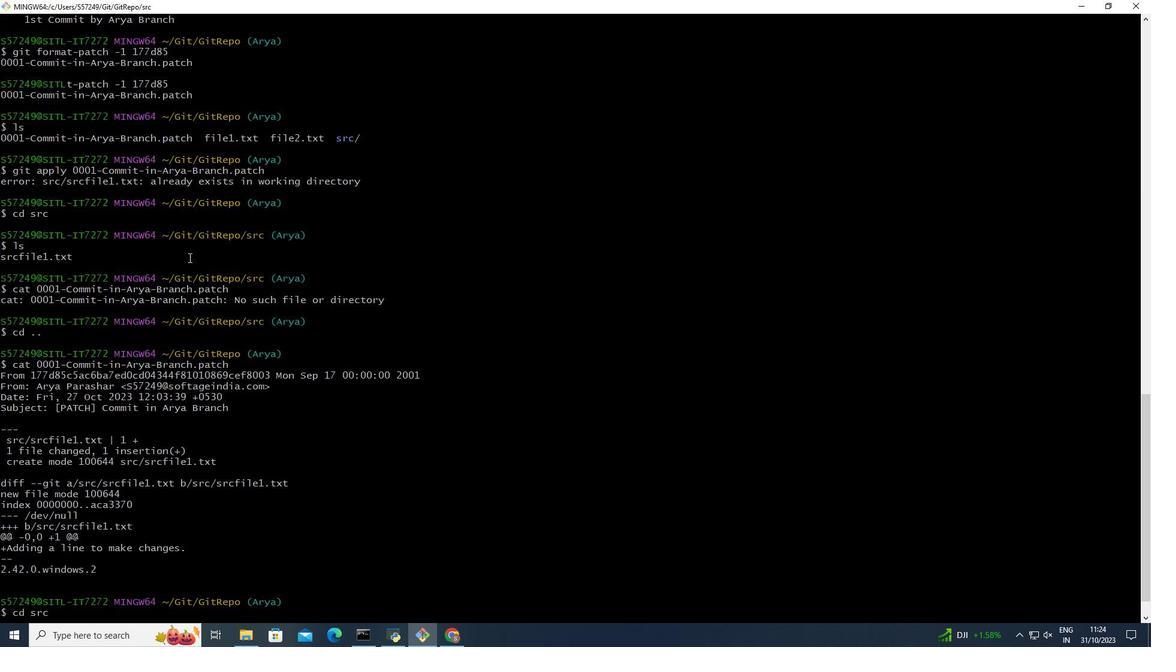 
Action: Mouse scrolled (100, 104) with delta (0, 0)
Screenshot: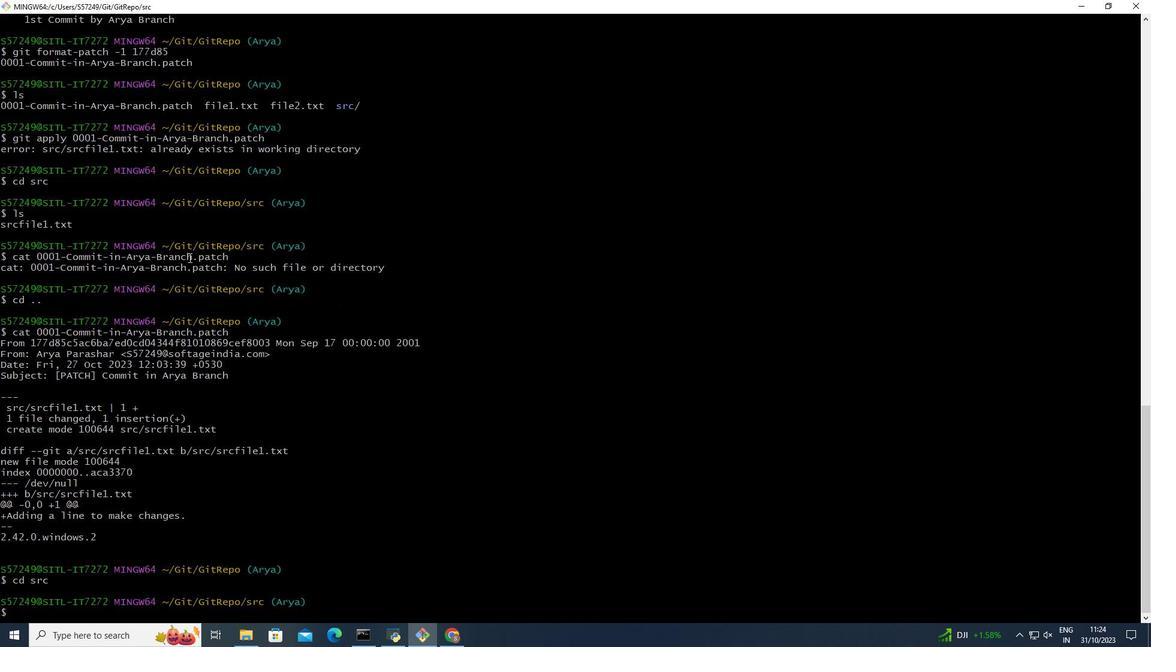 
Action: Mouse scrolled (100, 104) with delta (0, 0)
Screenshot: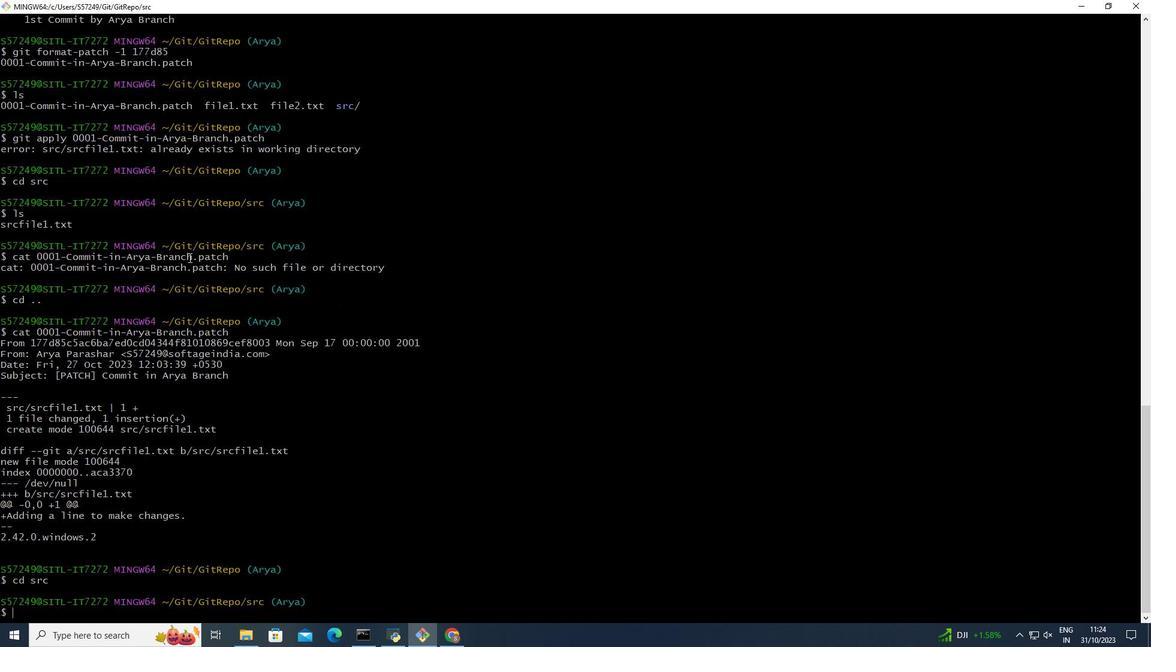 
Action: Mouse scrolled (100, 104) with delta (0, 0)
Screenshot: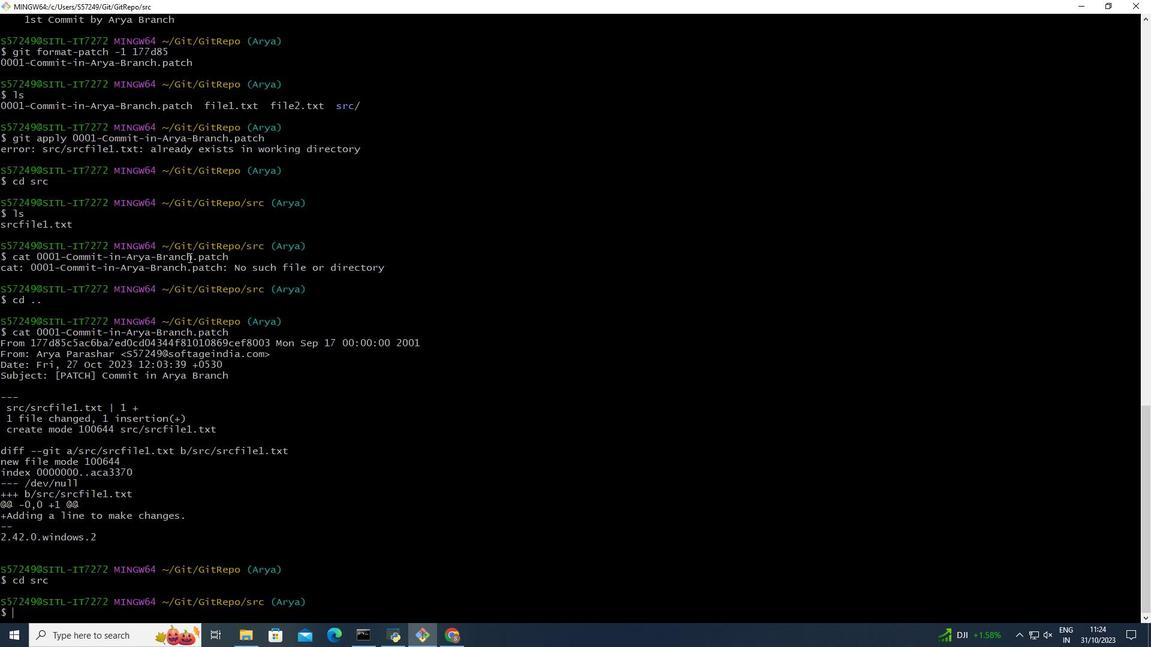 
Action: Mouse moved to (105, 155)
Screenshot: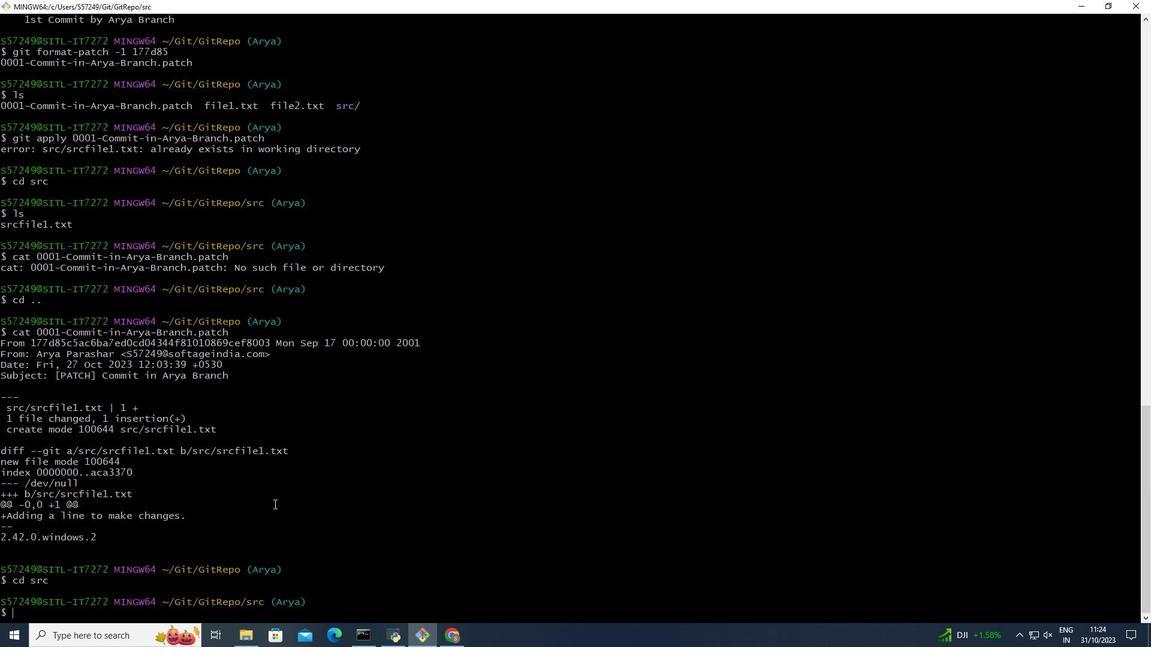 
Action: Key pressed git<Key.space>fi<Key.backspace>
Screenshot: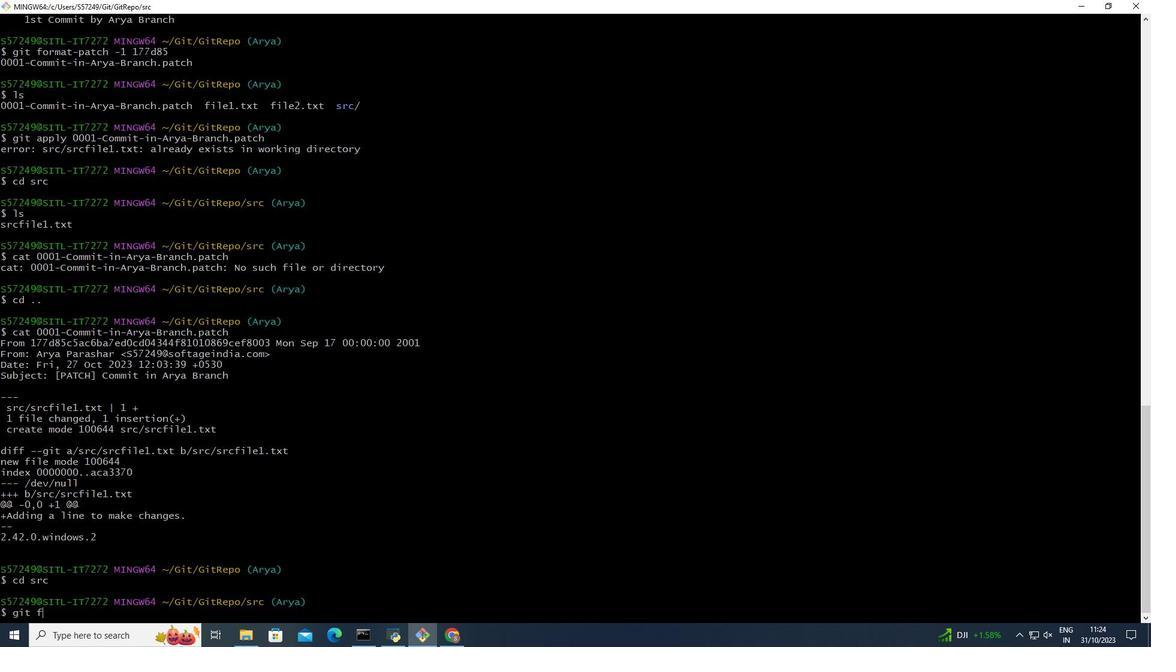 
Action: Mouse moved to (102, 127)
Screenshot: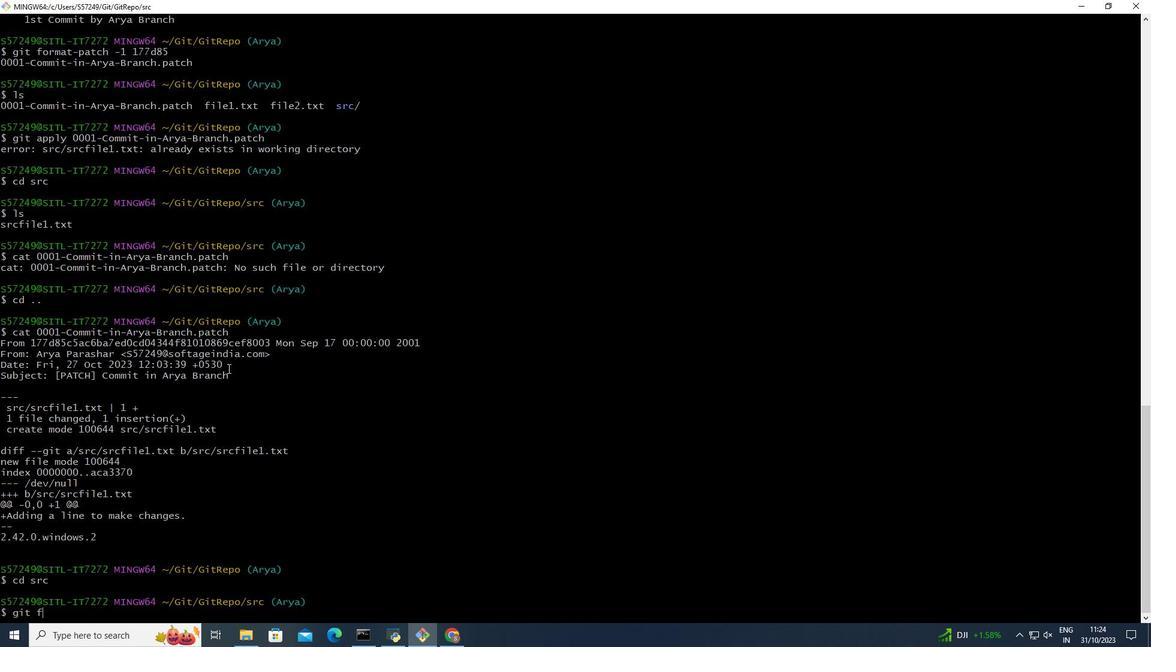 
Action: Key pressed ormat-patch<Key.space>-1<Key.space>11<Key.backspace>77d85<Key.enter>git<Key.space>apply<Key.space>0001
Screenshot: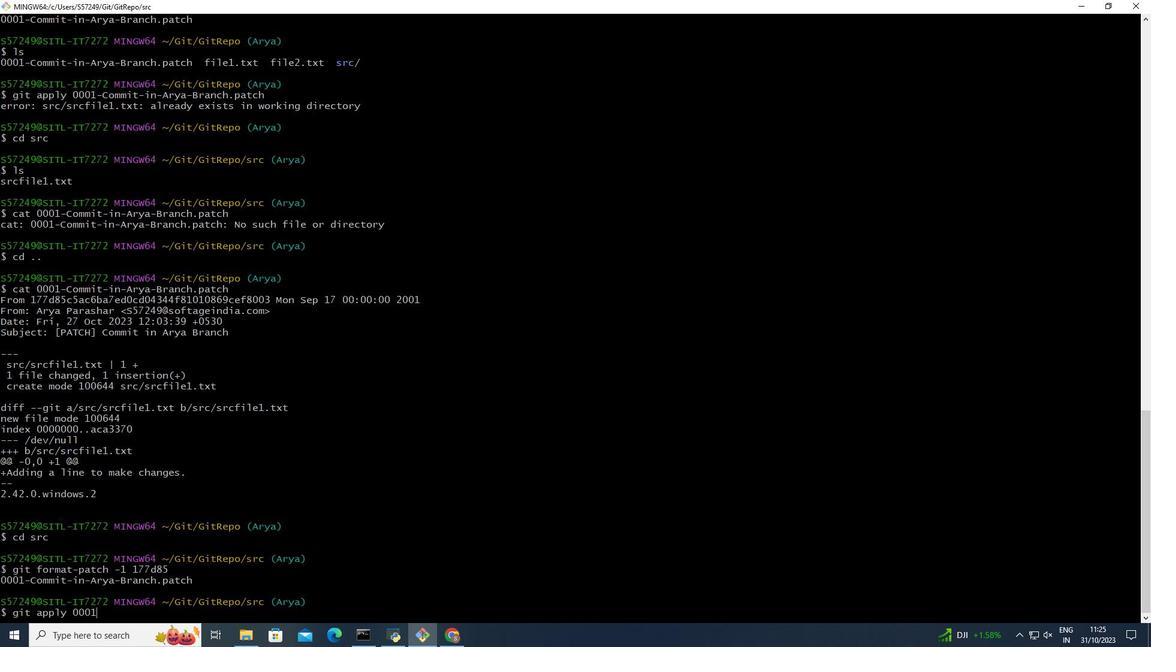 
Action: Mouse moved to (111, 124)
Screenshot: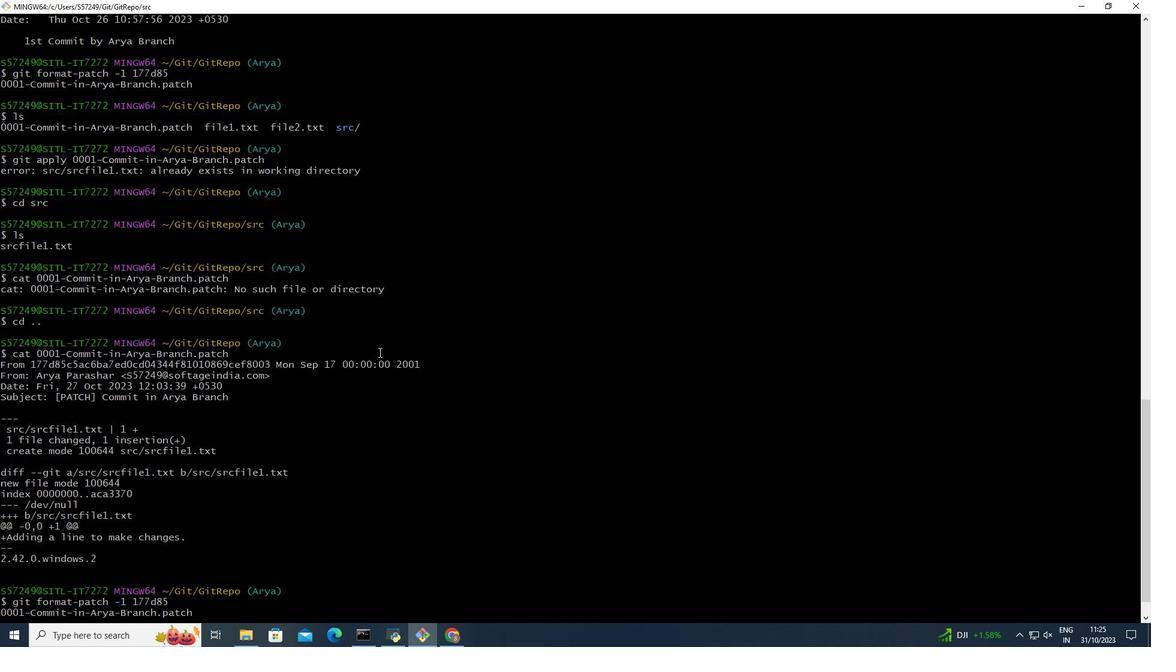 
Action: Mouse scrolled (111, 124) with delta (0, 0)
Screenshot: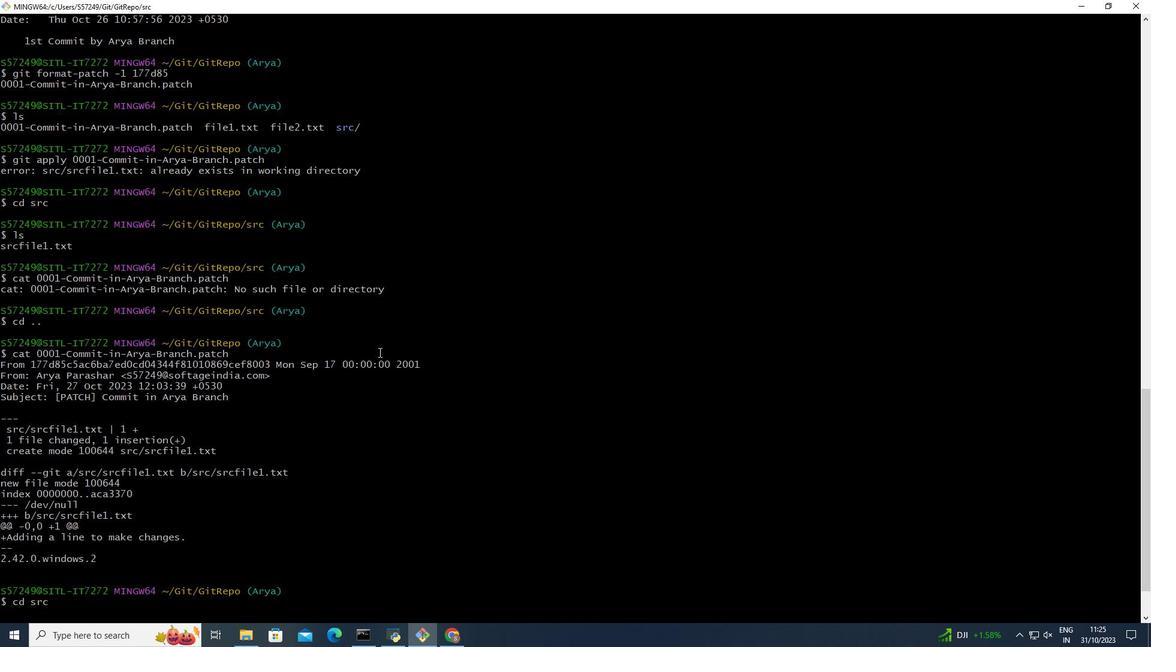
Action: Mouse scrolled (111, 124) with delta (0, 0)
Screenshot: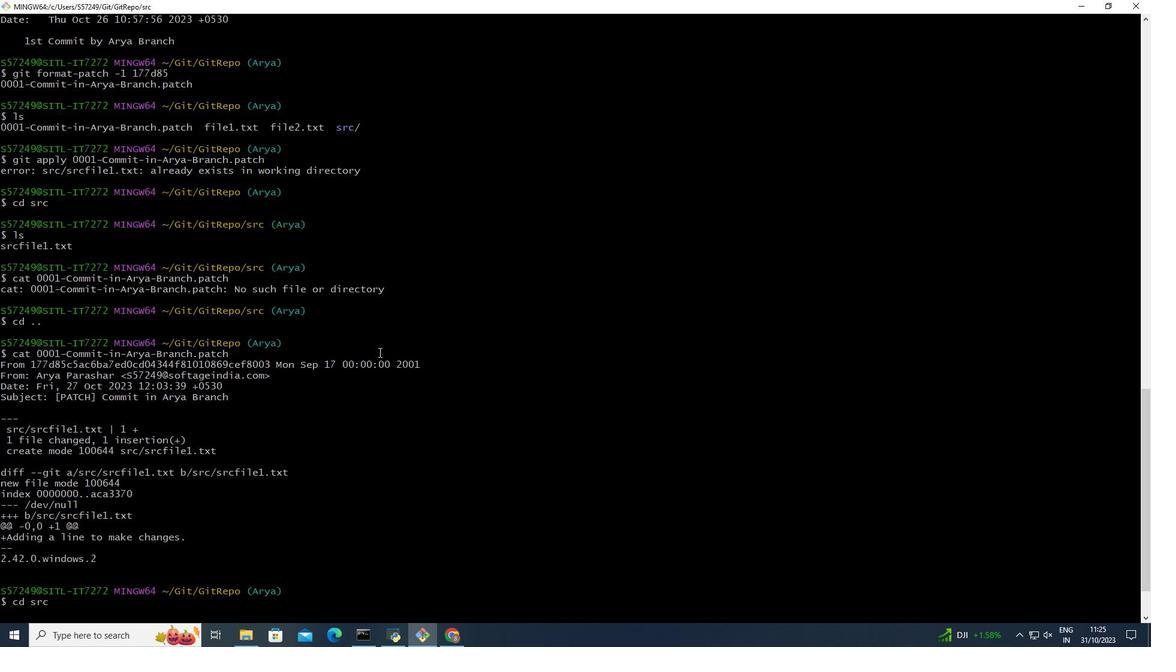 
Action: Mouse scrolled (111, 124) with delta (0, 0)
Screenshot: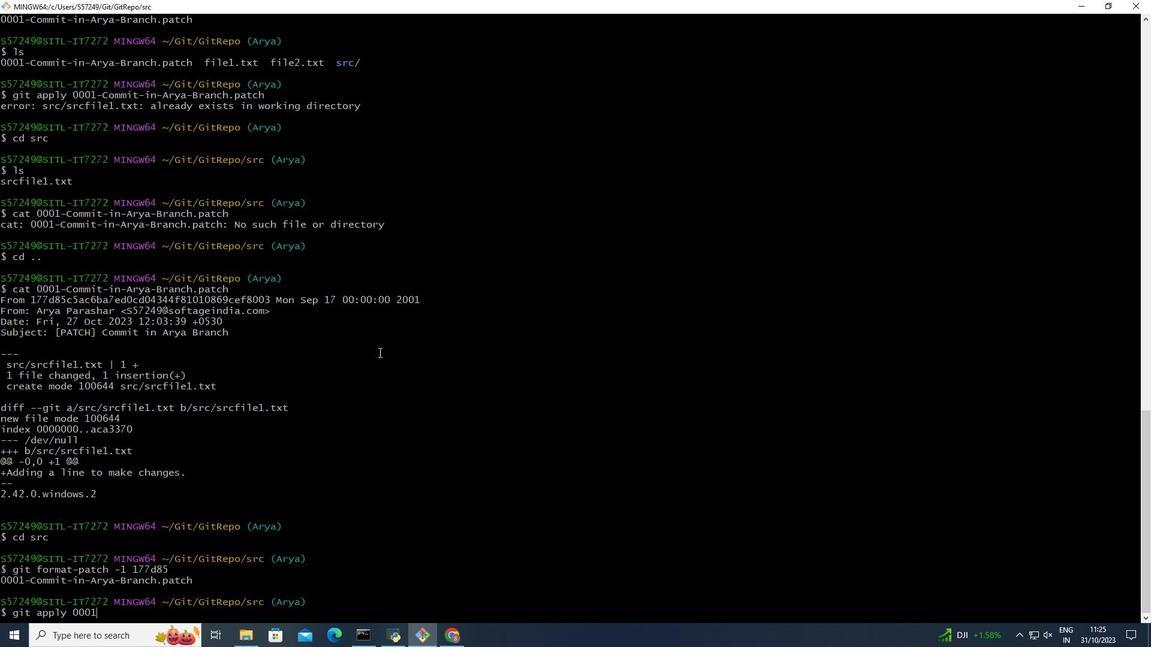 
Action: Mouse scrolled (111, 124) with delta (0, 0)
Screenshot: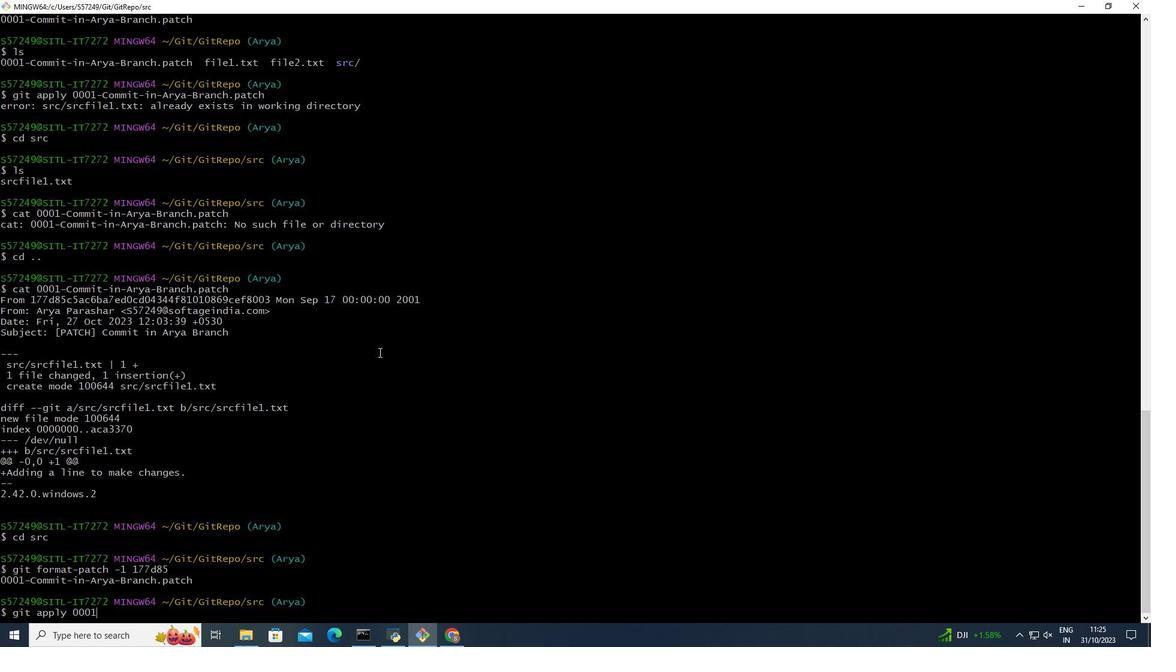 
Action: Mouse scrolled (111, 124) with delta (0, 0)
Screenshot: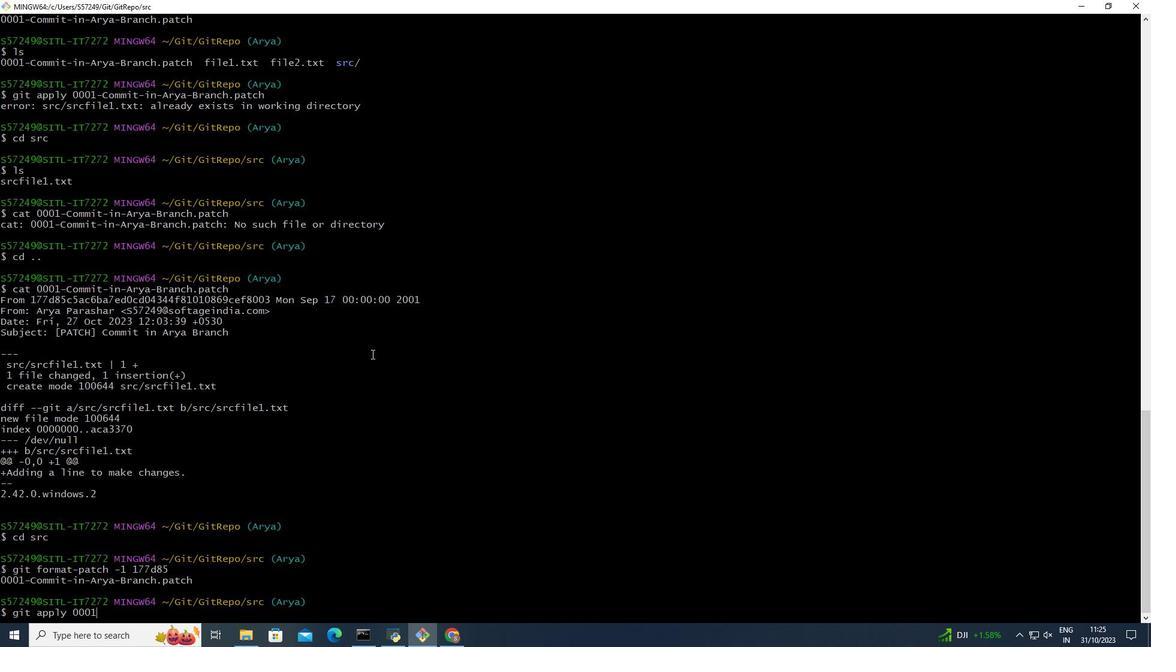 
Action: Mouse scrolled (111, 124) with delta (0, 0)
Screenshot: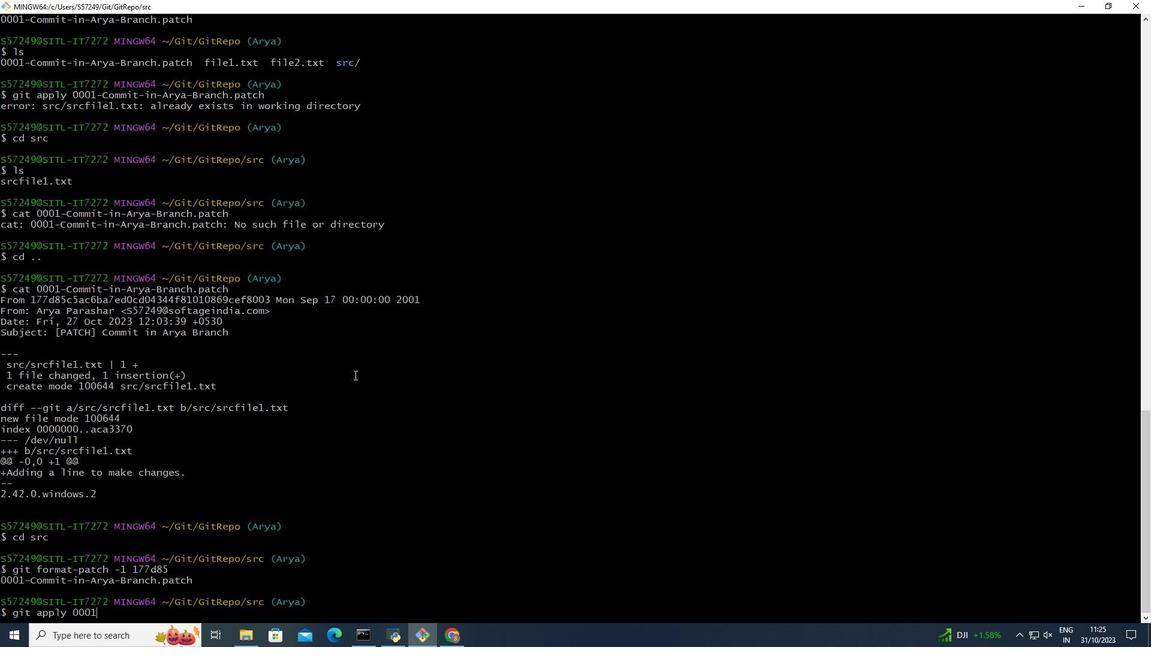 
Action: Mouse scrolled (111, 124) with delta (0, 0)
Screenshot: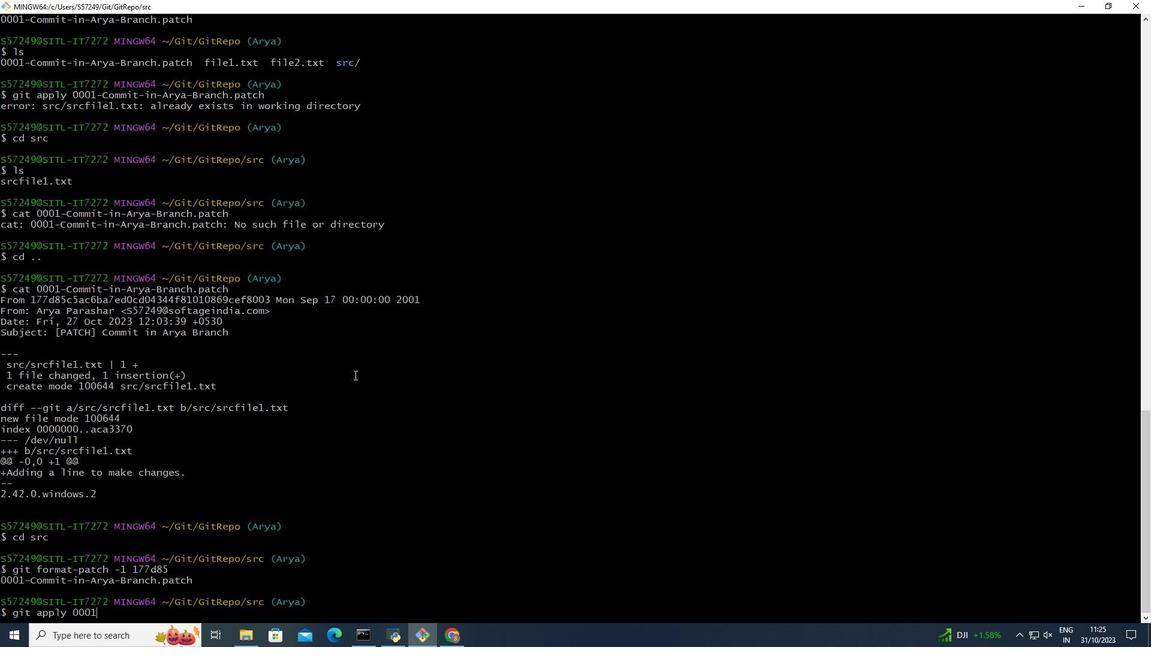 
Action: Mouse moved to (105, 148)
Screenshot: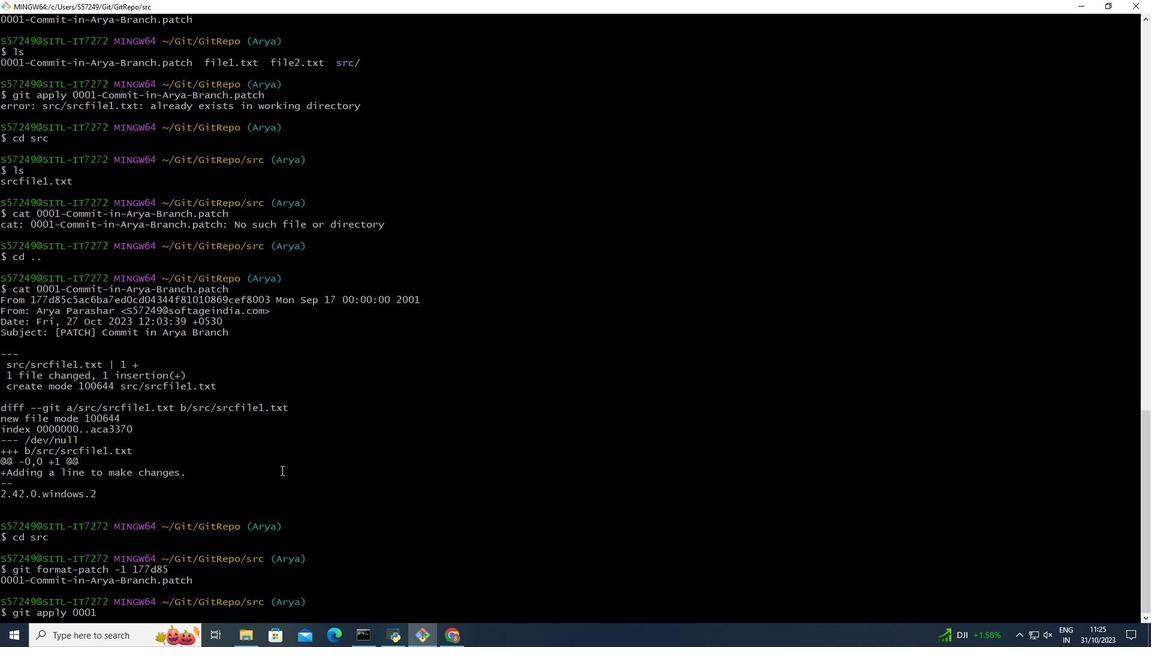 
Action: Key pressed -<Key.shift><Key.shift><Key.shift><Key.shift>Cp<Key.backspace>ommit-in-<Key.shift>Arya-<Key.shift>Branh<Key.backspace>ch.patch<Key.enter><Key.up><Key.up><Key.backspace><Key.backspace><Key.backspace><Key.backspace><Key.backspace><Key.backspace><Key.backspace><Key.backspace><Key.backspace><Key.backspace><Key.backspace><Key.backspace><Key.backspace><Key.backspace><Key.backspace><Key.backspace><Key.backspace><Key.backspace><Key.backspace><Key.backspace><Key.backspace><Key.backspace>log<Key.enter><Key.up><Key.up><Key.up><Key.backspace><Key.backspace><Key.backspace><Key.backspace><Key.backspace><Key.backspace>11b228<Key.enter>git<Key.space>apply<Key.space>format-patch<Key.space>-1<Key.space><Key.backspace><Key.backspace><Key.backspace><Key.backspace><Key.backspace><Key.backspace><Key.backspace><Key.backspace><Key.backspace><Key.backspace><Key.backspace><Key.backspace><Key.backspace><Key.backspace><Key.backspace><Key.backspace><Key.backspace><Key.backspace>y<Key.space>0001-1st-<Key.shift>Commit-by-<Key.shift>Arya-<Key.shift>Branch.patch<Key.enter>git<Key.space>status<Key.enter>
Screenshot: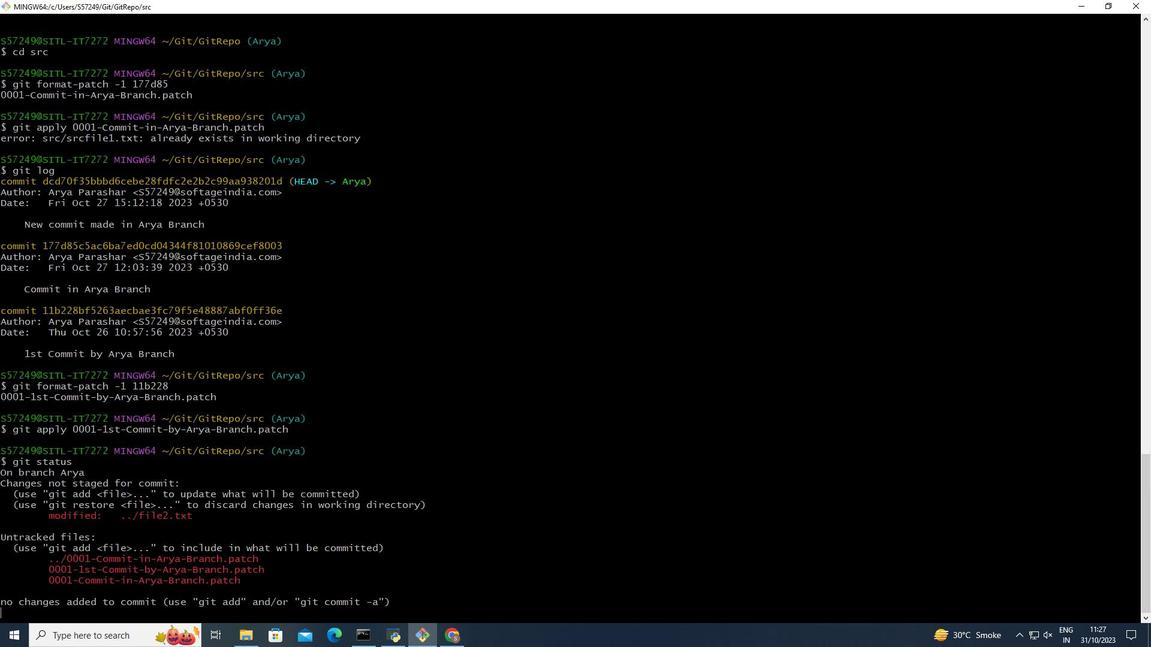 
Action: Mouse moved to (70, 133)
Screenshot: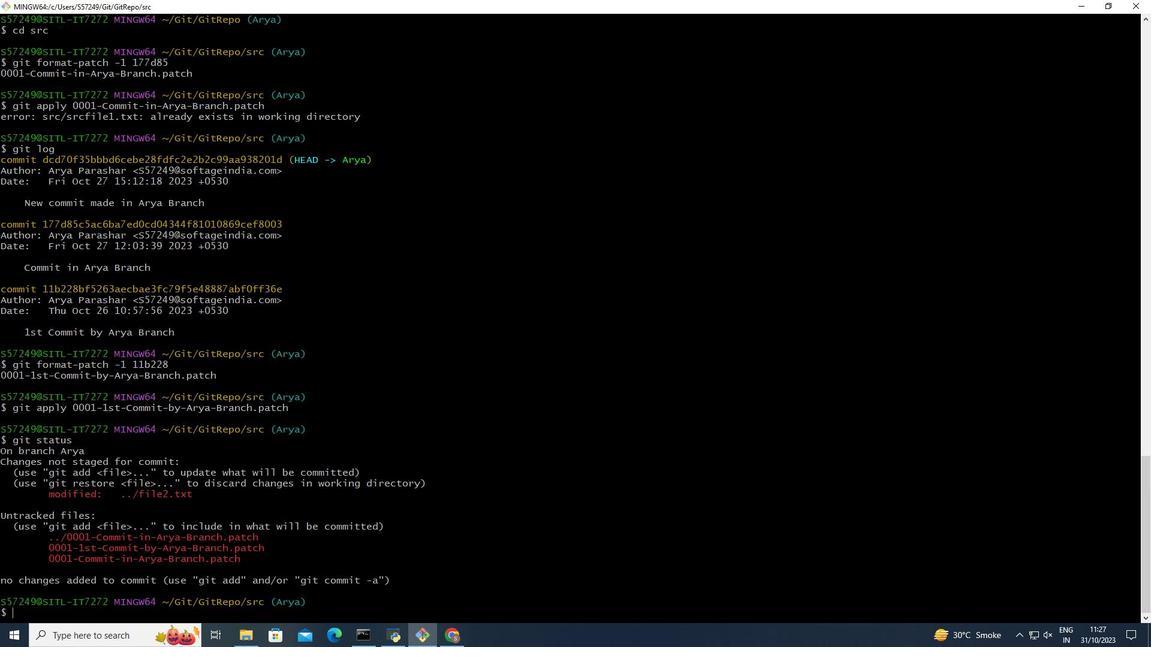 
Action: Mouse scrolled (70, 133) with delta (0, 0)
Screenshot: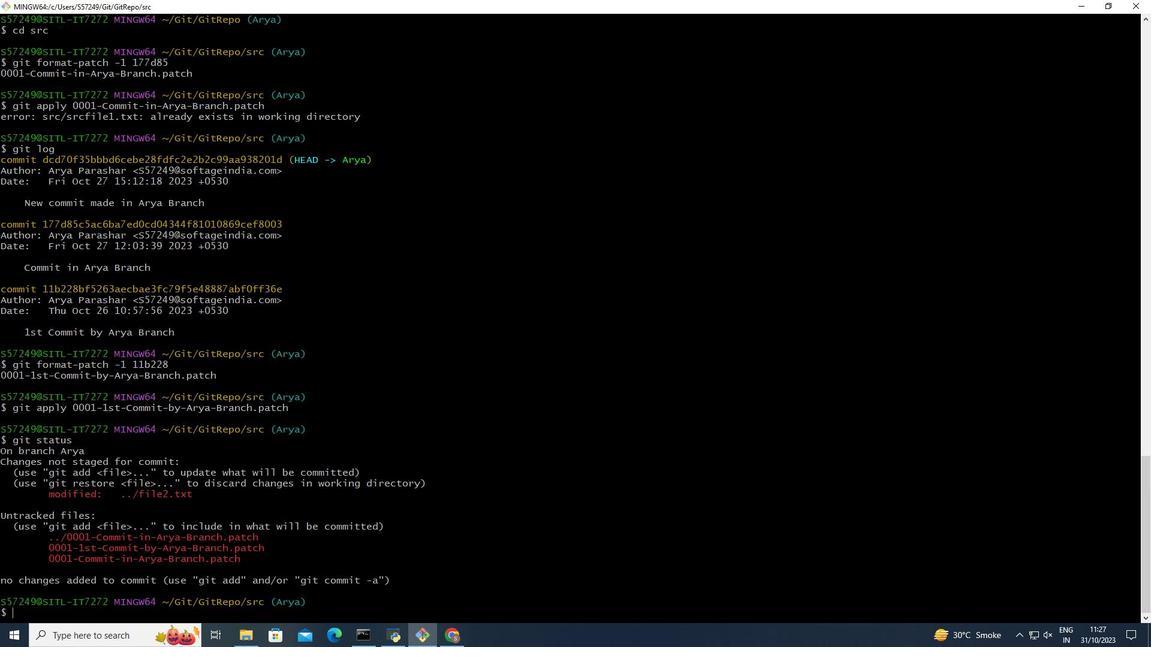 
Action: Mouse scrolled (70, 133) with delta (0, 0)
Screenshot: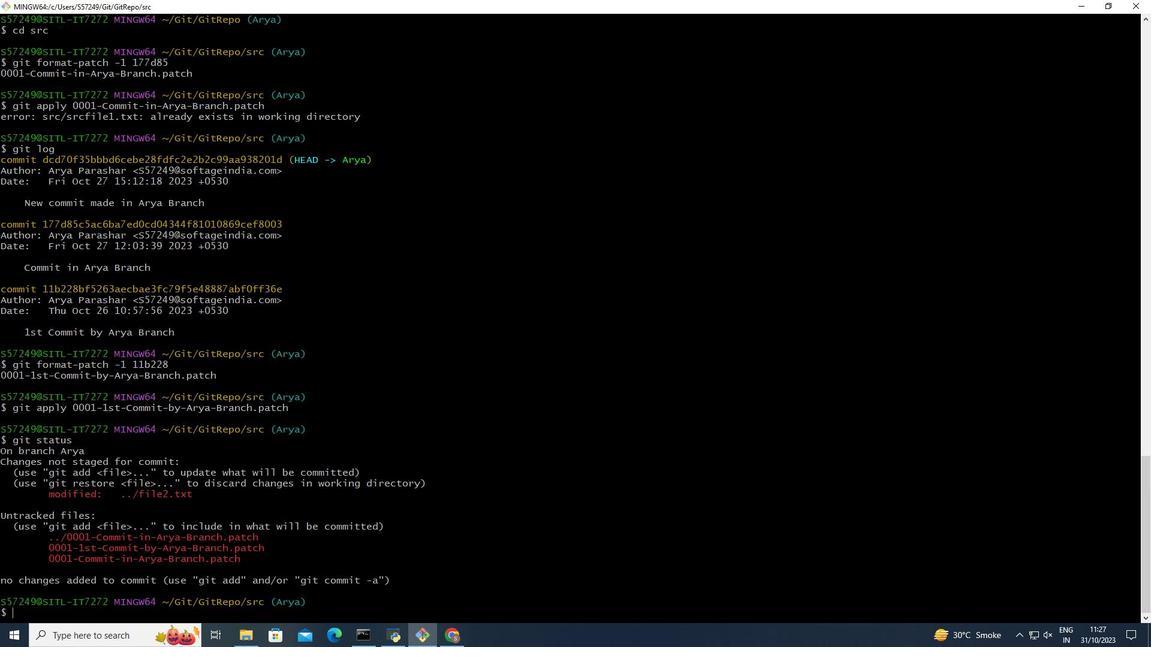
Action: Mouse scrolled (70, 133) with delta (0, 0)
Screenshot: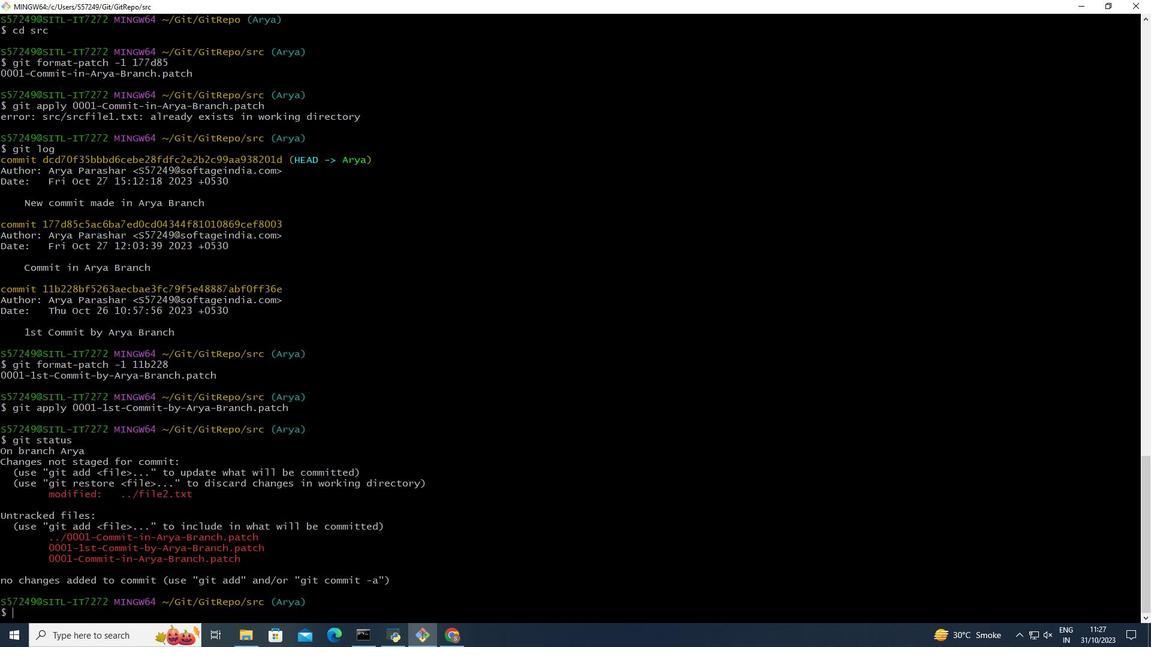 
Action: Mouse moved to (77, 142)
Screenshot: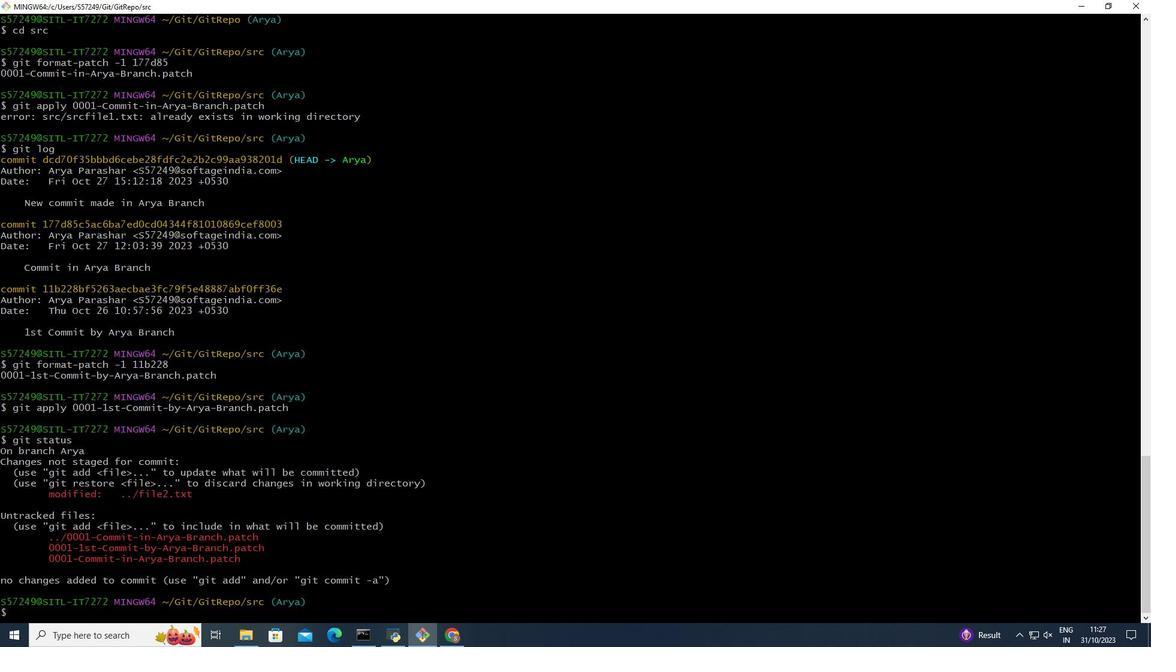 
Action: Mouse scrolled (77, 142) with delta (0, 0)
Screenshot: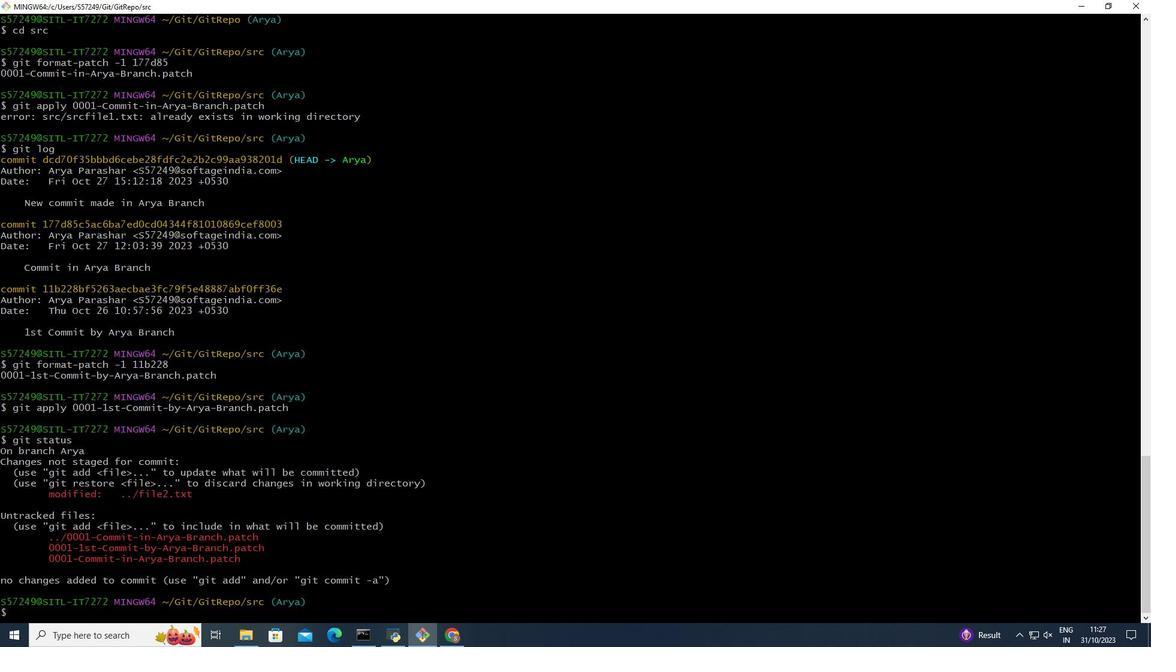 
Action: Mouse scrolled (77, 142) with delta (0, 0)
Screenshot: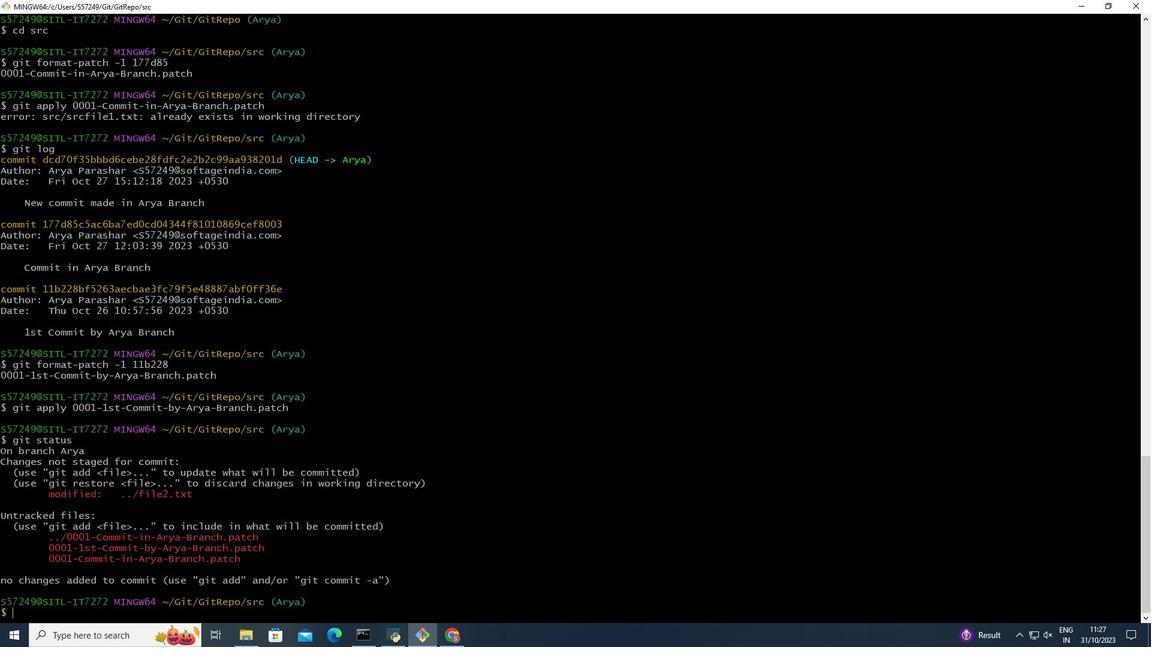 
Action: Mouse scrolled (77, 142) with delta (0, 0)
Screenshot: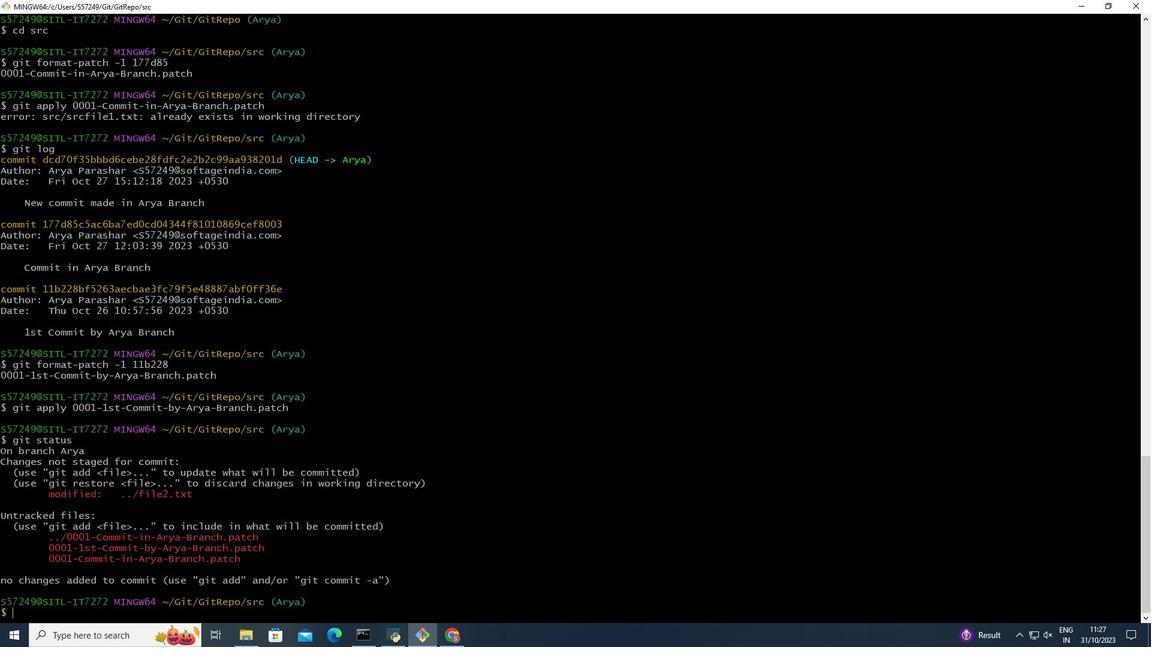 
Action: Mouse moved to (73, 124)
Screenshot: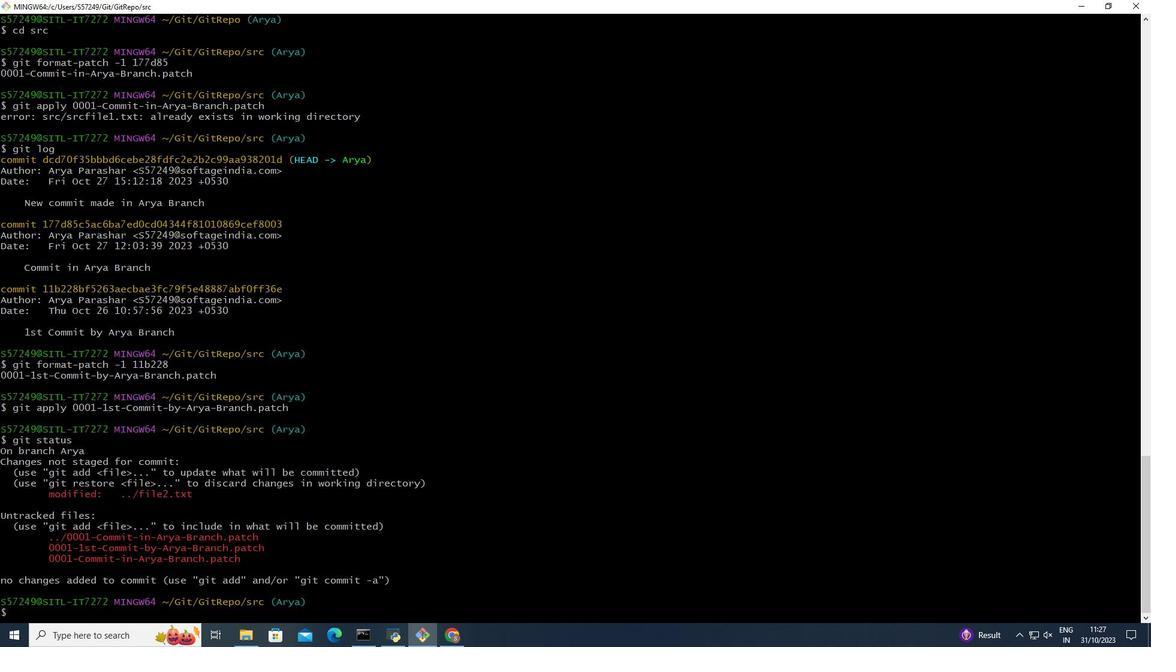 
Action: Mouse scrolled (73, 124) with delta (0, 0)
Screenshot: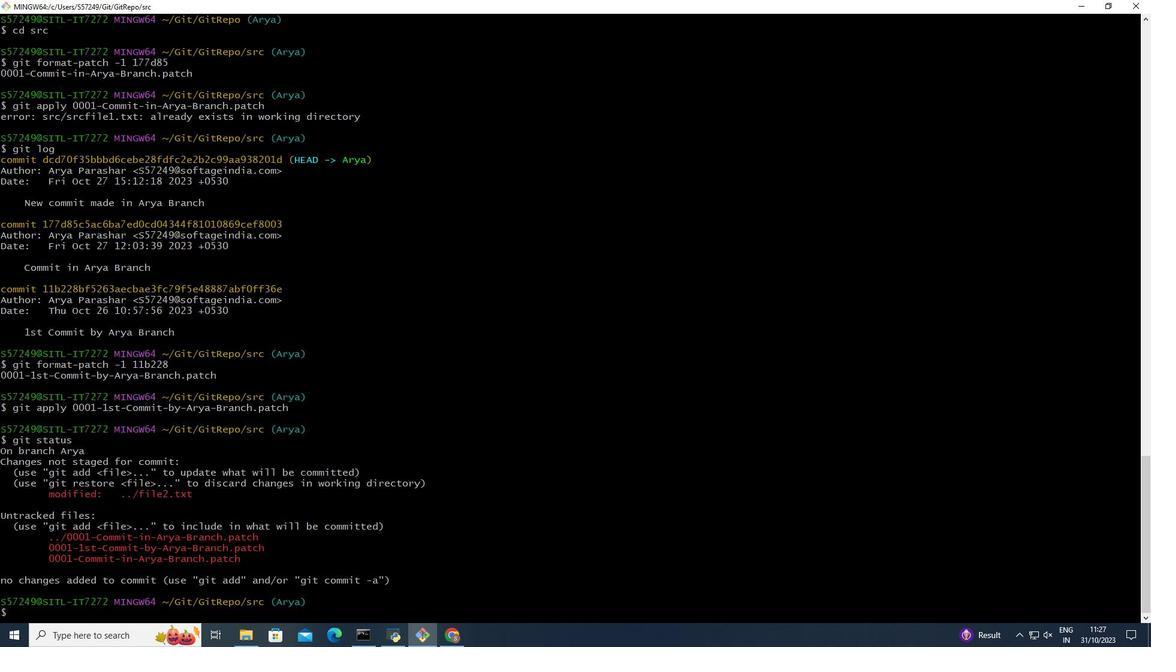 
Action: Mouse scrolled (73, 124) with delta (0, 0)
Screenshot: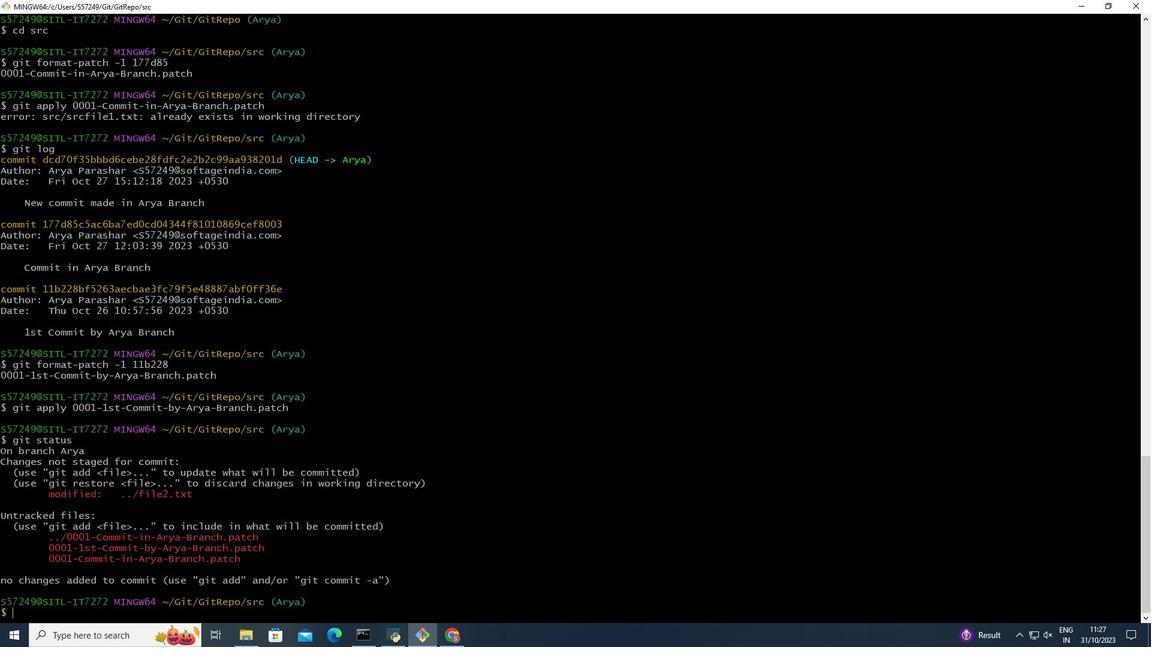 
Action: Mouse scrolled (73, 124) with delta (0, 0)
Screenshot: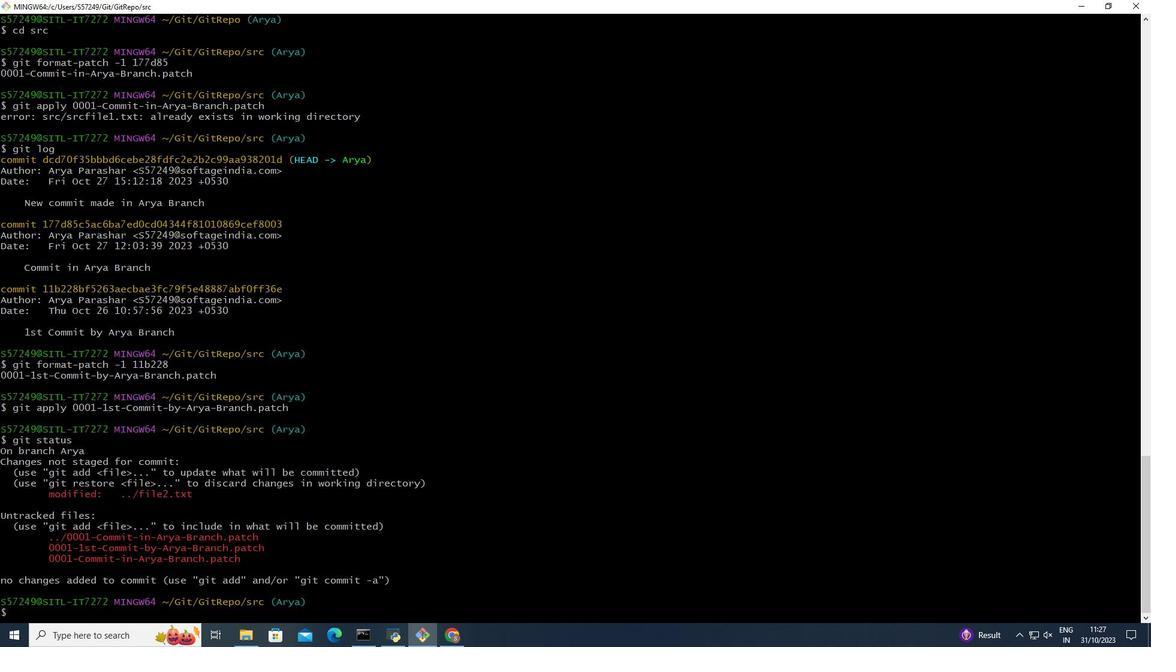 
Action: Mouse scrolled (73, 124) with delta (0, 0)
Screenshot: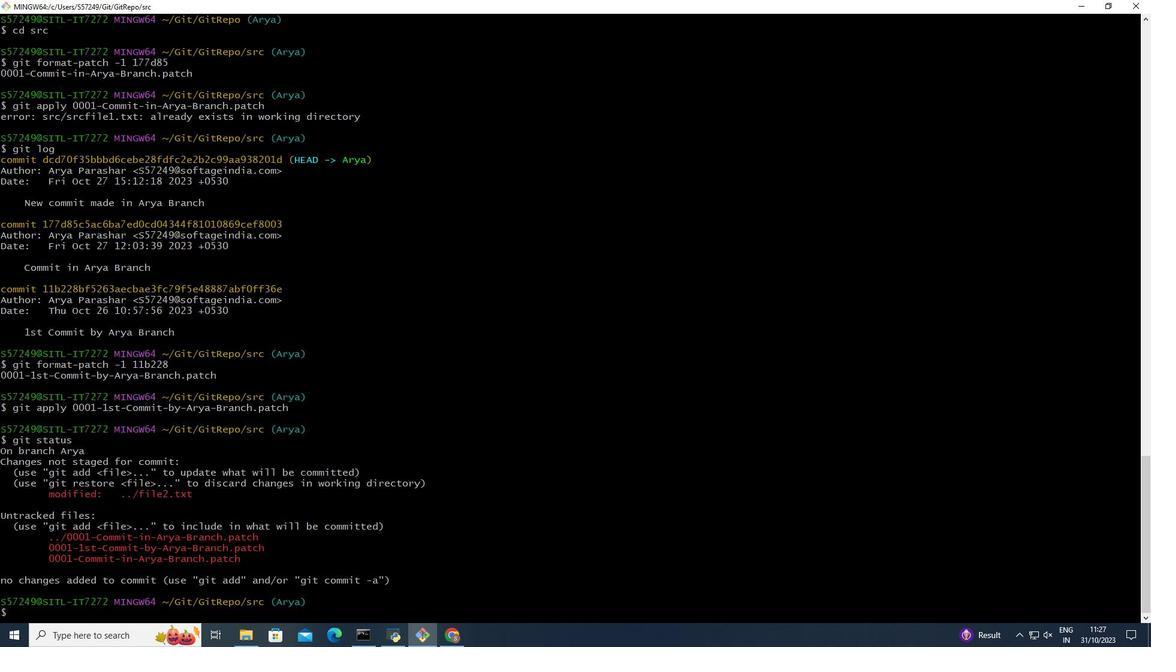 
Action: Mouse scrolled (73, 124) with delta (0, 0)
Screenshot: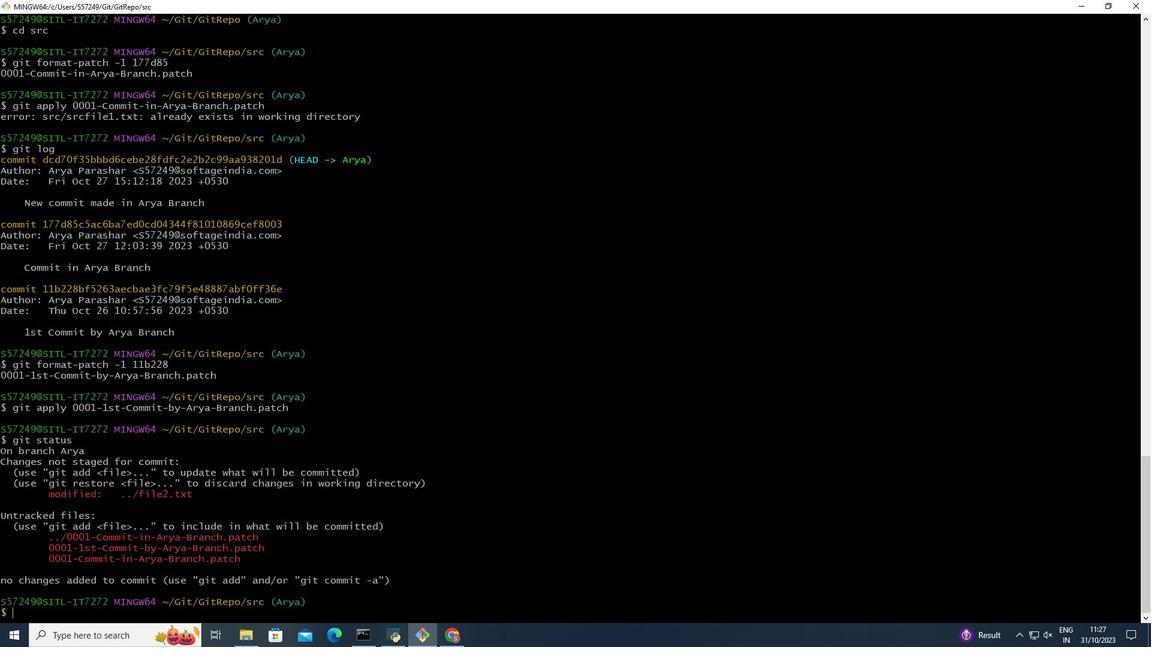 
Action: Mouse scrolled (73, 124) with delta (0, 0)
Screenshot: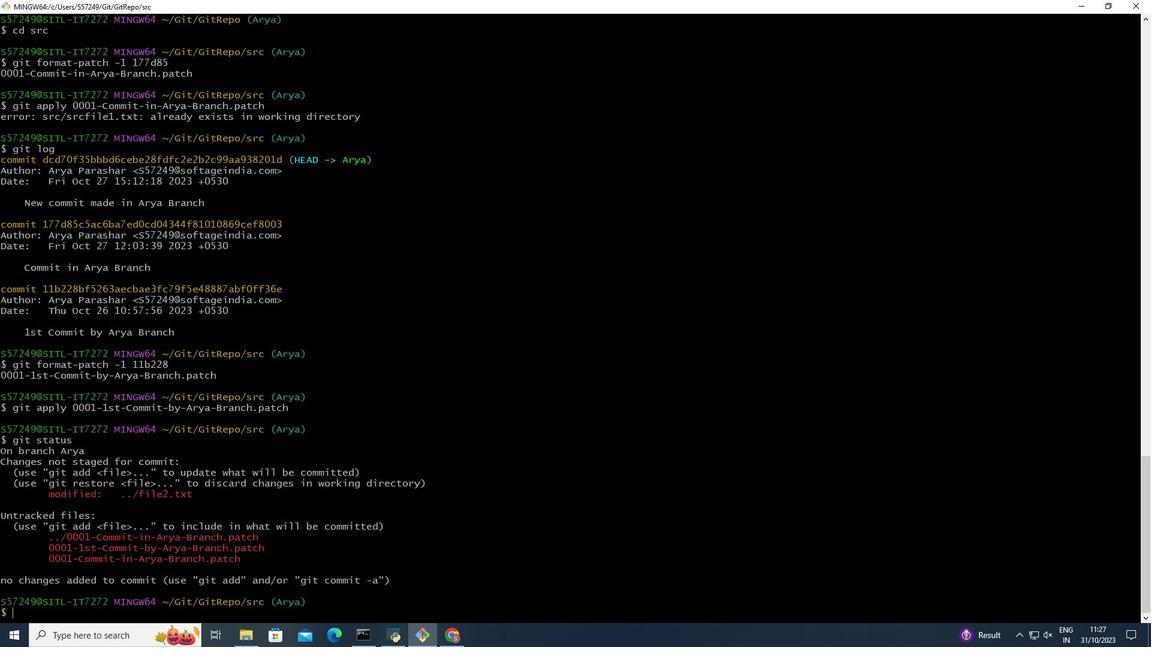 
Action: Mouse scrolled (73, 124) with delta (0, 0)
Screenshot: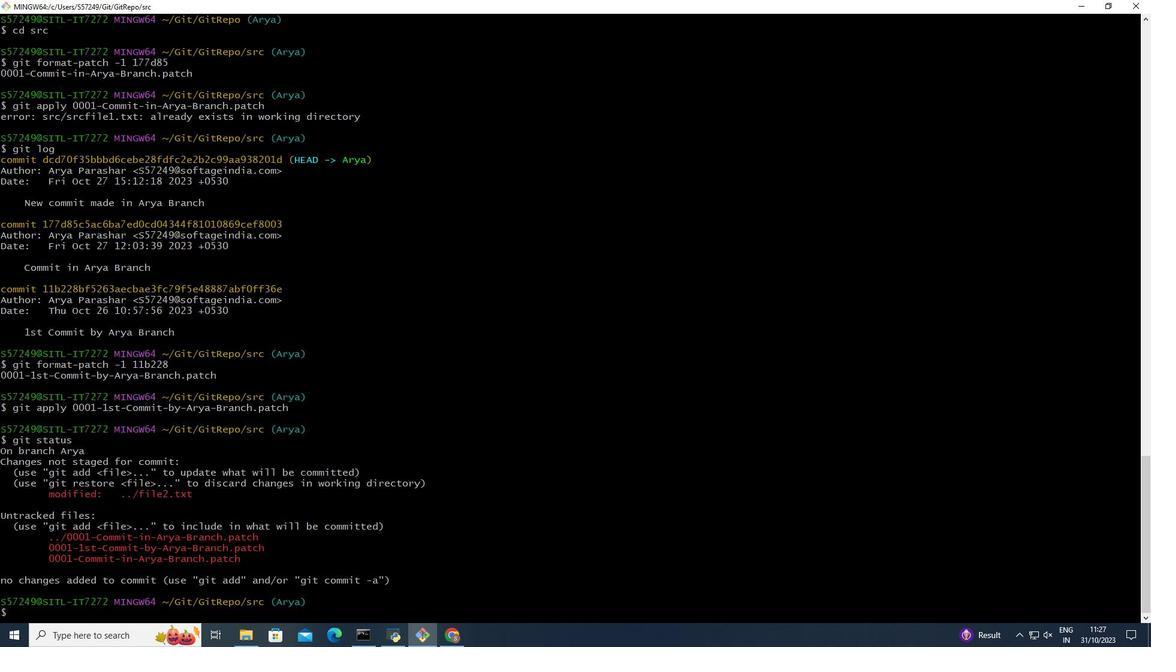 
Action: Mouse moved to (73, 127)
Screenshot: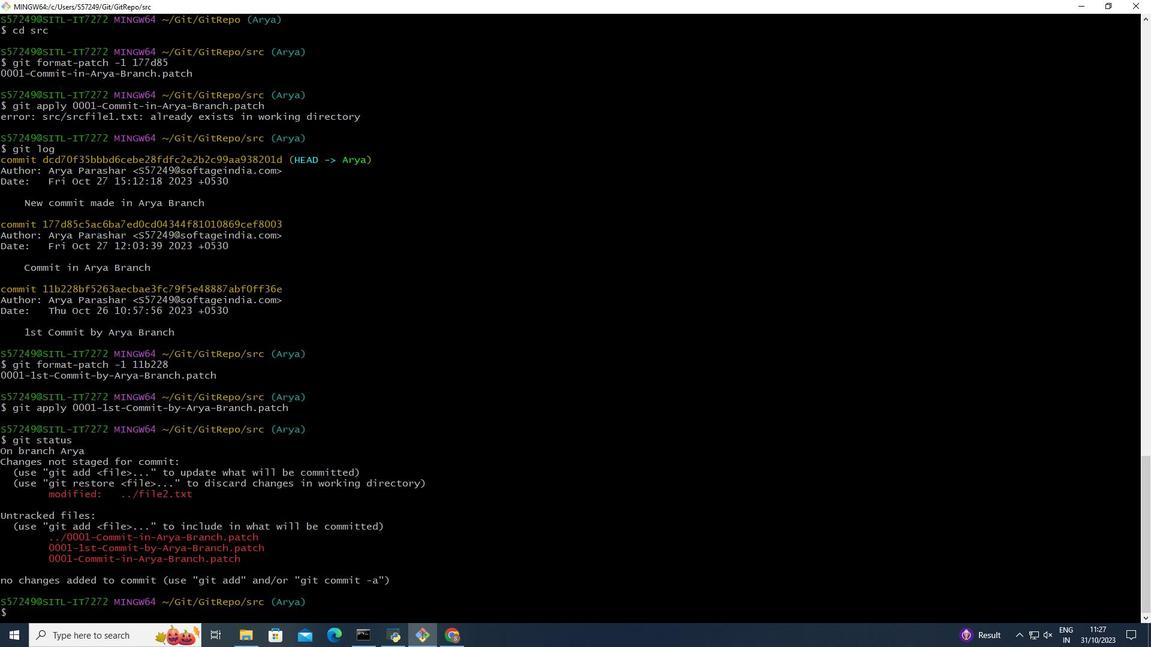 
Action: Mouse scrolled (73, 127) with delta (0, 0)
Screenshot: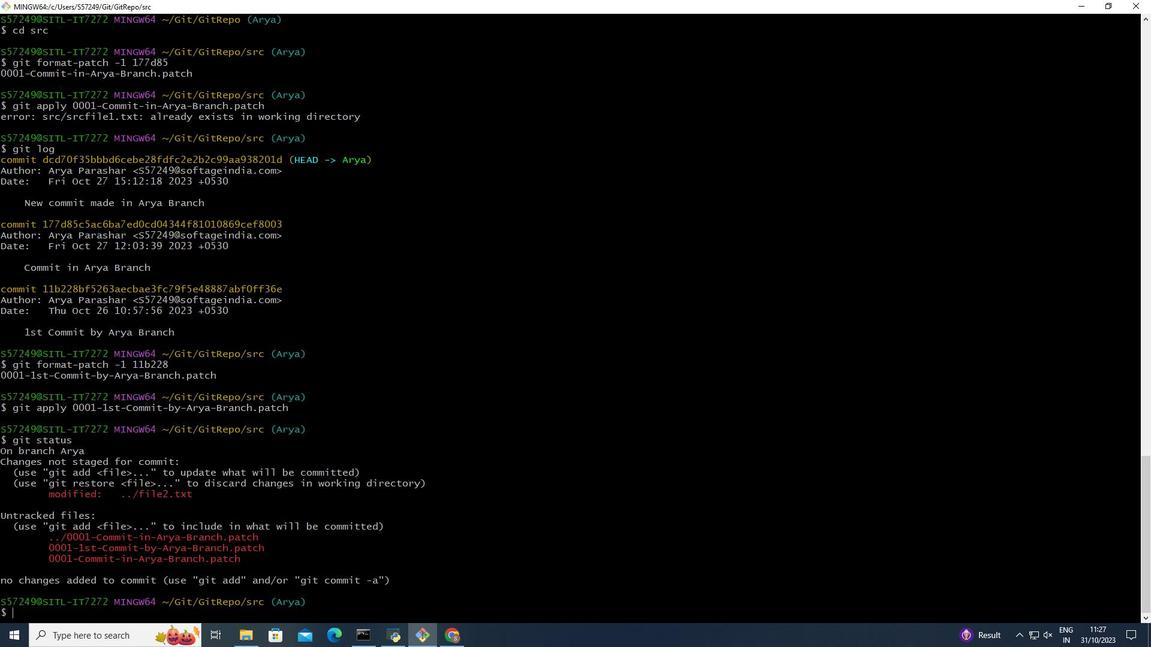 
Action: Mouse scrolled (73, 127) with delta (0, 0)
Screenshot: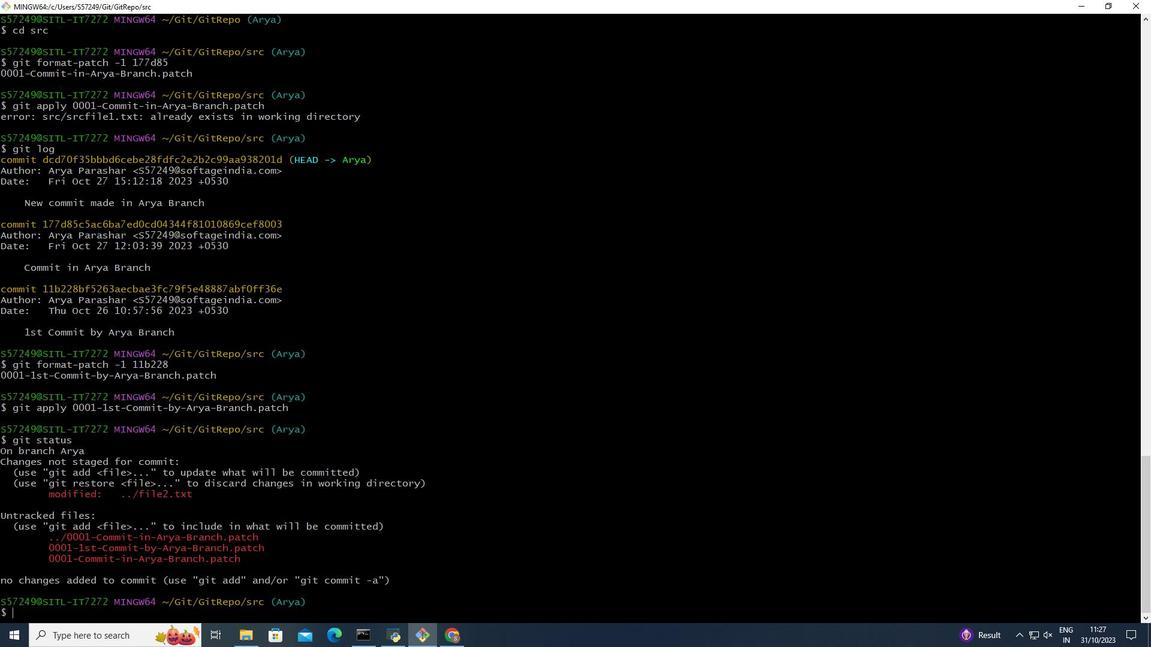 
Action: Mouse moved to (73, 128)
Screenshot: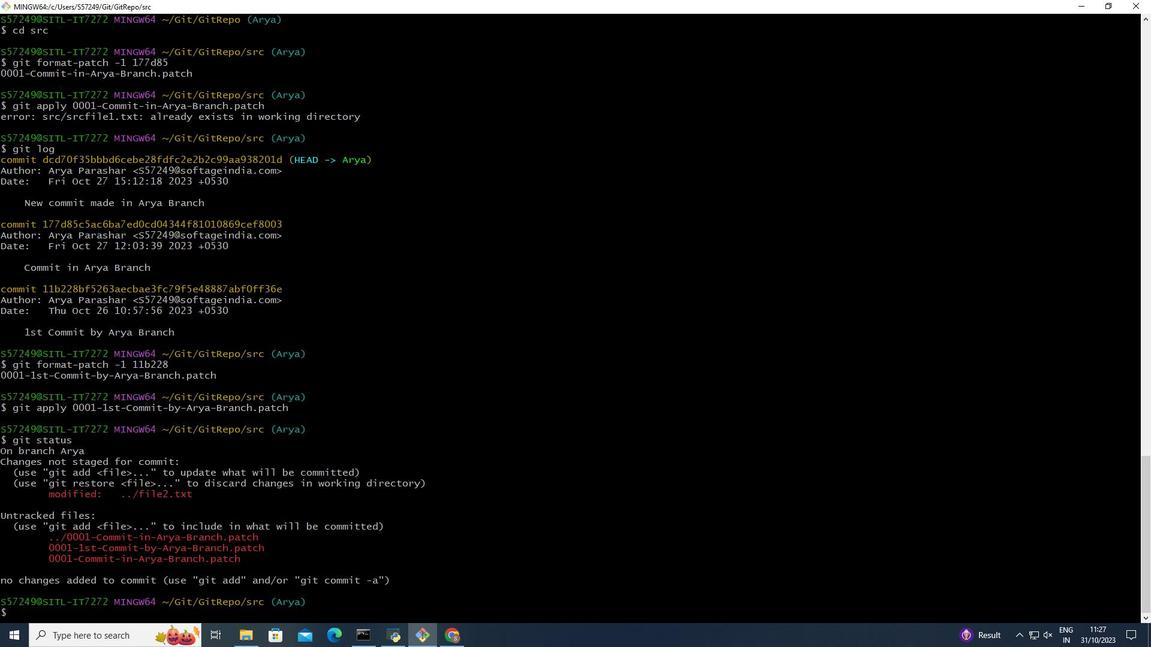 
Action: Mouse scrolled (73, 128) with delta (0, 0)
Screenshot: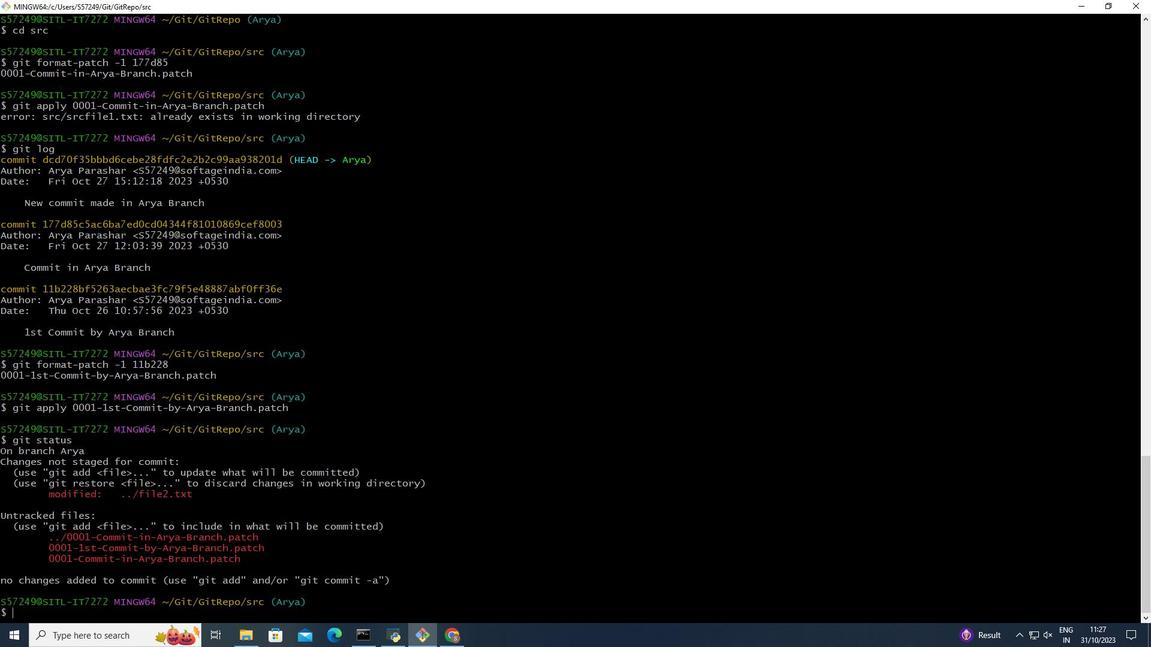 
Action: Mouse scrolled (73, 128) with delta (0, 0)
Screenshot: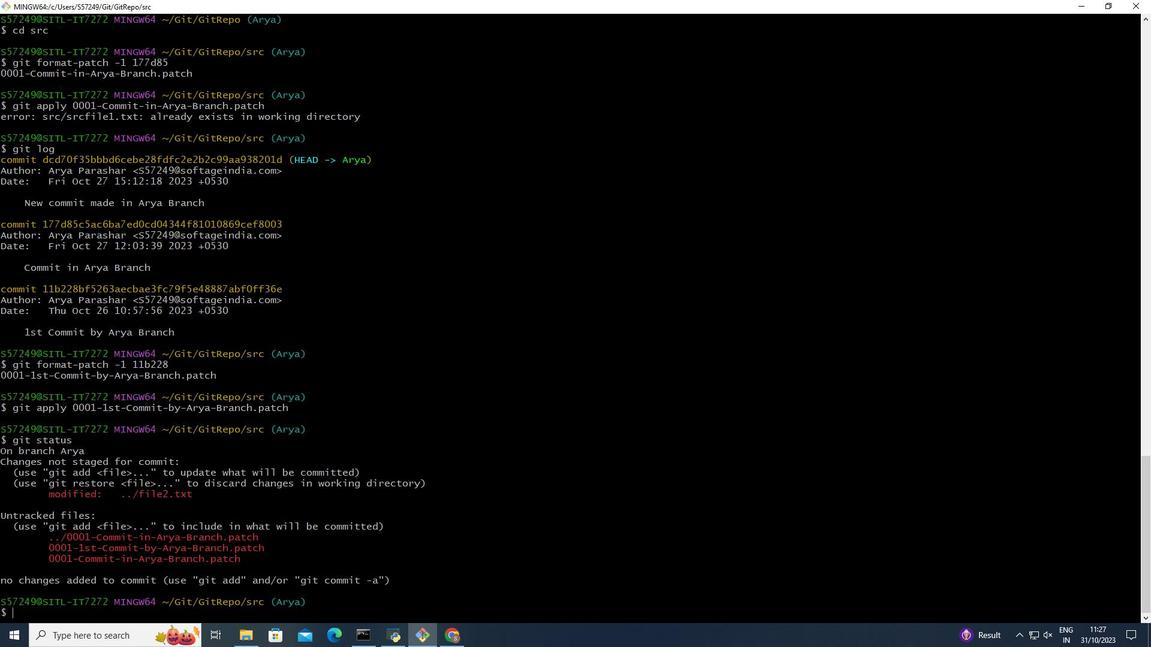 
Action: Mouse scrolled (73, 128) with delta (0, 0)
Screenshot: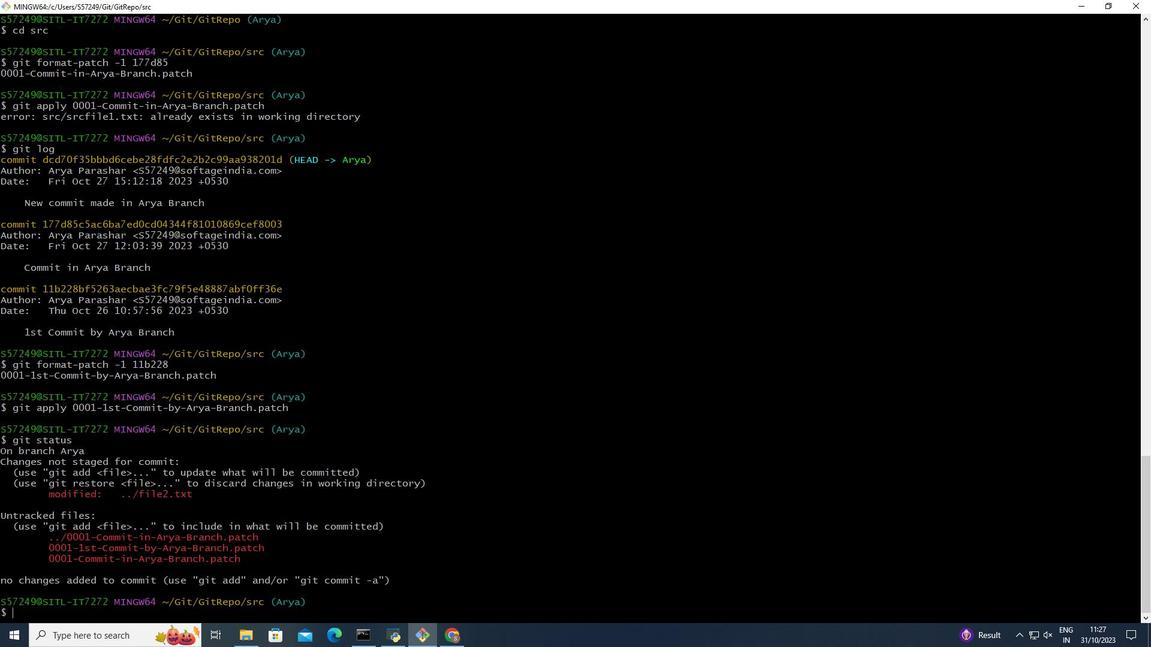 
Action: Mouse scrolled (73, 128) with delta (0, 0)
Screenshot: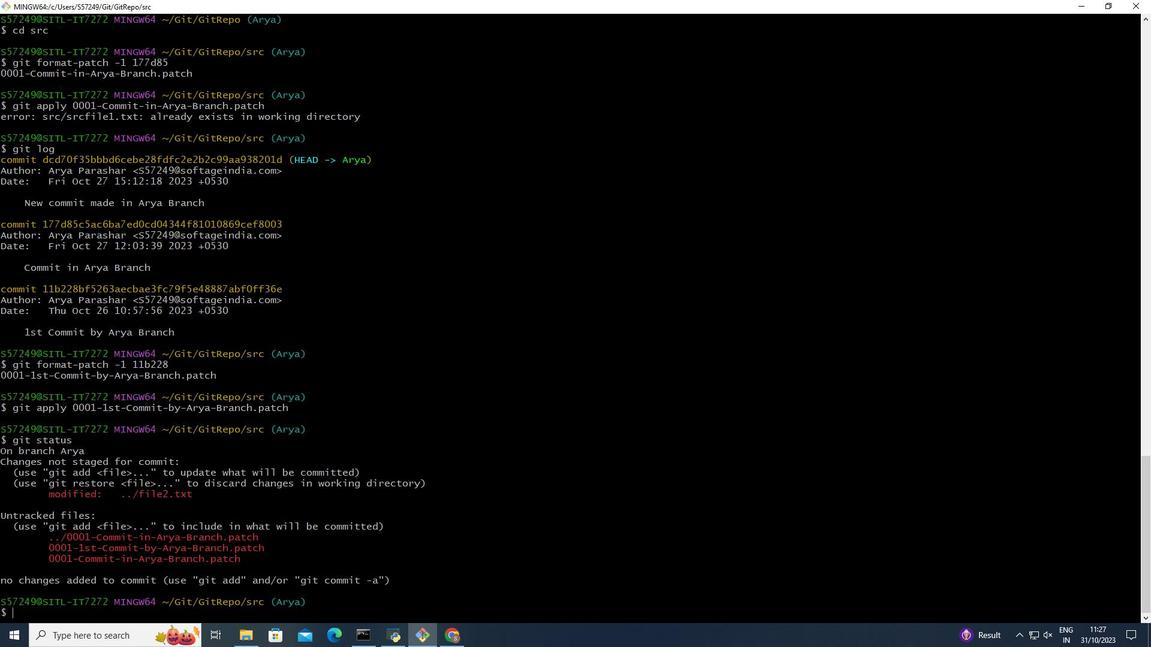 
Action: Mouse scrolled (73, 128) with delta (0, 0)
Screenshot: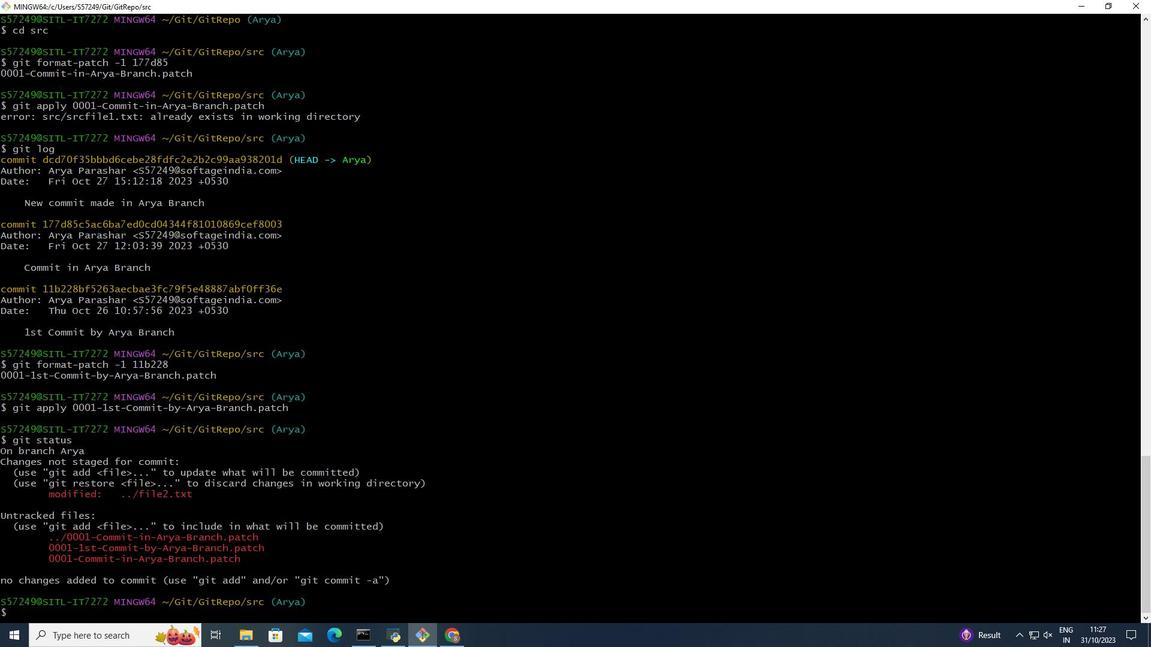 
Action: Mouse scrolled (73, 128) with delta (0, 0)
Screenshot: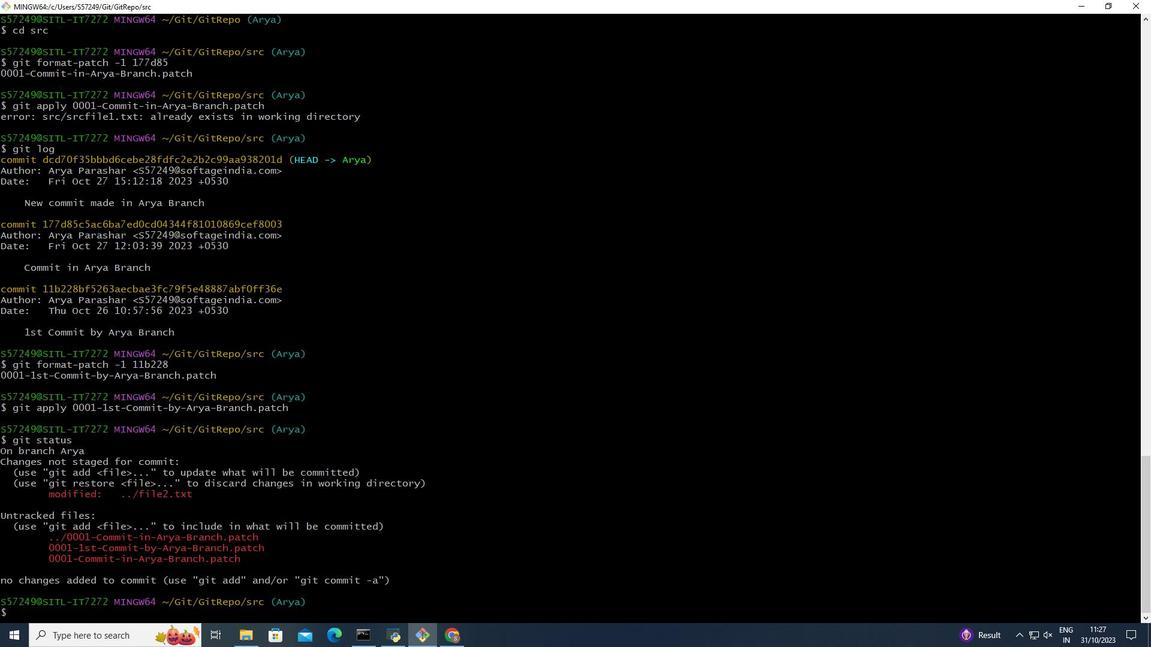 
Action: Mouse scrolled (73, 128) with delta (0, 0)
Screenshot: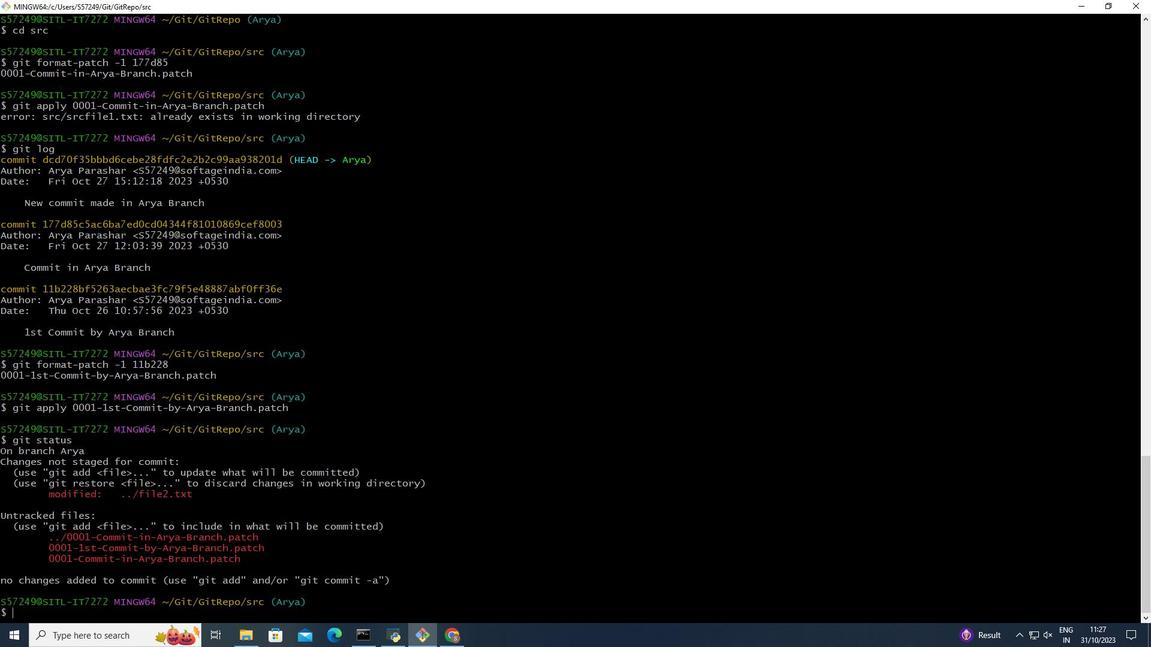 
Action: Mouse scrolled (73, 128) with delta (0, 0)
Screenshot: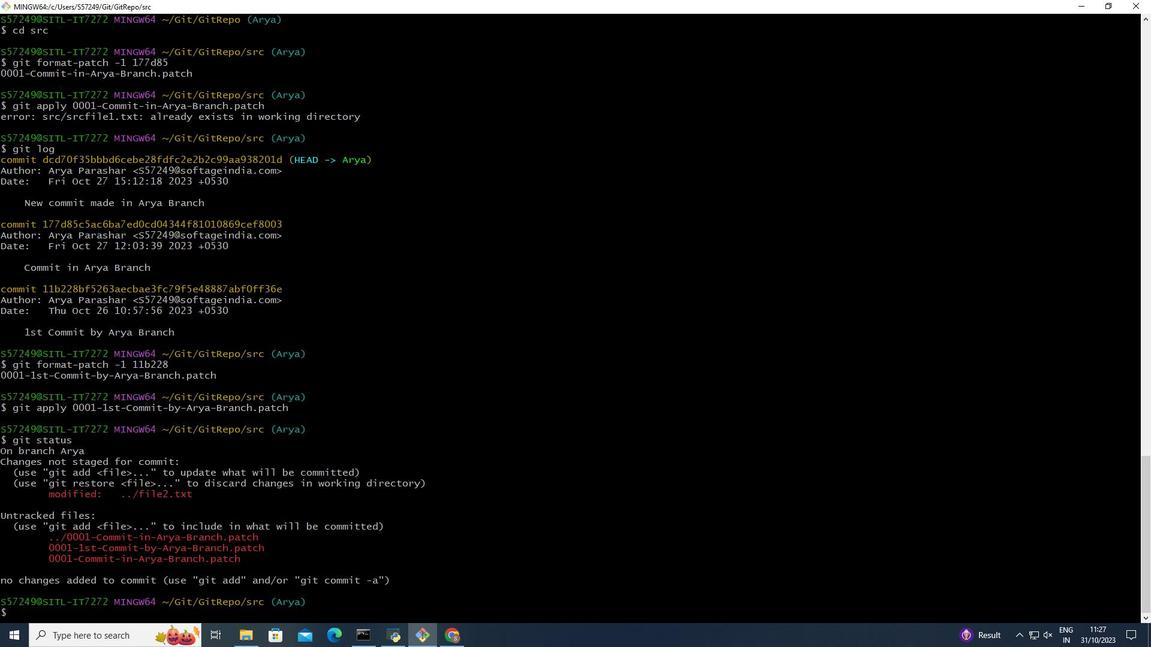 
Action: Mouse scrolled (73, 128) with delta (0, 0)
Screenshot: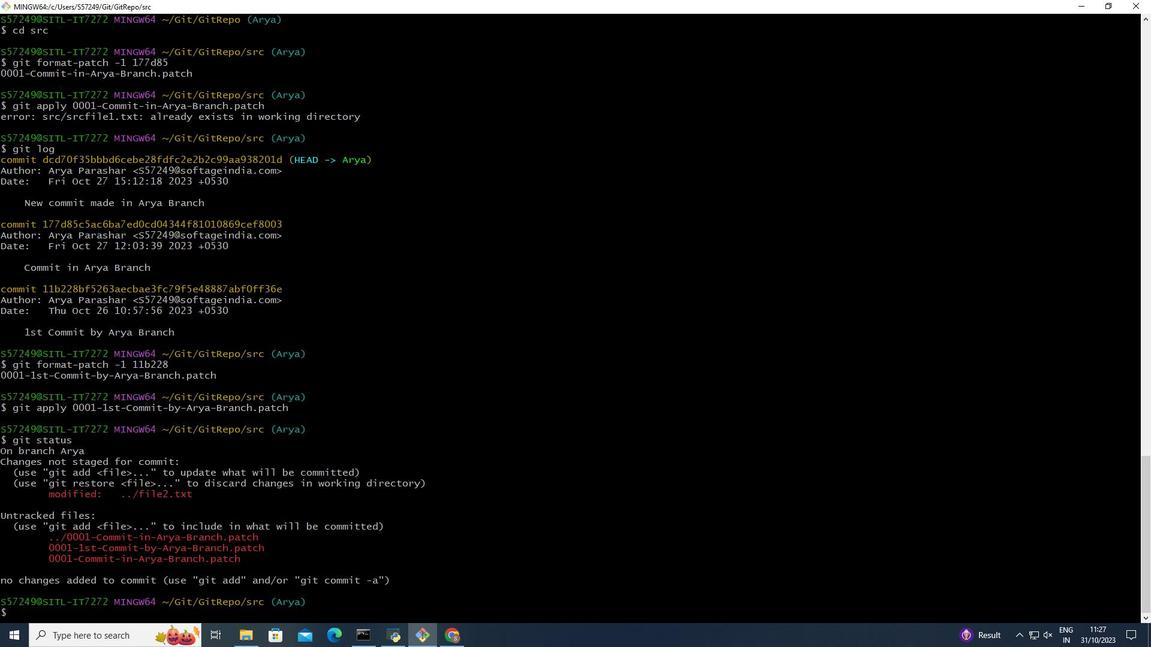 
Action: Mouse moved to (96, 176)
Screenshot: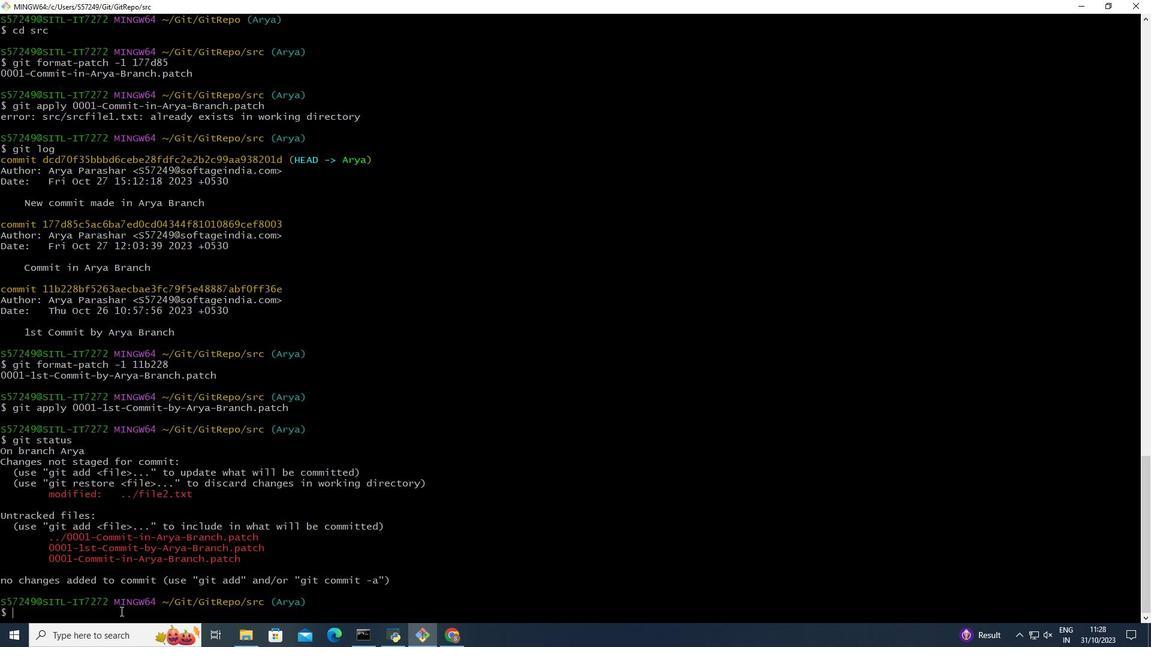 
Action: Mouse pressed left at (96, 176)
Screenshot: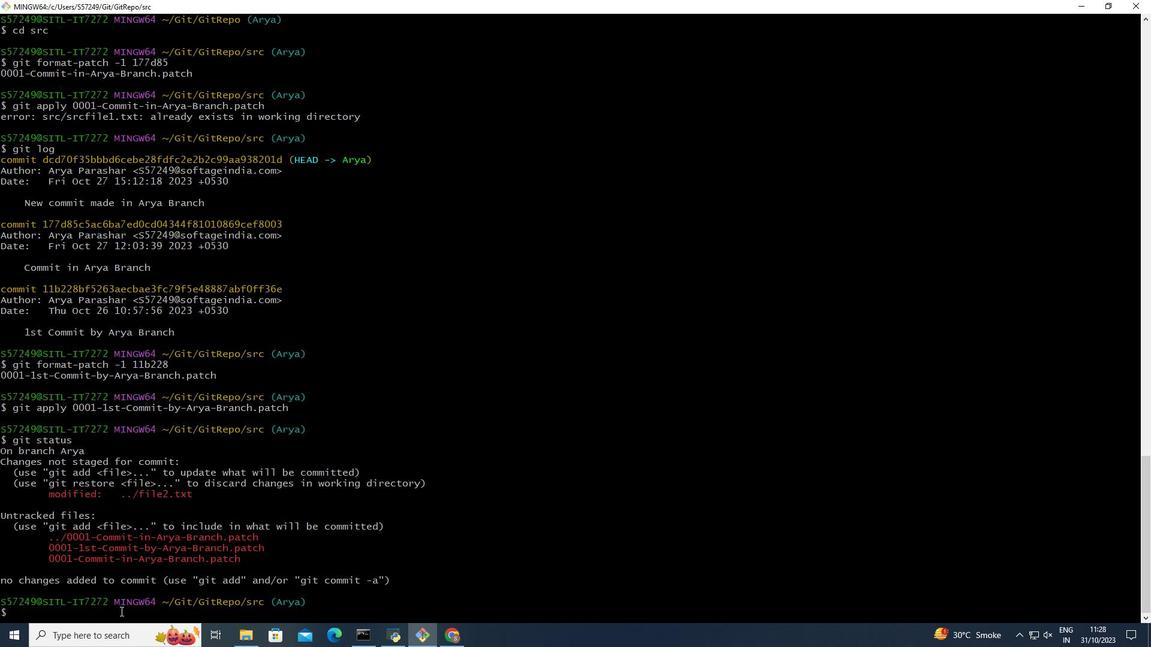 
Action: Mouse moved to (117, 161)
Screenshot: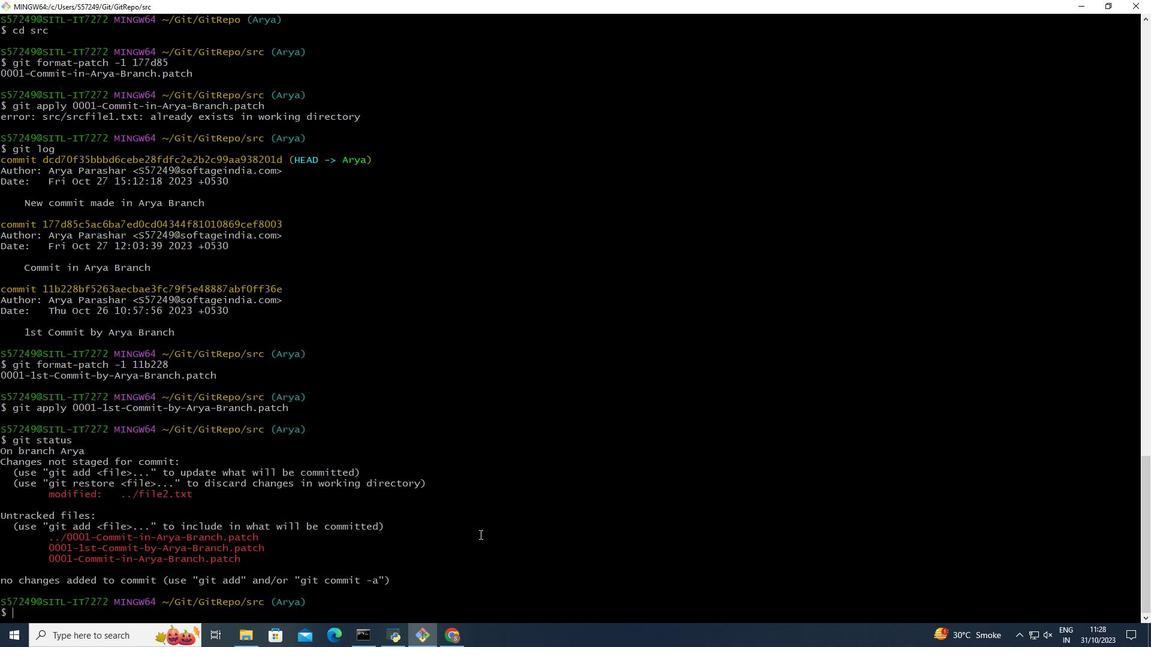 
Action: Key pressed git<Key.space><Key.backspace><Key.backspace><Key.backspace><Key.backspace><Key.backspace>git<Key.space>add<Key.space>.<Key.backspace><Key.backspace><Key.backspace><Key.backspace><Key.backspace><Key.backspace><Key.backspace><Key.backspace><Key.backspace>ls<Key.enter>git<Key.space>add<Key.space>.<Key.enter>git<Key.space>commit<Key.space>-m<Key.space><Key.shift_r><Key.shift_r>""<Key.left><Key.shift>Appliead<Key.backspace><Key.backspace><Key.backspace>ed<Key.space>patch<Key.space>file<Key.enter>
Screenshot: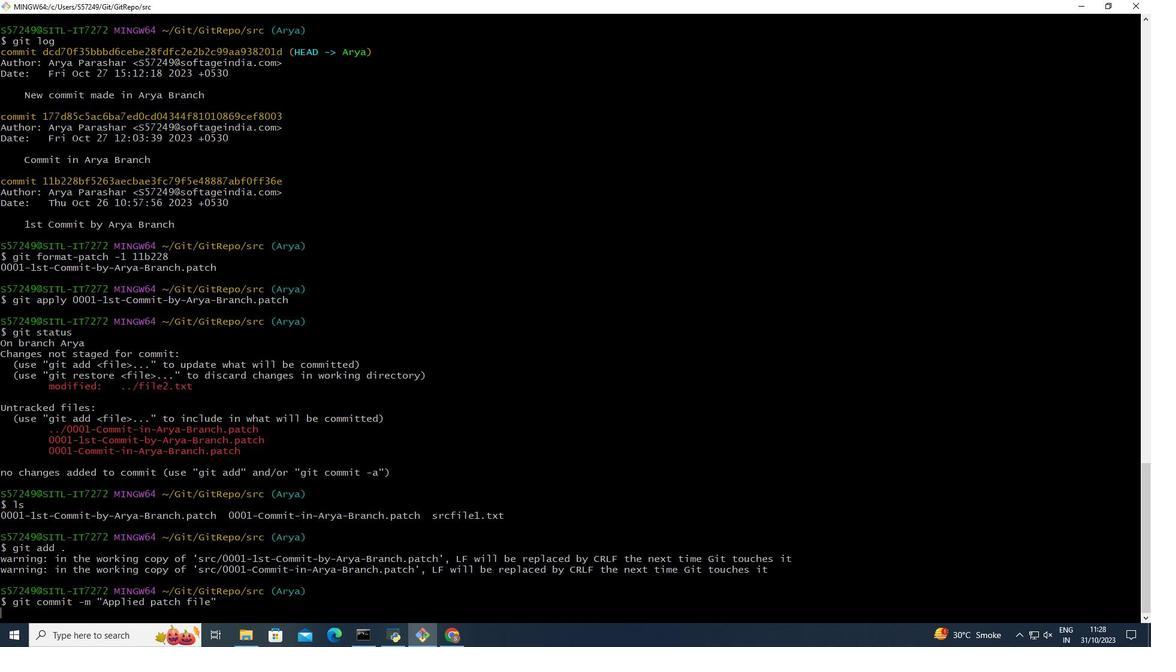 
Action: Mouse moved to (56, 166)
Screenshot: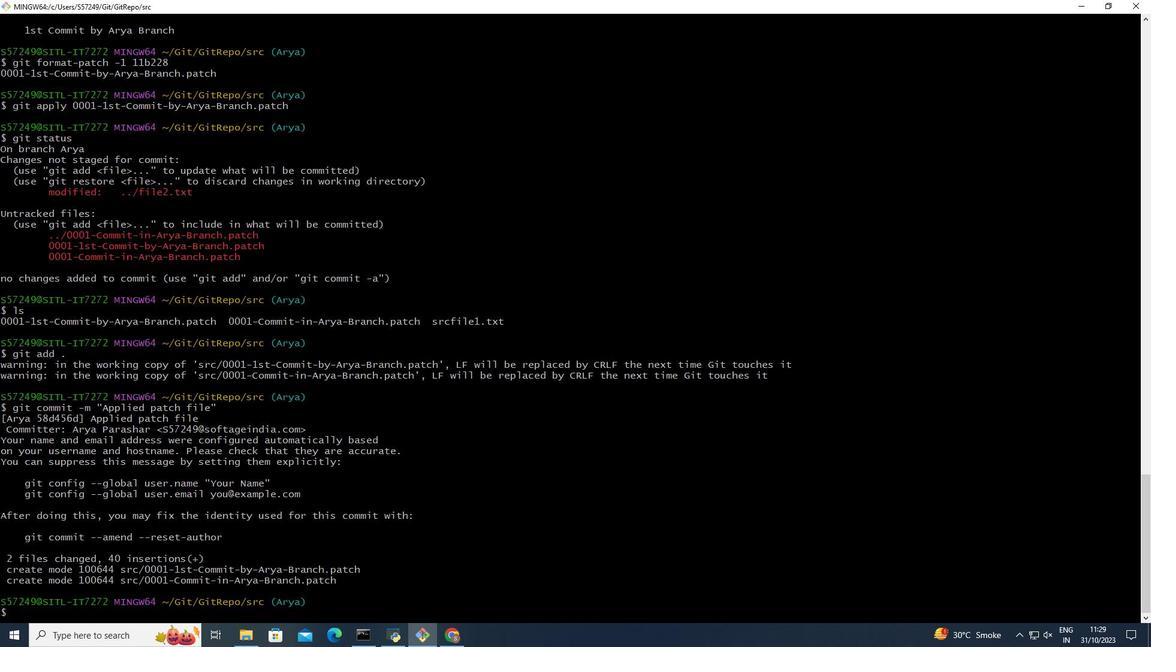 
Action: Mouse pressed left at (56, 166)
Screenshot: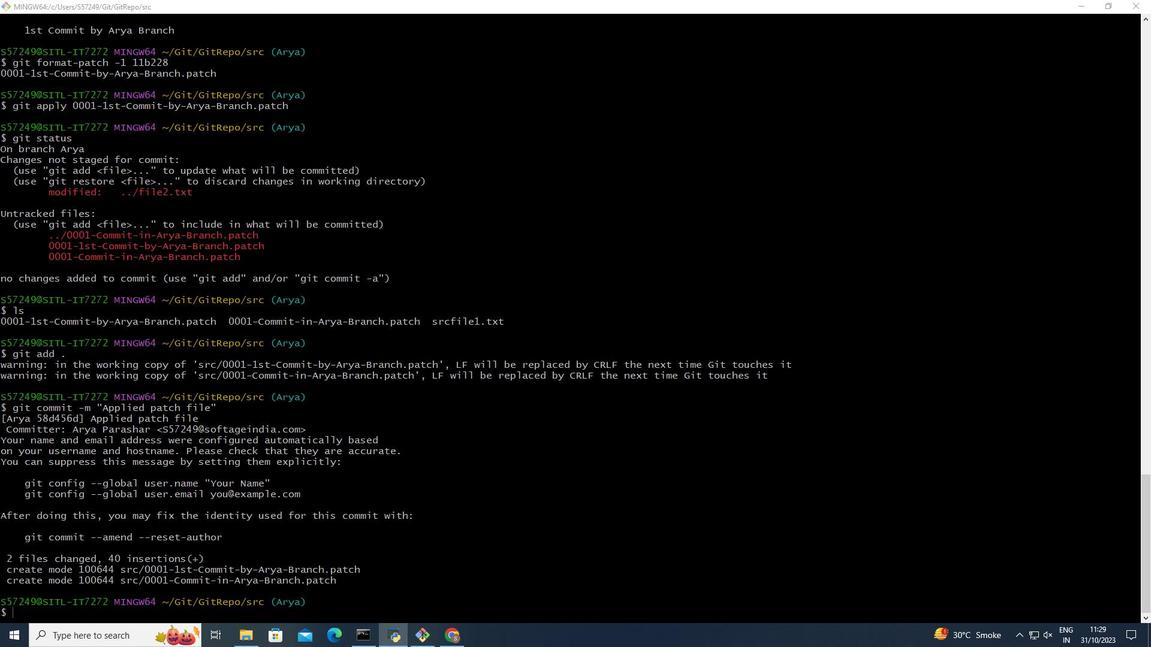 
Action: Mouse moved to (64, 130)
Screenshot: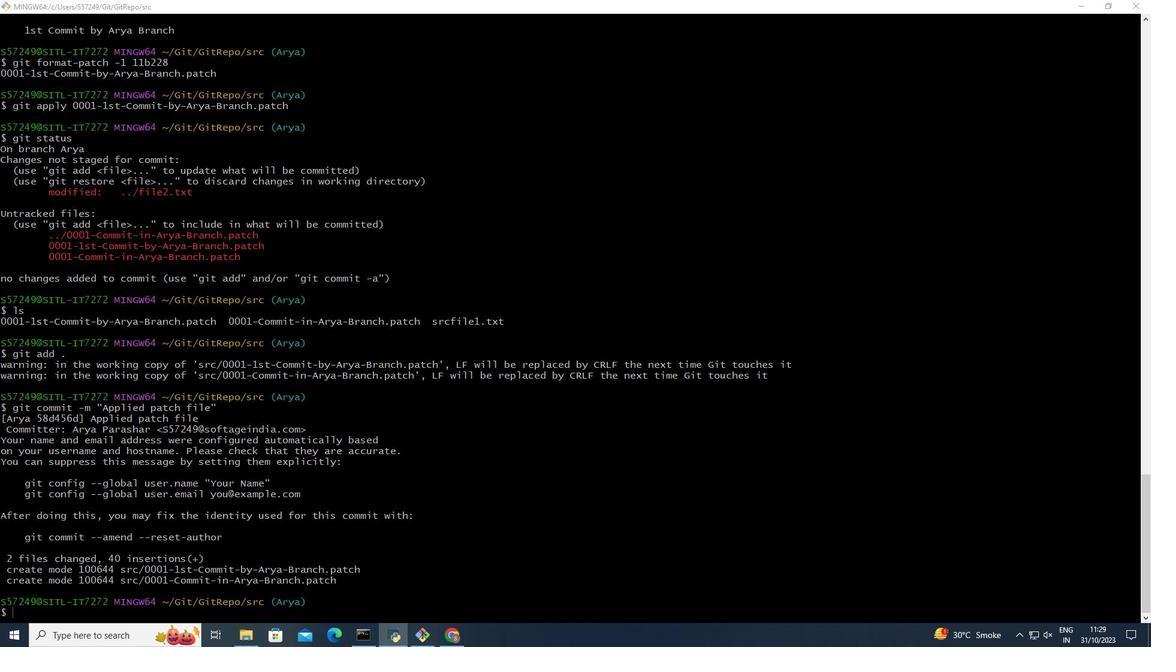 
Action: Mouse pressed left at (64, 130)
Screenshot: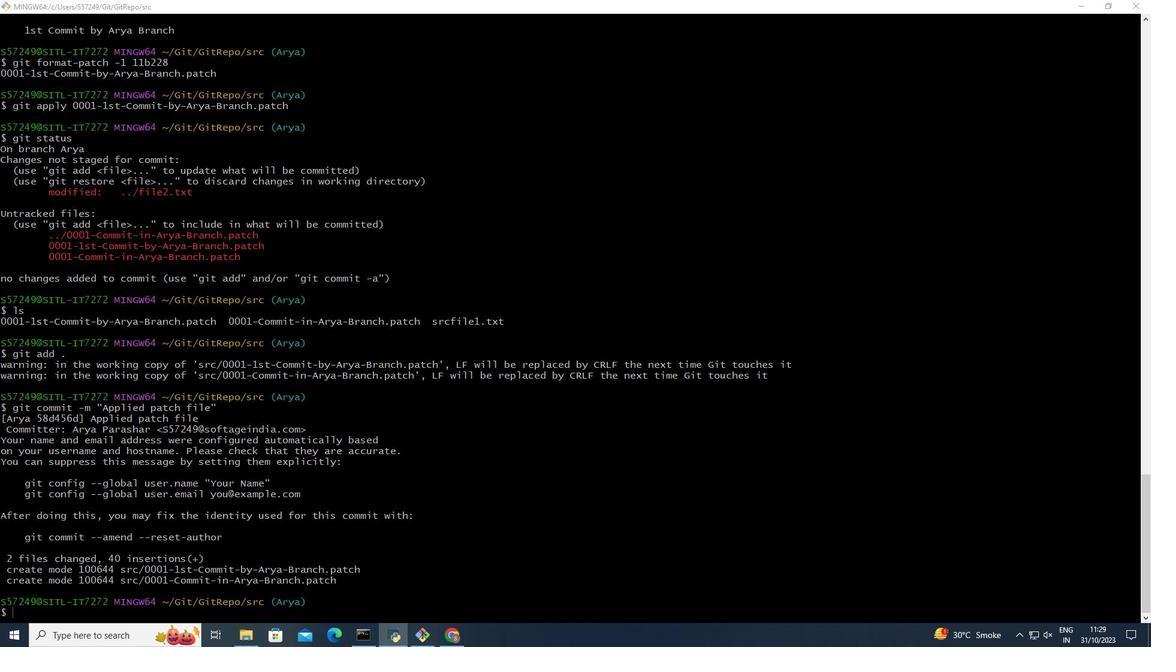 
